 Task: Find connections with filter location Lauf an der Pegnitz with filter topic #lifewith filter profile language German with filter current company ISRO - Indian Space Research Organization with filter school PEC University of Technology, Chandigarh with filter industry Sports and Recreation Instruction with filter service category Budgeting with filter keywords title Concierge
Action: Mouse moved to (613, 83)
Screenshot: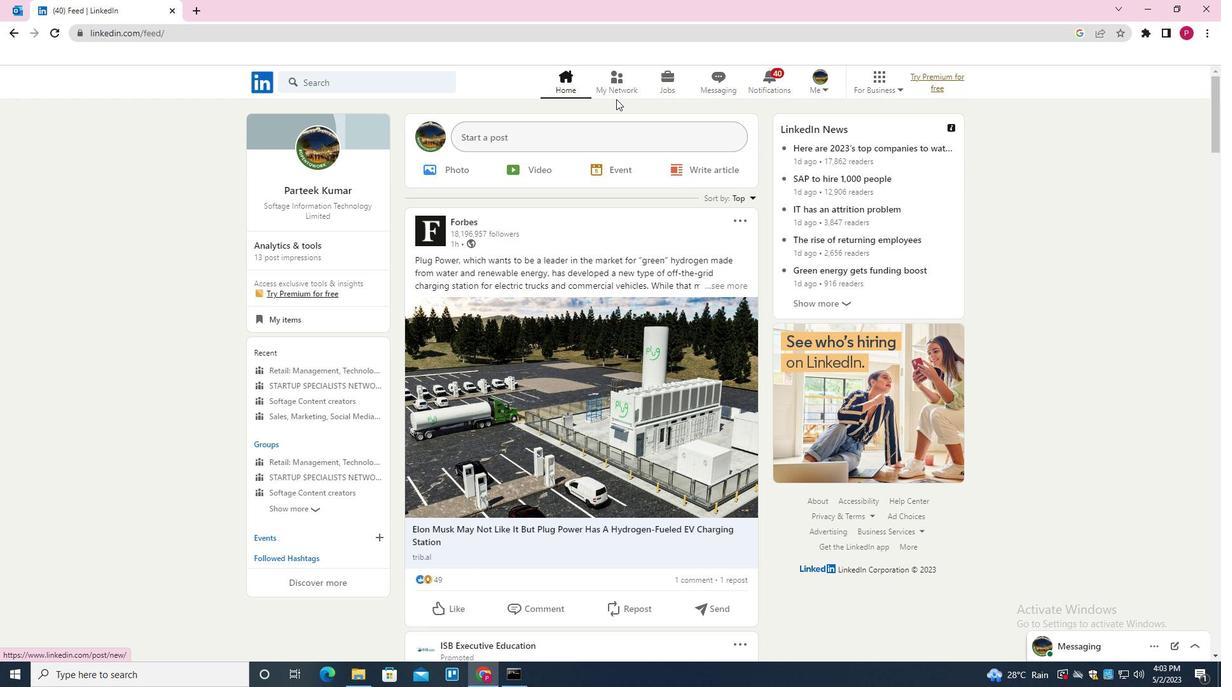 
Action: Mouse pressed left at (613, 83)
Screenshot: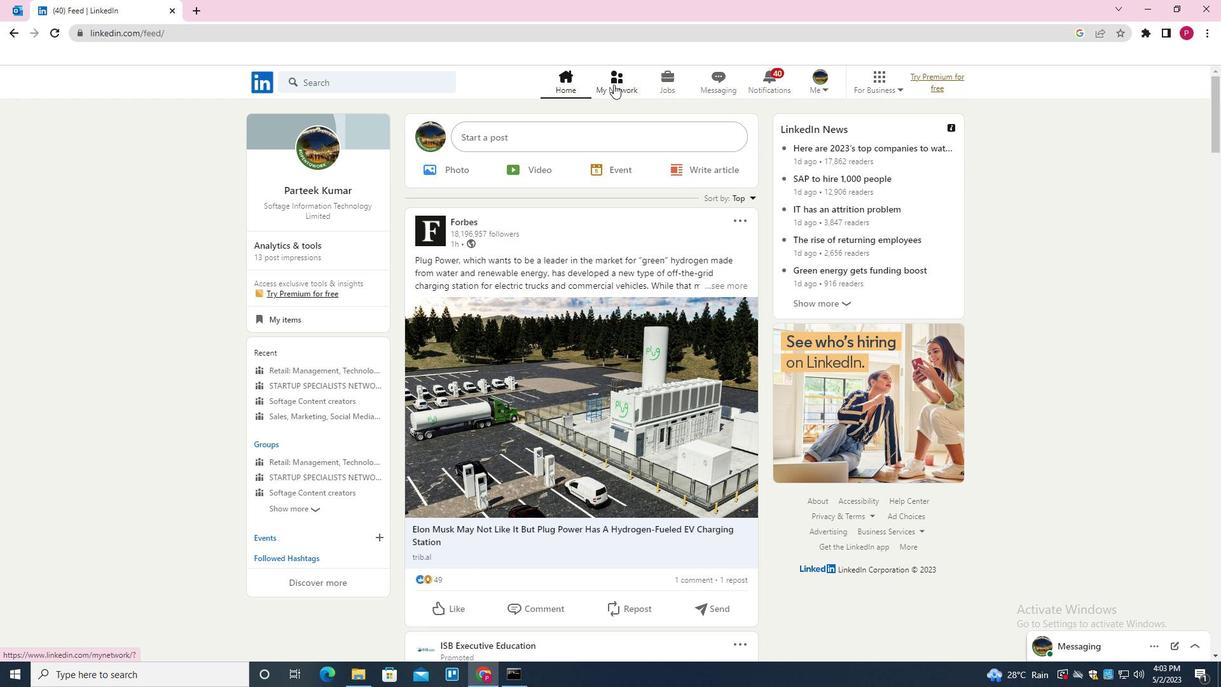 
Action: Mouse moved to (382, 157)
Screenshot: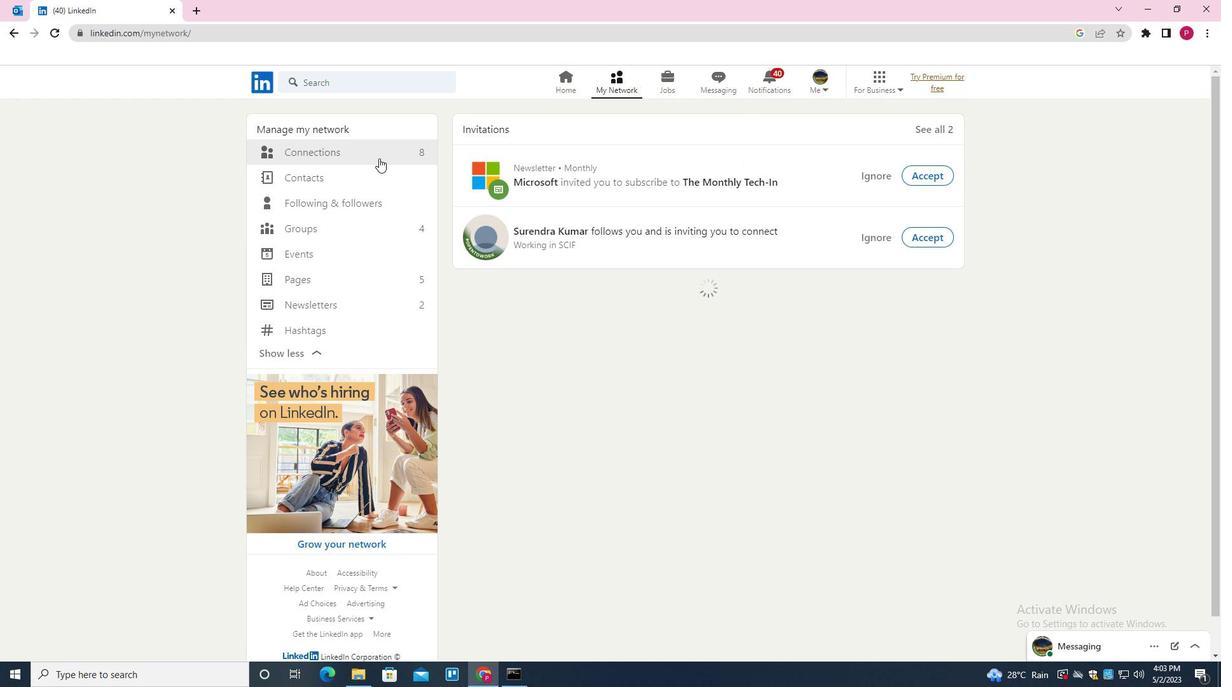 
Action: Mouse pressed left at (382, 157)
Screenshot: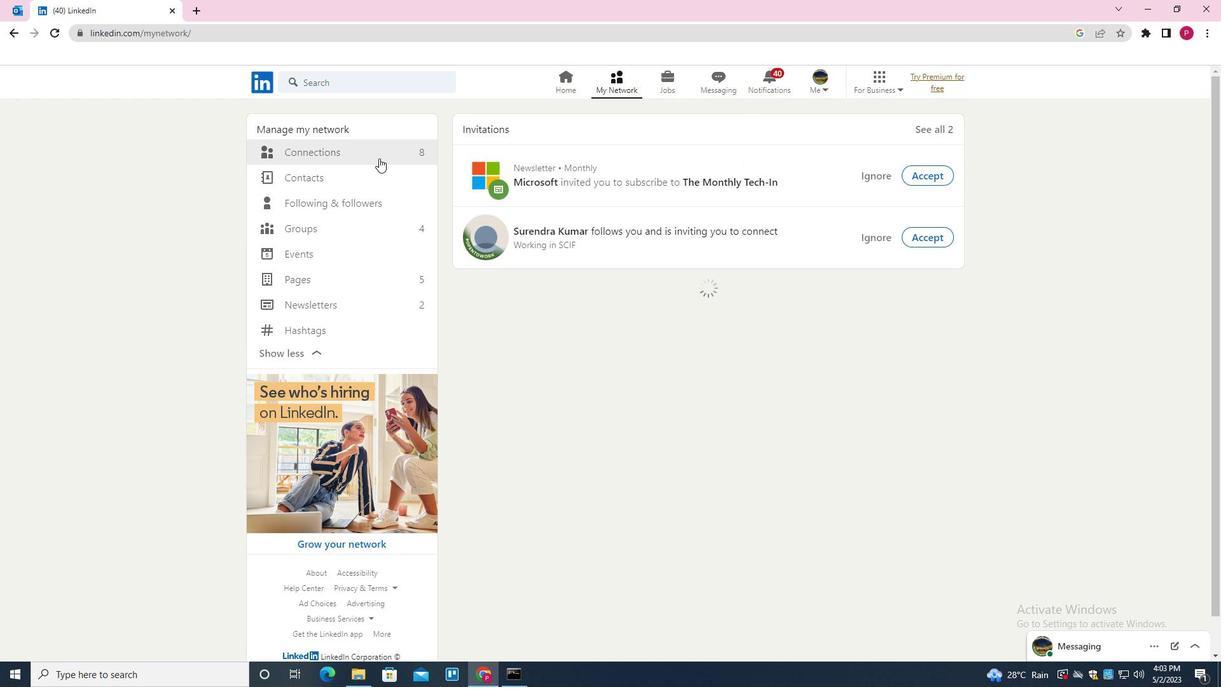 
Action: Mouse moved to (700, 153)
Screenshot: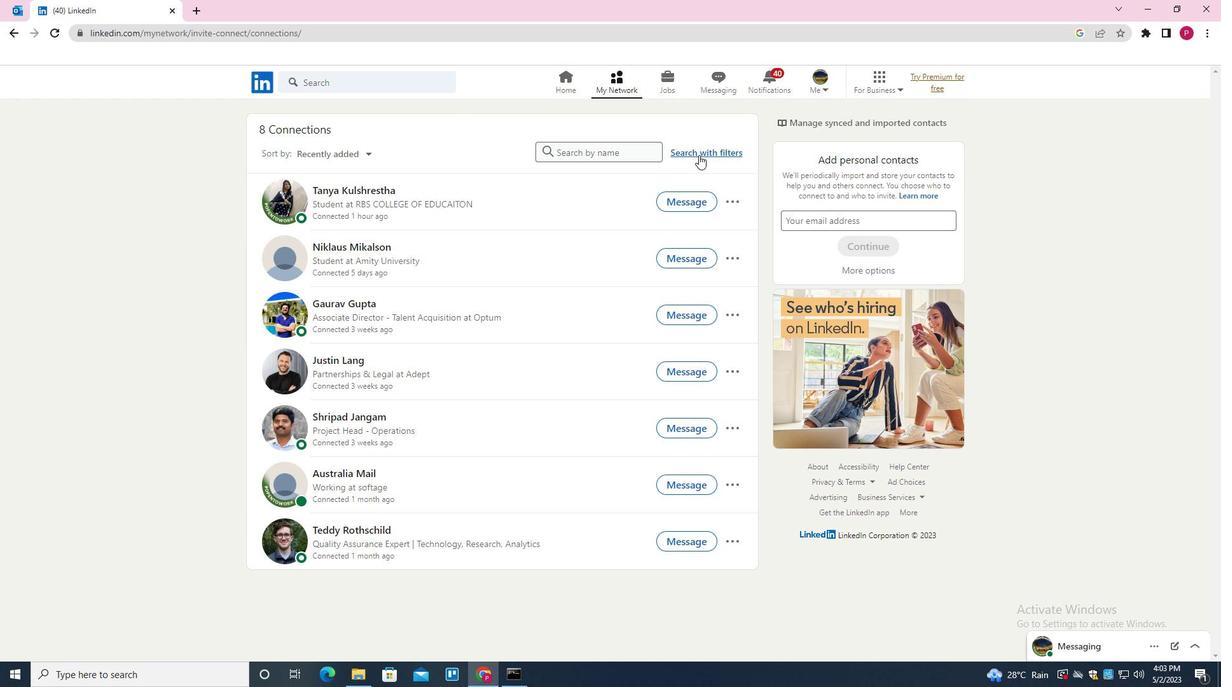 
Action: Mouse pressed left at (700, 153)
Screenshot: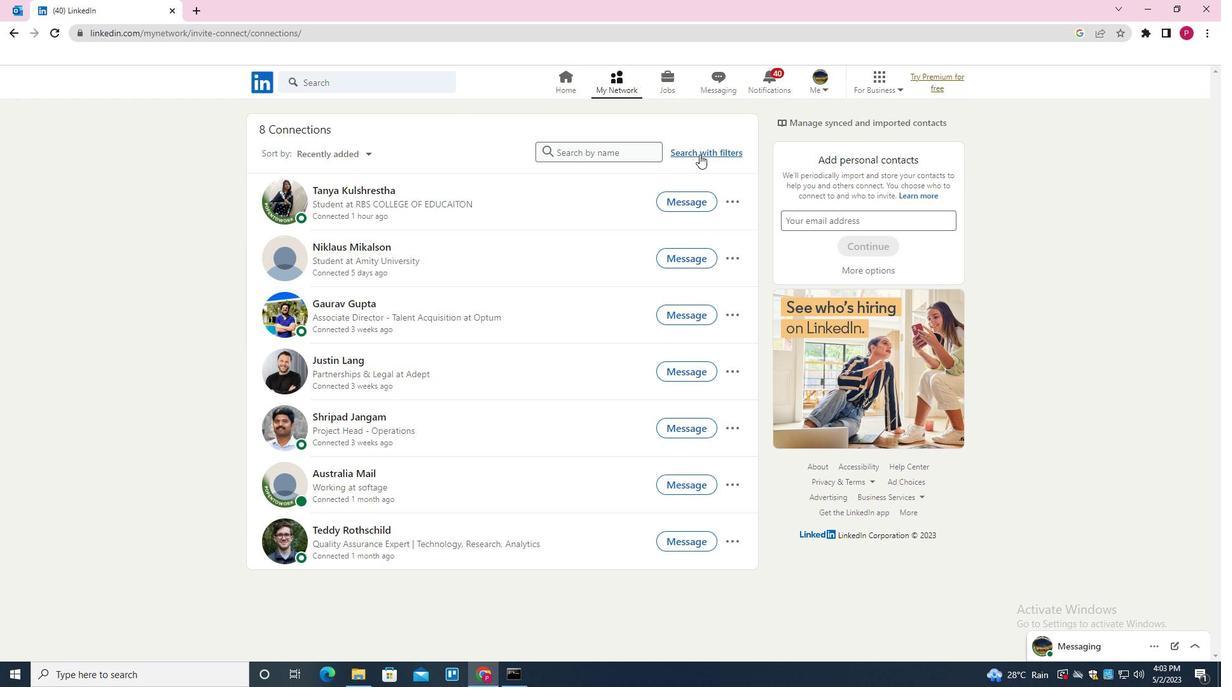 
Action: Mouse moved to (655, 116)
Screenshot: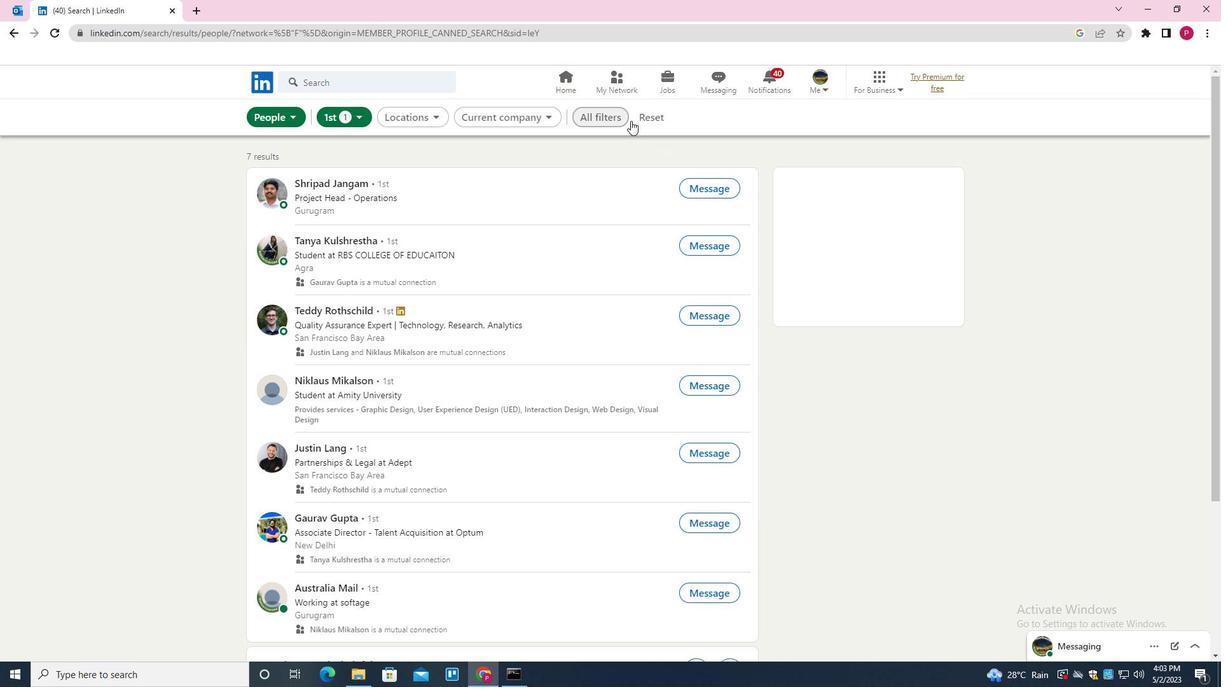
Action: Mouse pressed left at (655, 116)
Screenshot: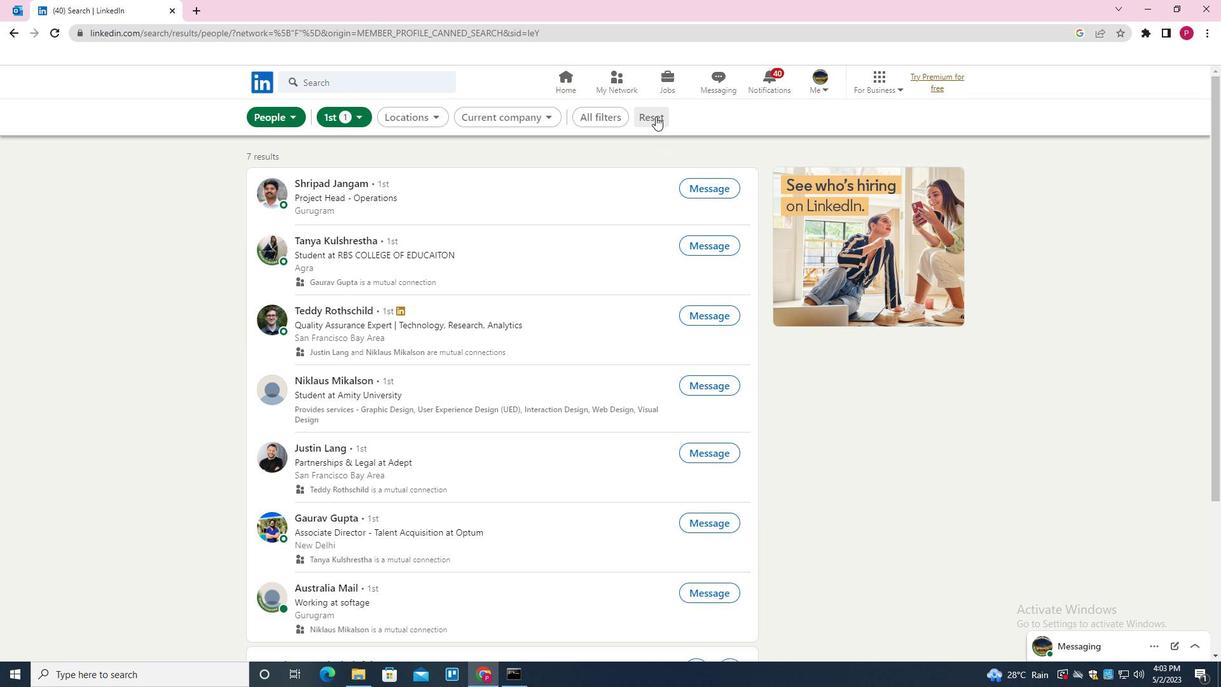 
Action: Mouse moved to (633, 117)
Screenshot: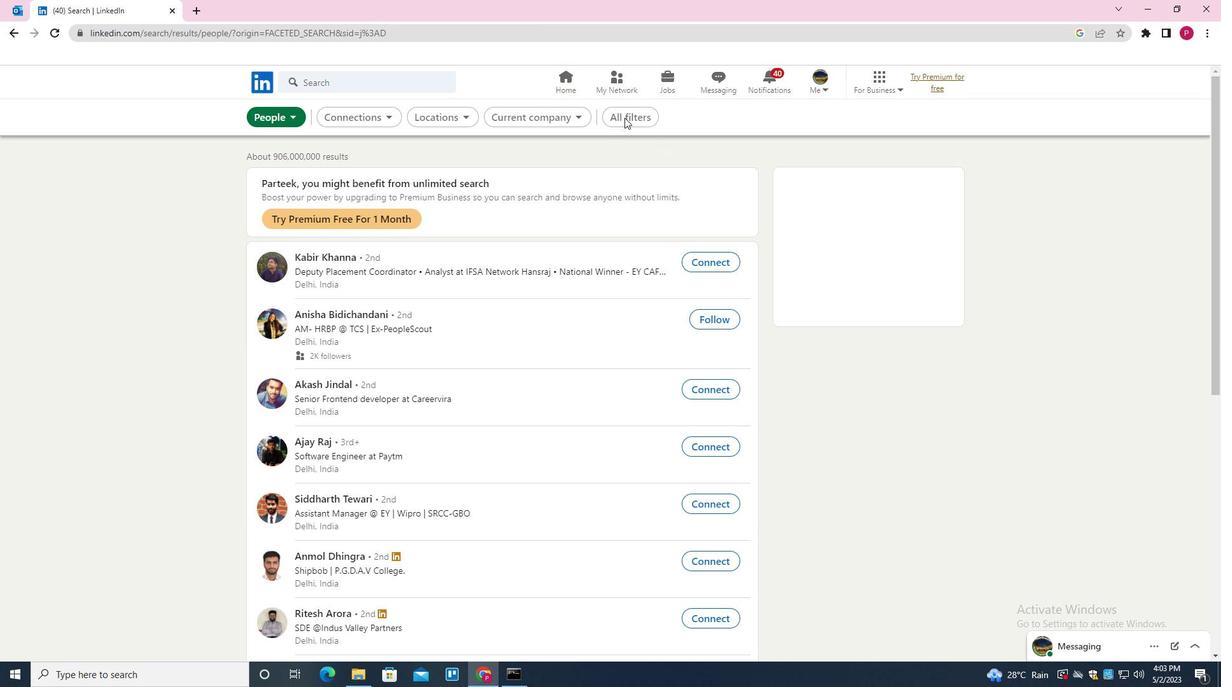 
Action: Mouse pressed left at (633, 117)
Screenshot: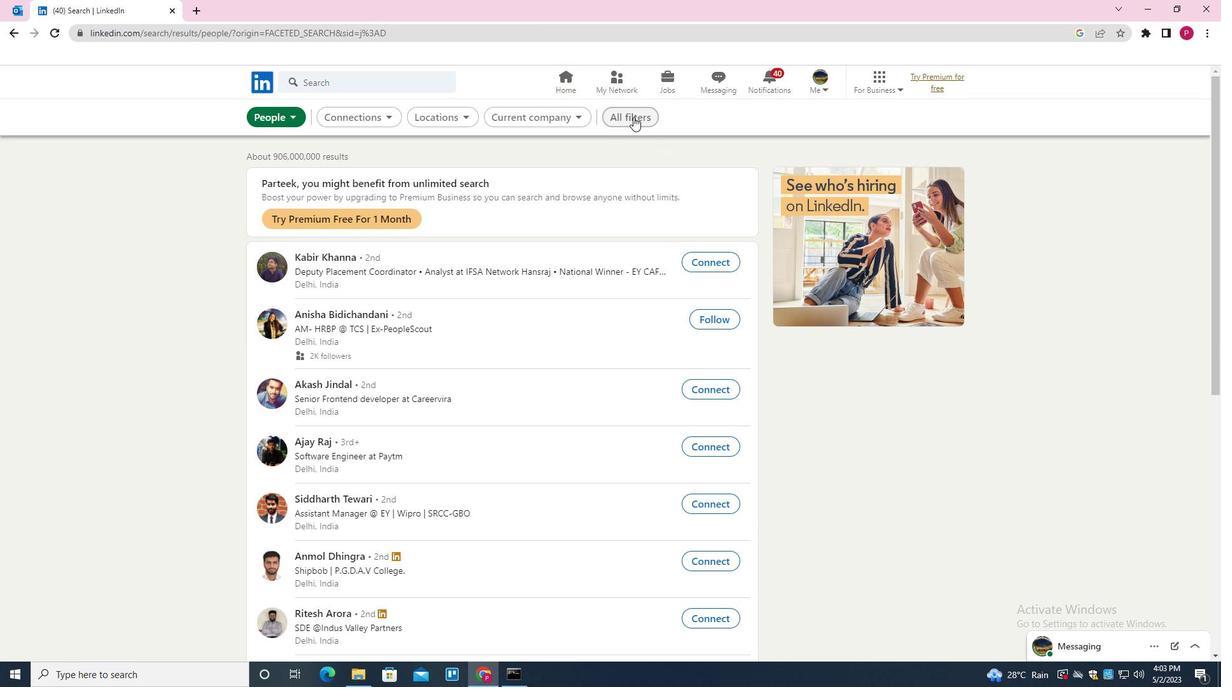 
Action: Mouse moved to (1021, 346)
Screenshot: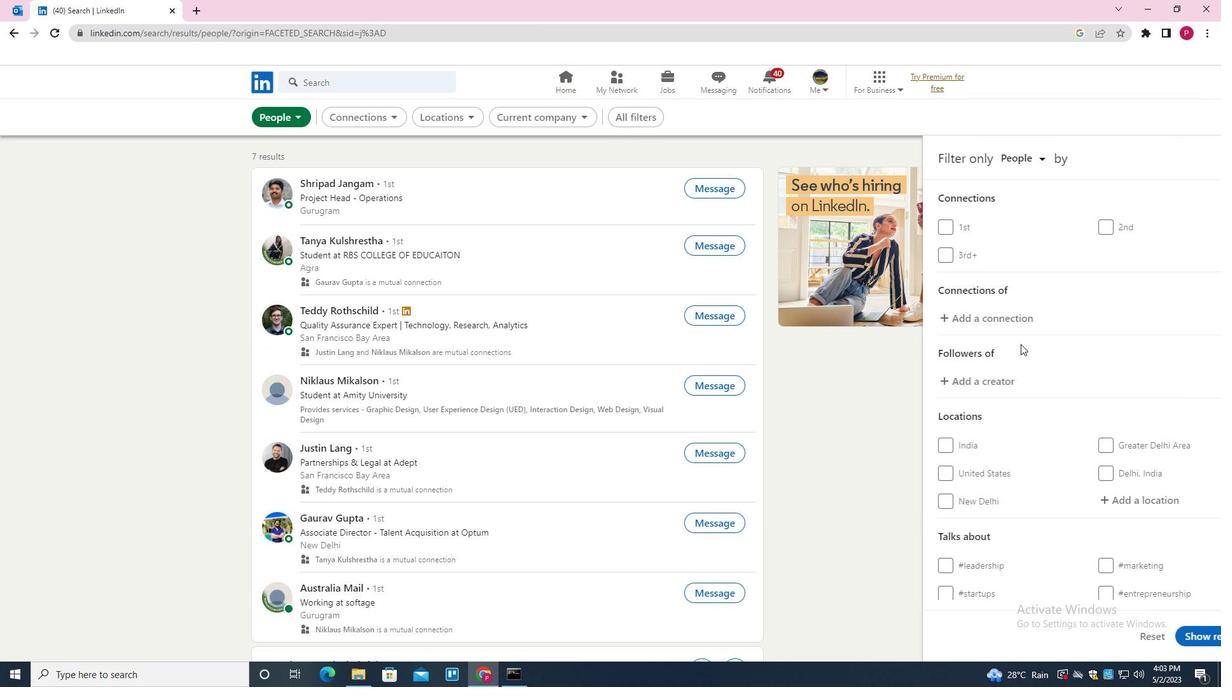 
Action: Mouse scrolled (1021, 346) with delta (0, 0)
Screenshot: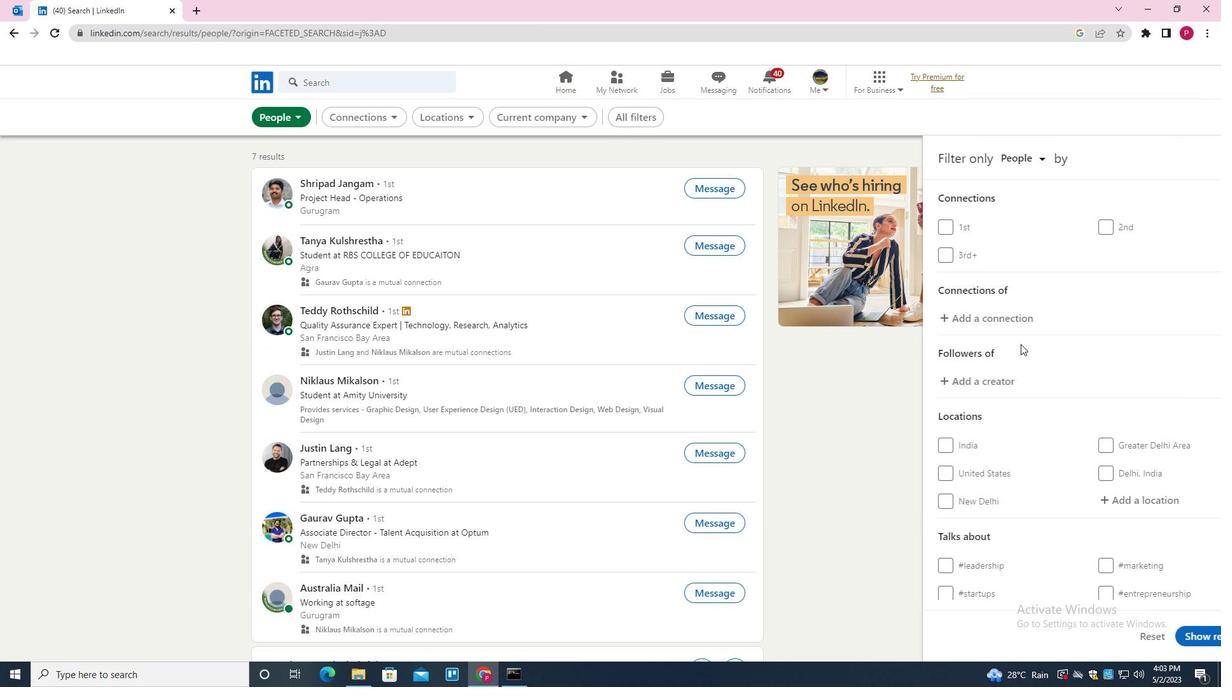 
Action: Mouse moved to (1069, 438)
Screenshot: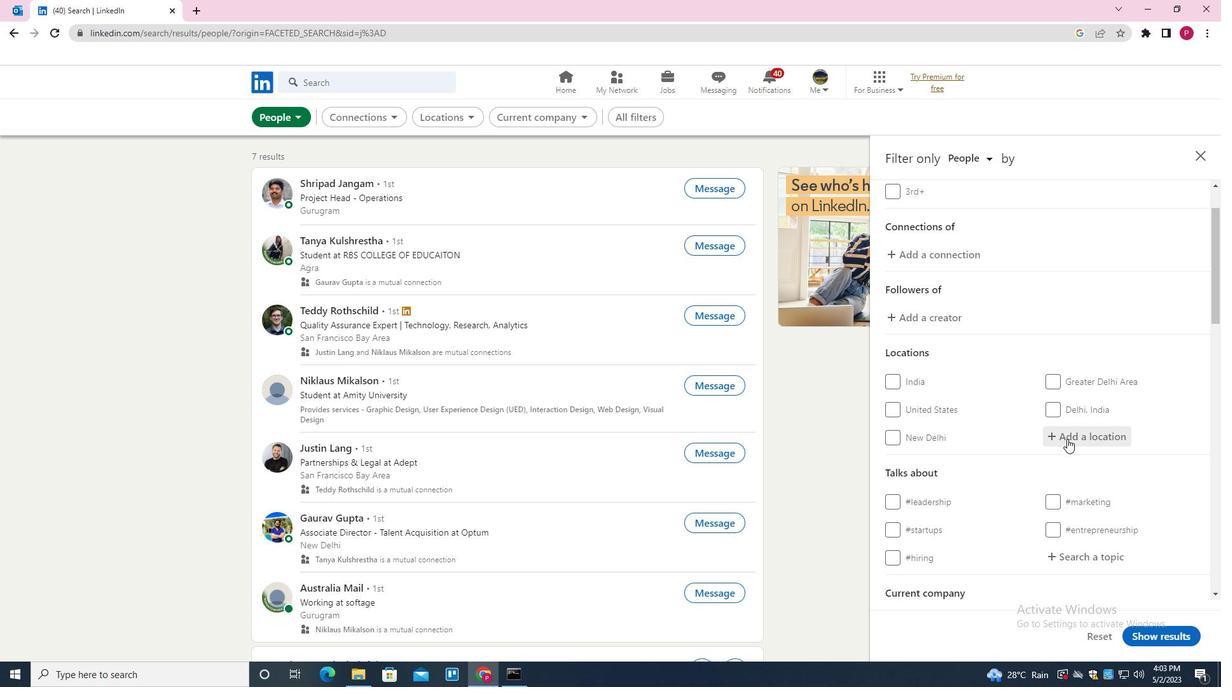 
Action: Mouse pressed left at (1069, 438)
Screenshot: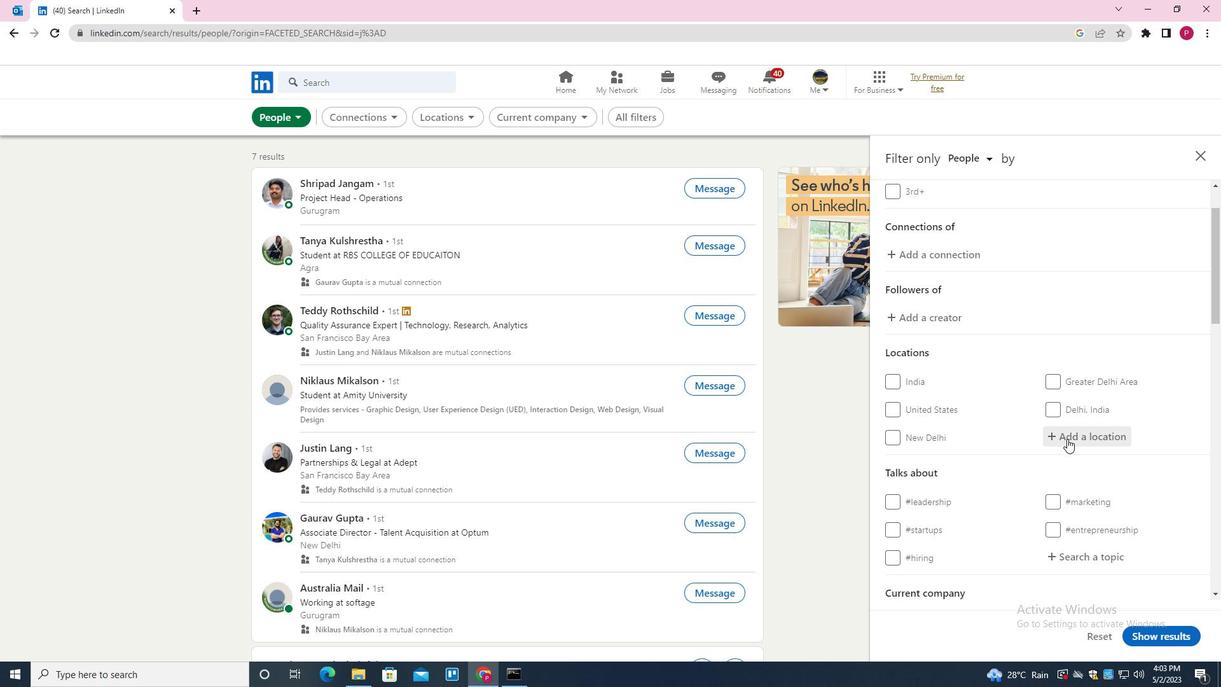 
Action: Mouse moved to (1069, 438)
Screenshot: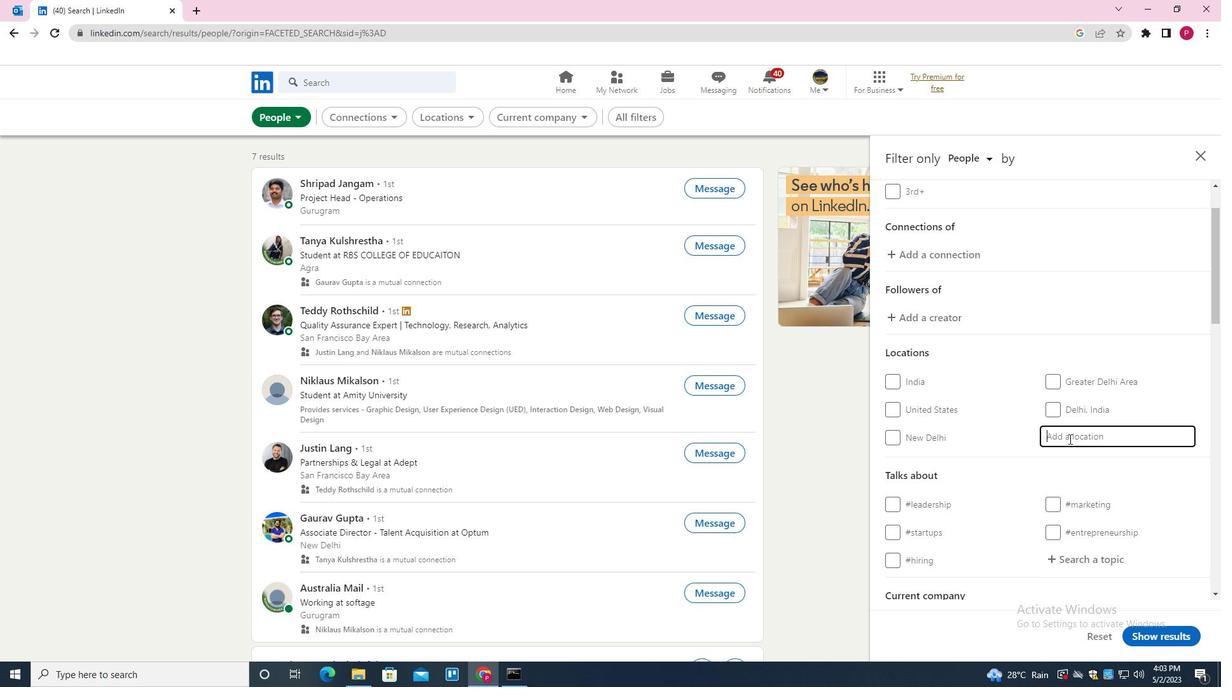 
Action: Key pressed <Key.shift>LAUF<Key.space>AN<Key.space>DER<Key.space><Key.down><Key.enter>
Screenshot: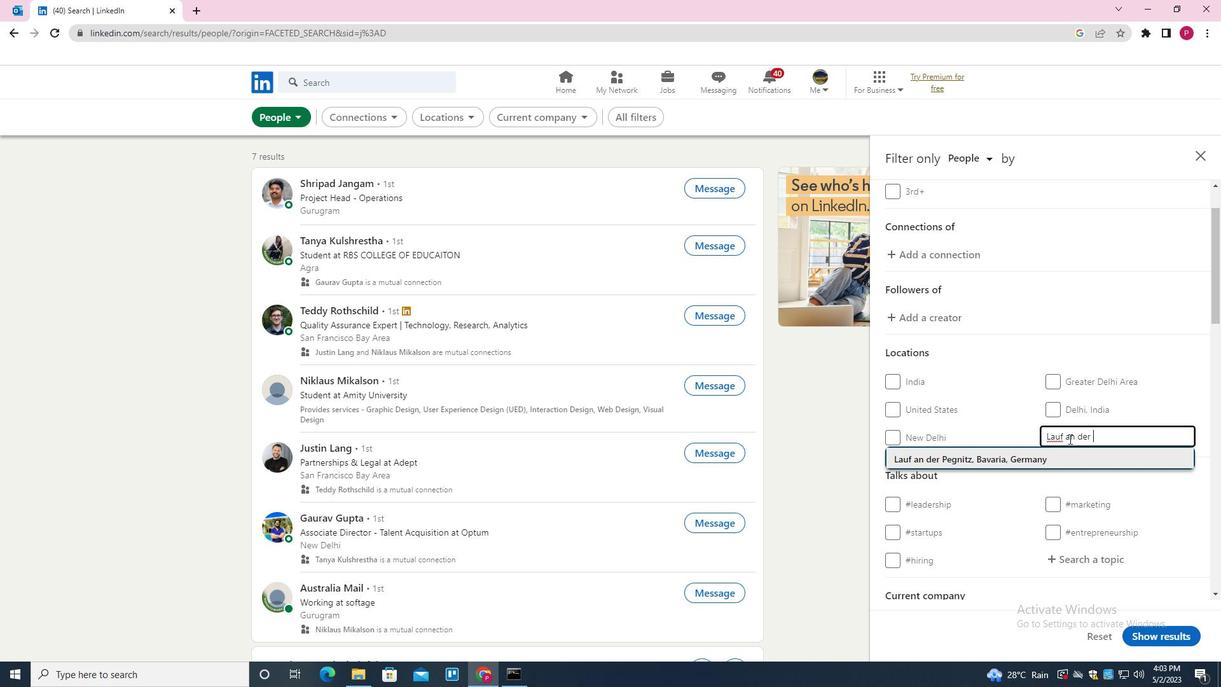 
Action: Mouse moved to (1031, 363)
Screenshot: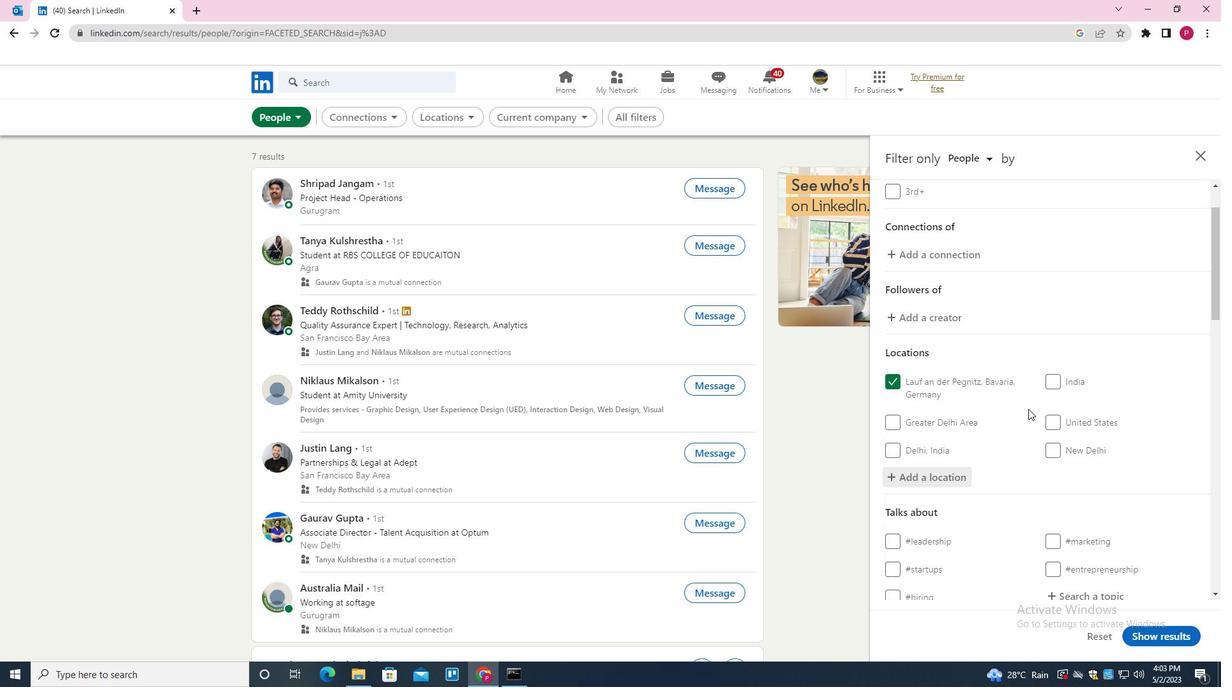 
Action: Mouse scrolled (1031, 363) with delta (0, 0)
Screenshot: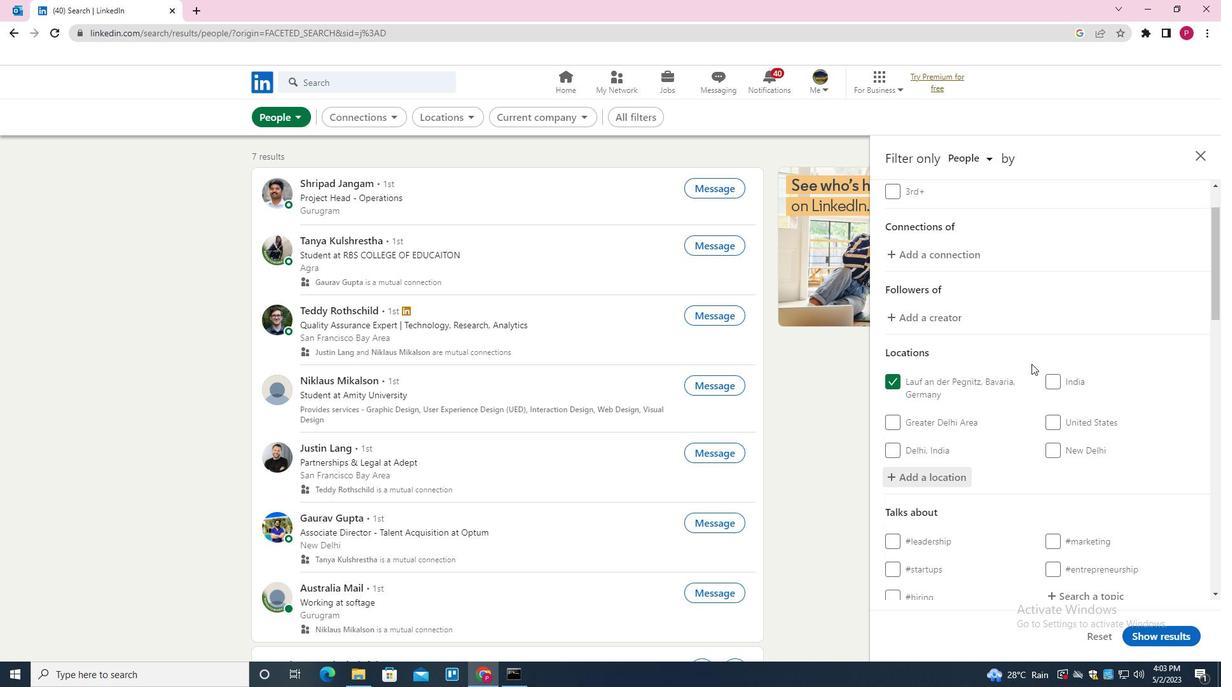 
Action: Mouse moved to (1031, 363)
Screenshot: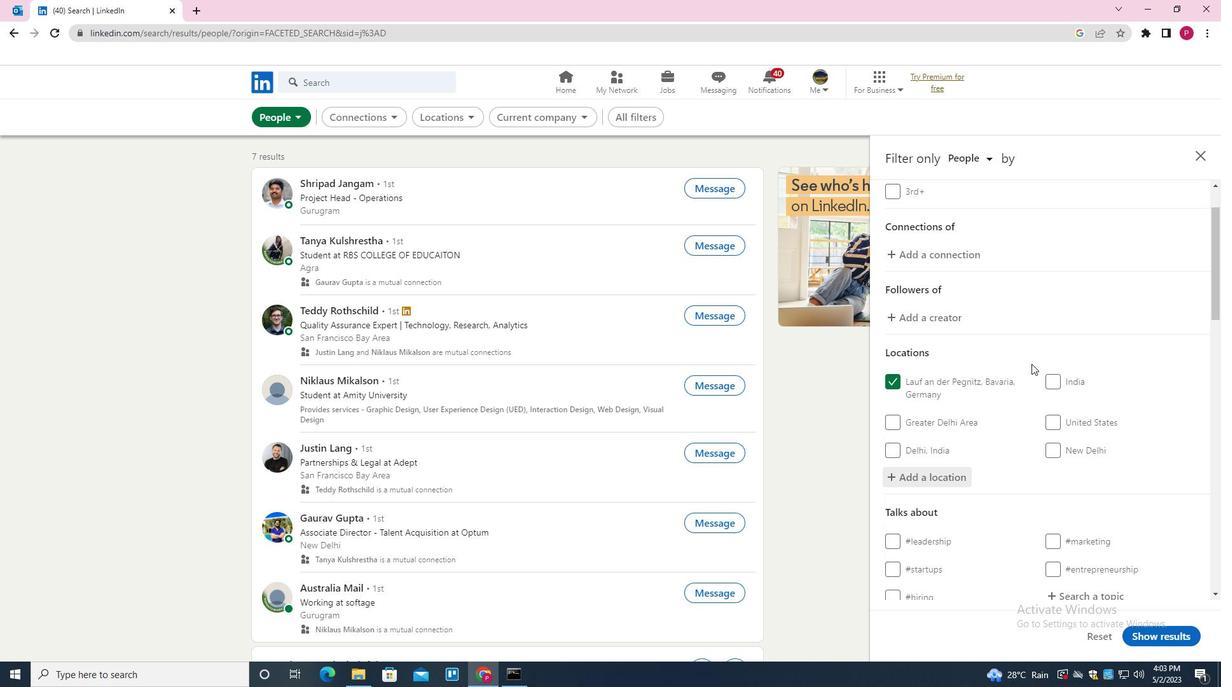 
Action: Mouse scrolled (1031, 363) with delta (0, 0)
Screenshot: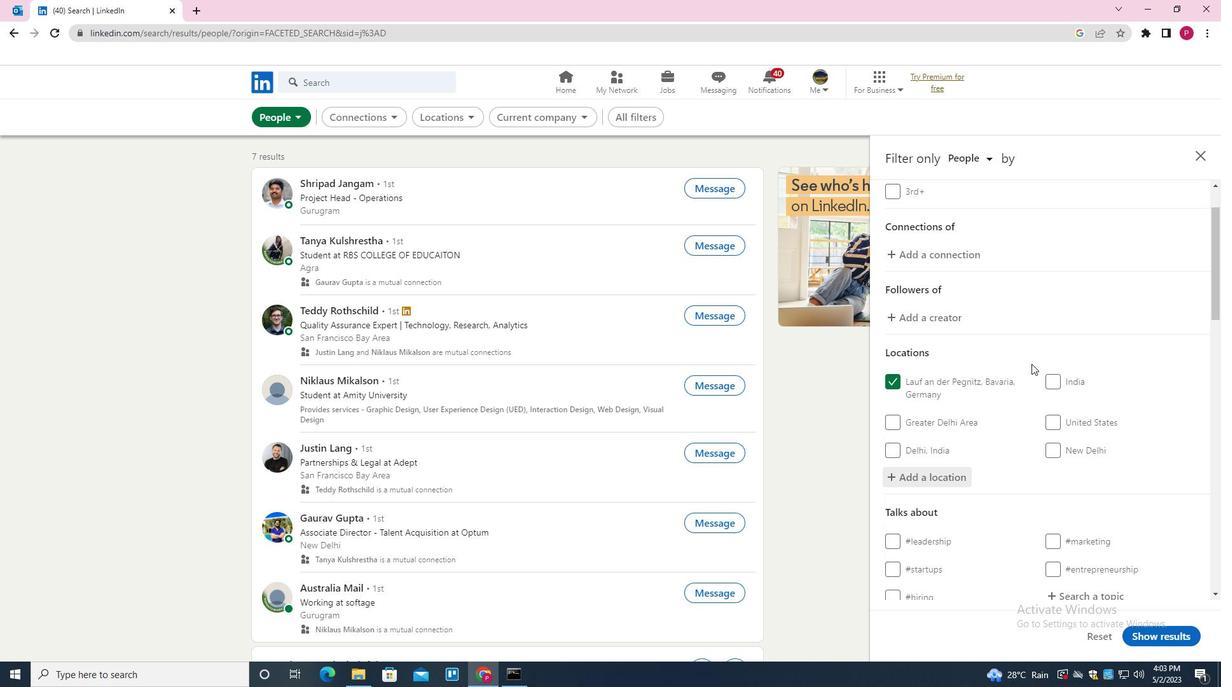 
Action: Mouse moved to (1025, 367)
Screenshot: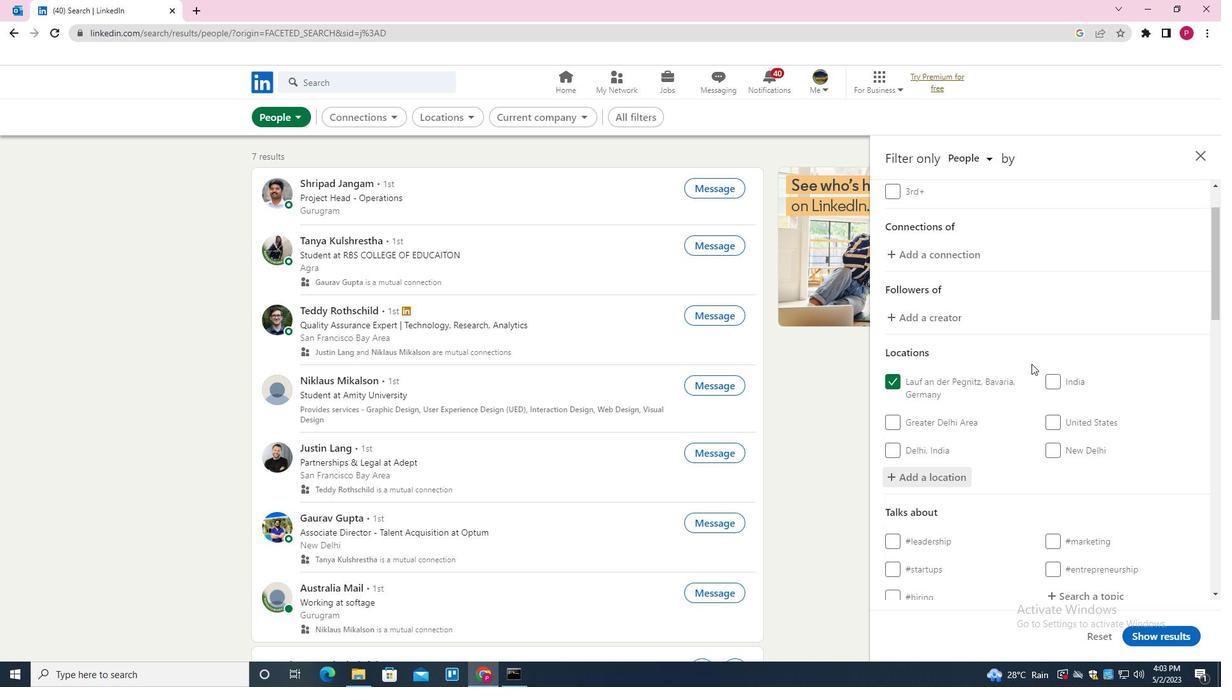 
Action: Mouse scrolled (1025, 367) with delta (0, 0)
Screenshot: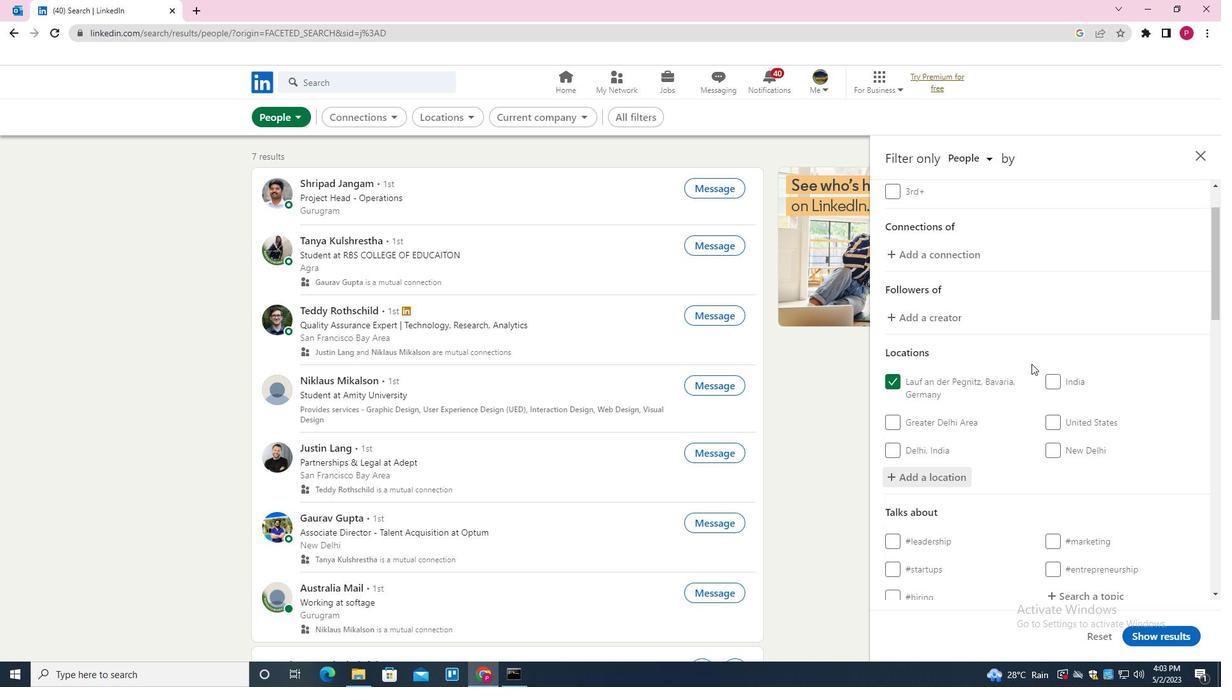 
Action: Mouse moved to (1022, 369)
Screenshot: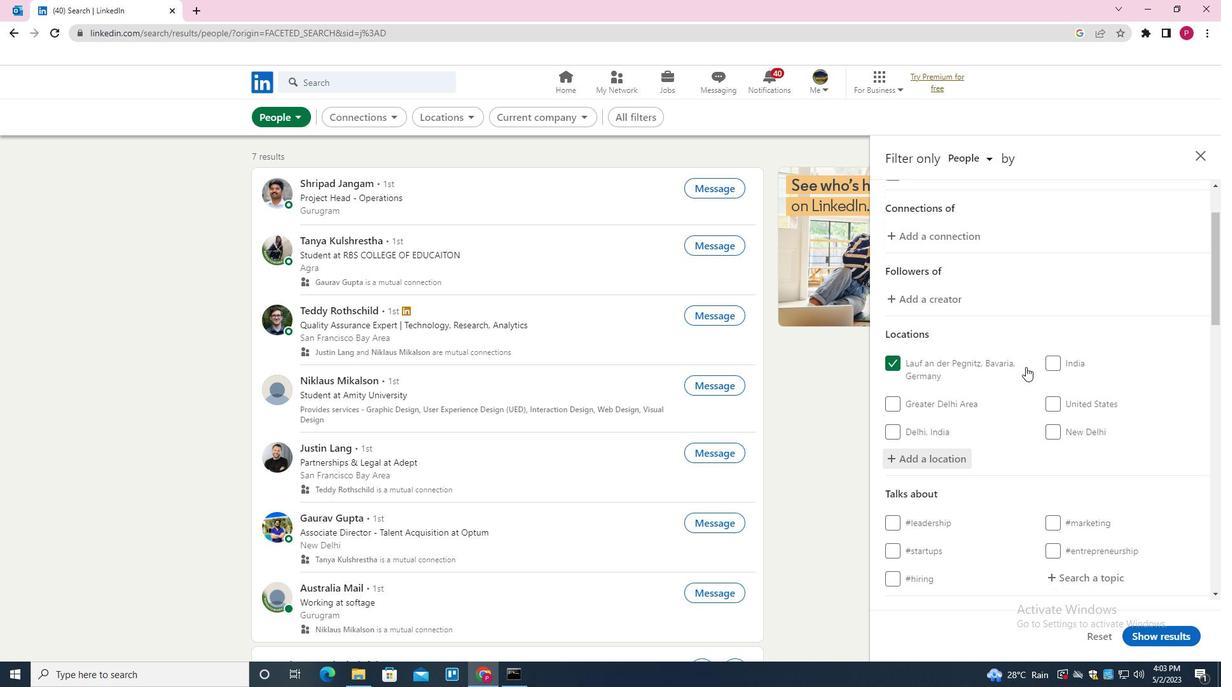 
Action: Mouse scrolled (1022, 368) with delta (0, 0)
Screenshot: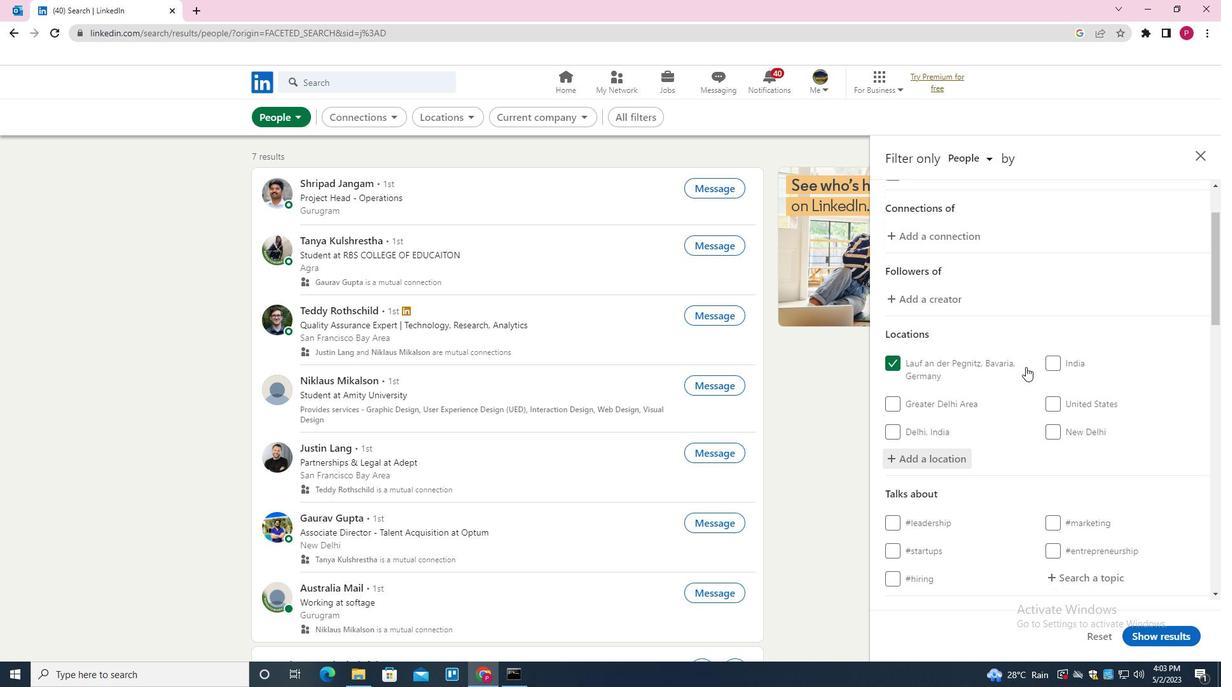 
Action: Mouse moved to (1075, 340)
Screenshot: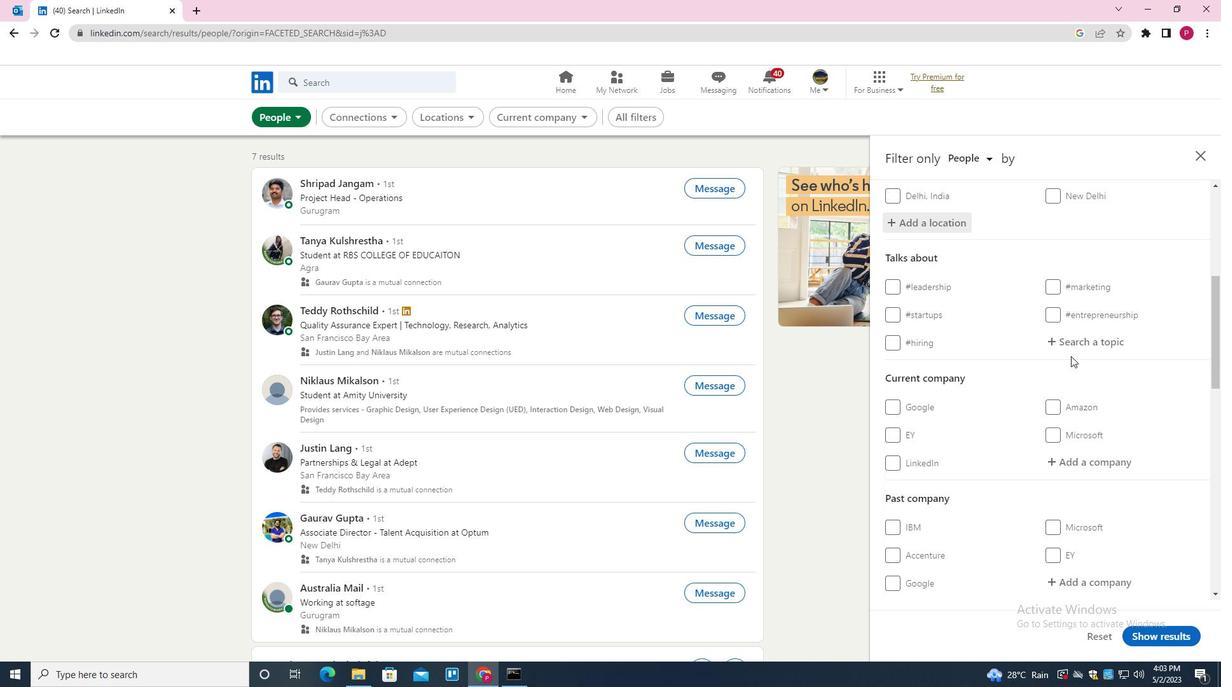 
Action: Mouse pressed left at (1075, 340)
Screenshot: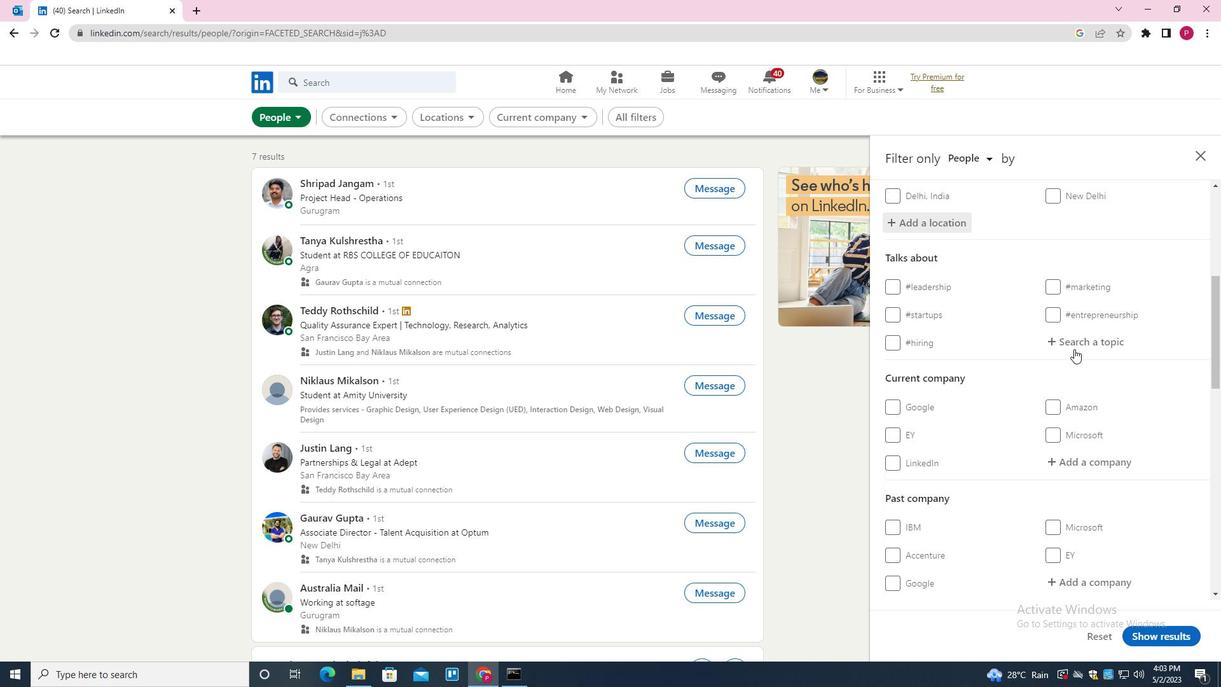 
Action: Mouse moved to (1075, 340)
Screenshot: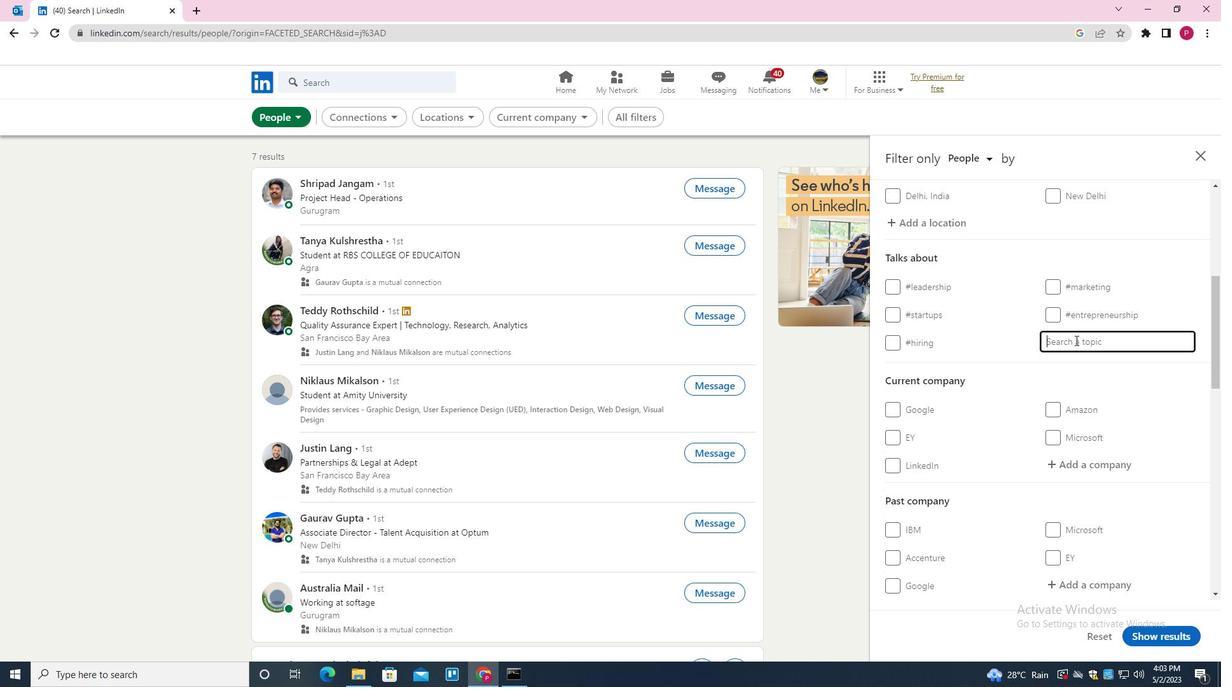 
Action: Key pressed LIFE<Key.down><Key.enter>
Screenshot: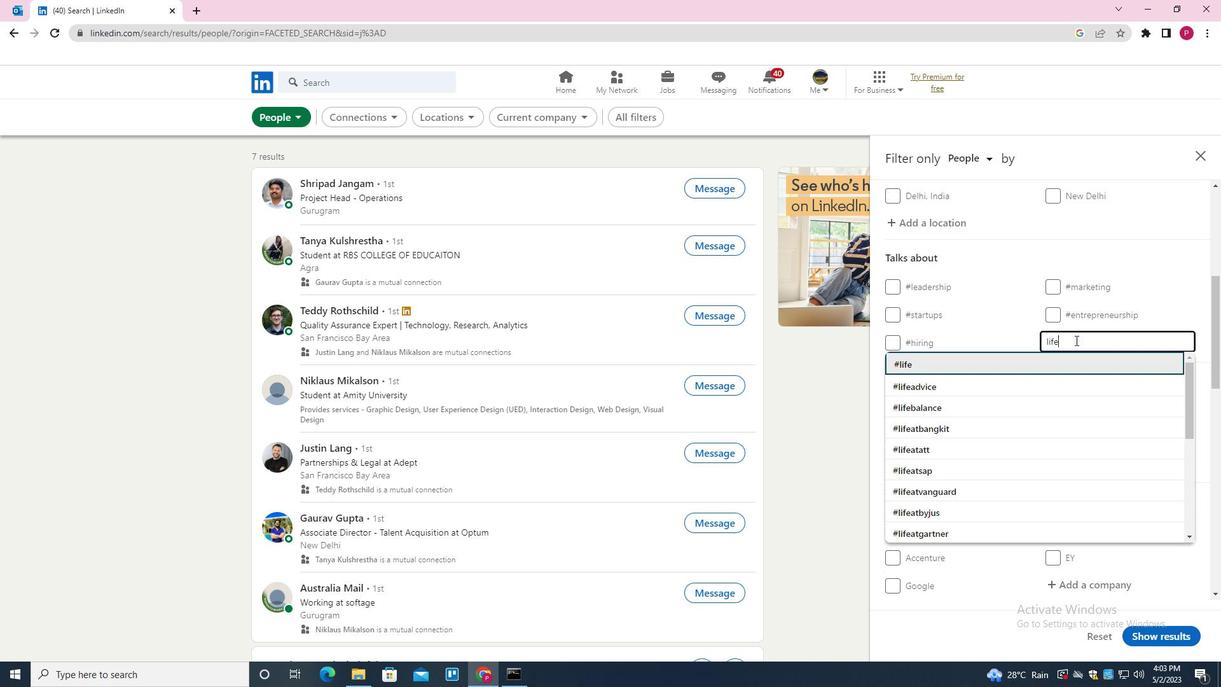 
Action: Mouse moved to (1051, 343)
Screenshot: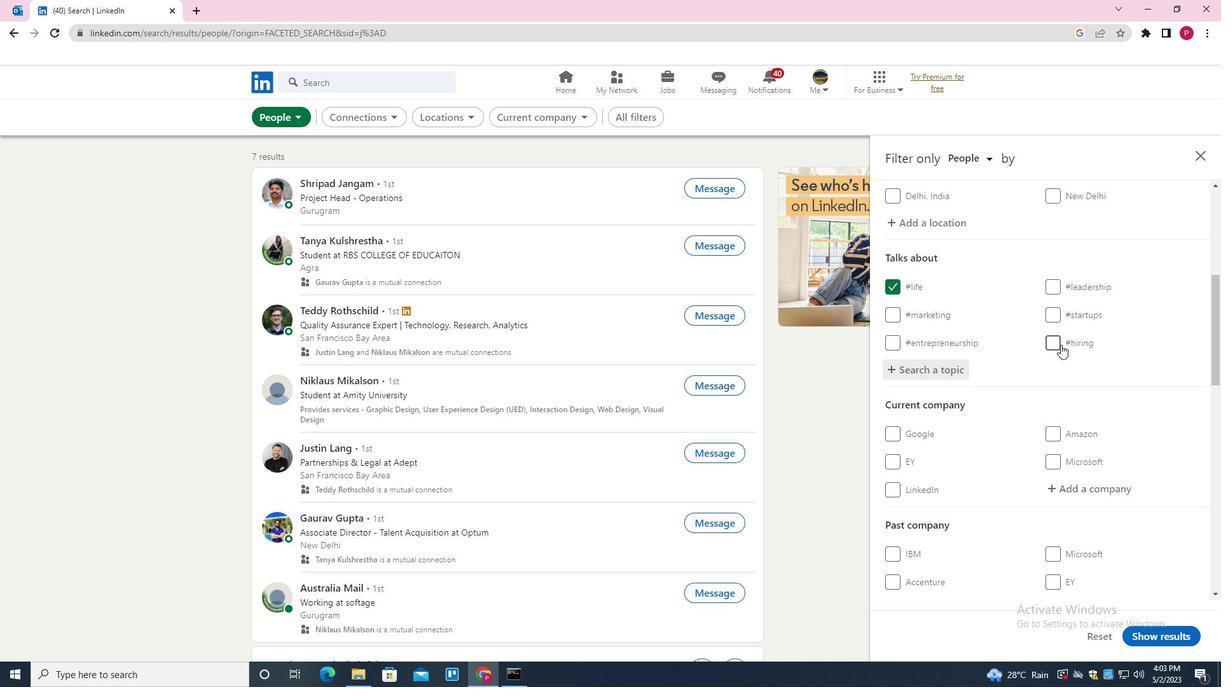 
Action: Mouse scrolled (1051, 342) with delta (0, 0)
Screenshot: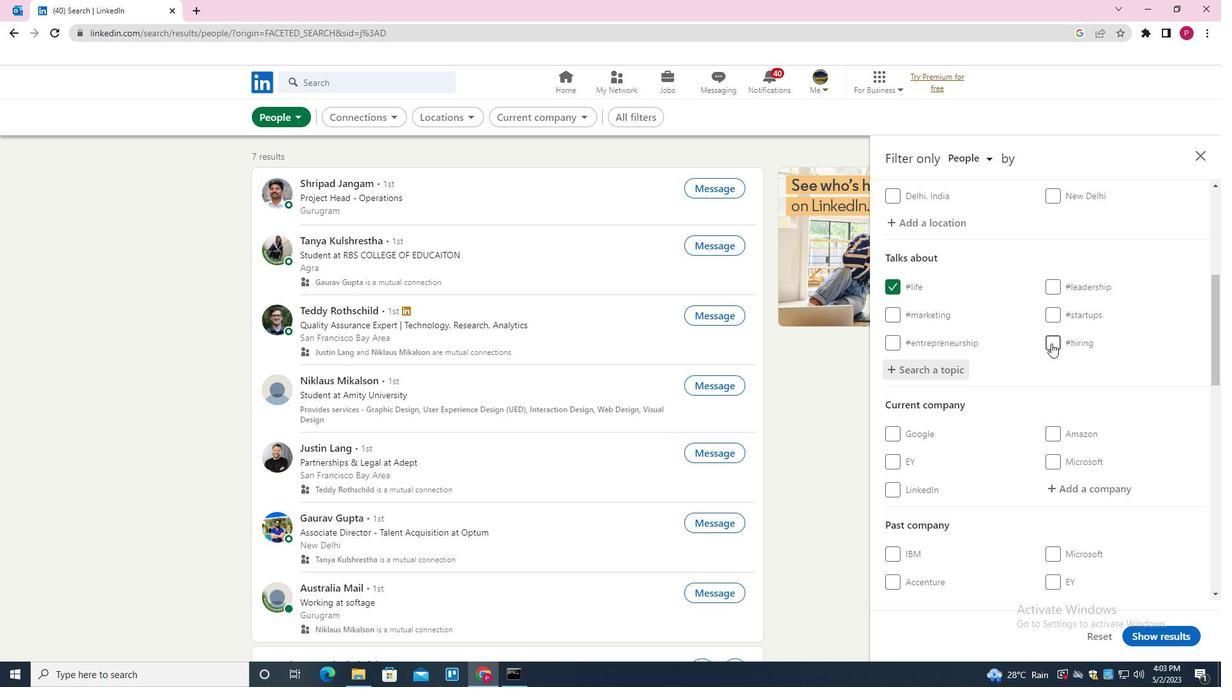 
Action: Mouse scrolled (1051, 342) with delta (0, 0)
Screenshot: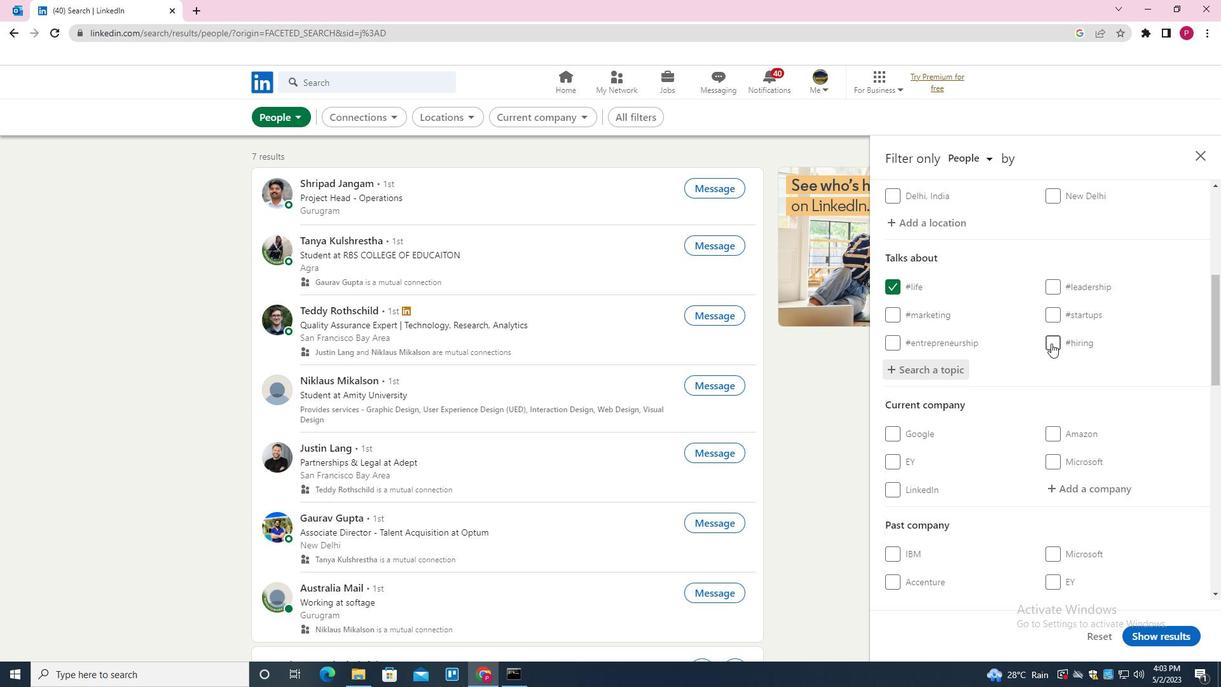
Action: Mouse scrolled (1051, 342) with delta (0, 0)
Screenshot: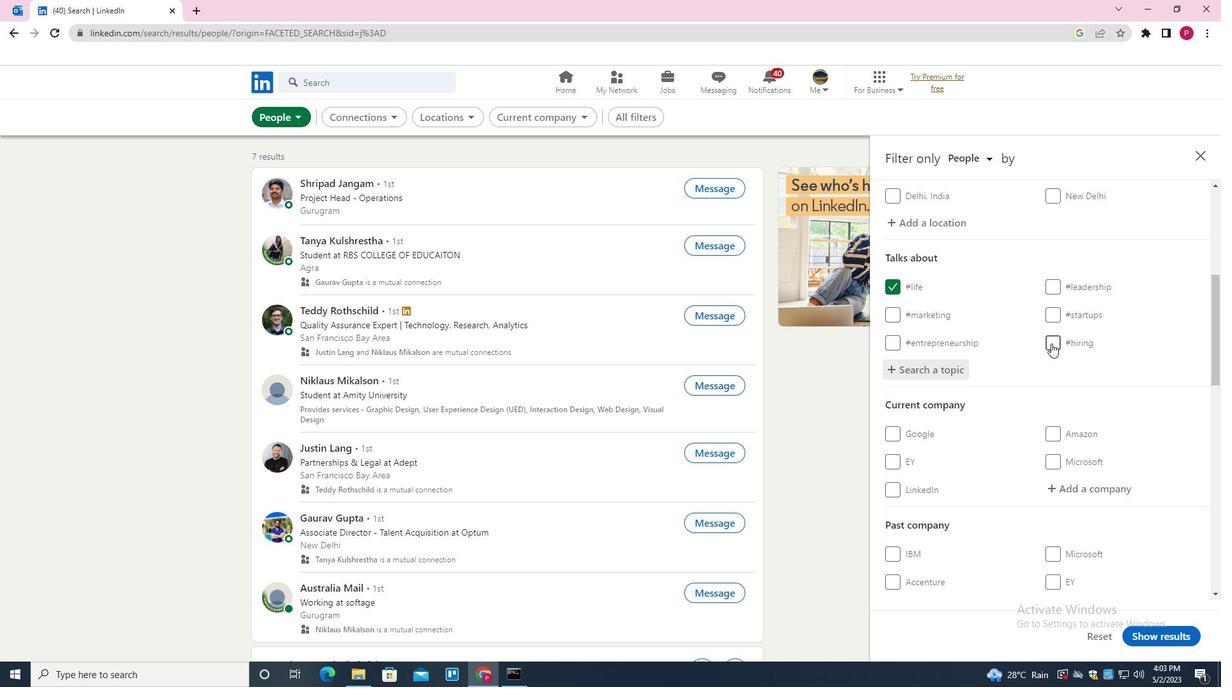 
Action: Mouse scrolled (1051, 342) with delta (0, 0)
Screenshot: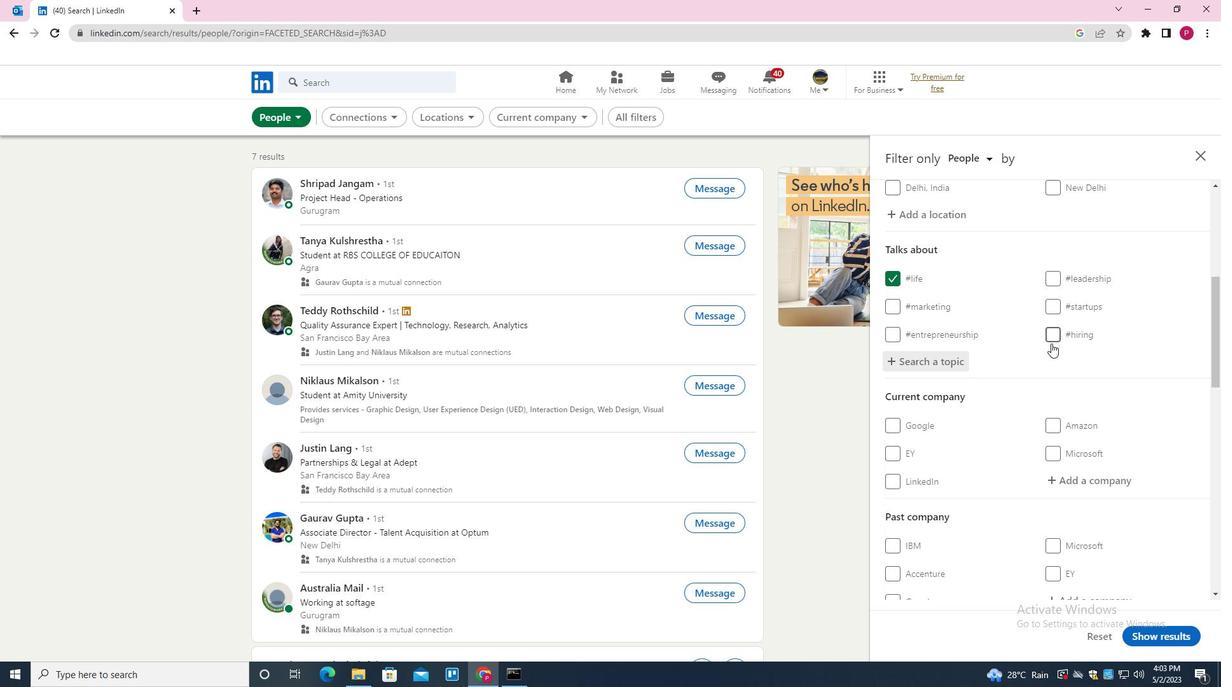 
Action: Mouse moved to (984, 339)
Screenshot: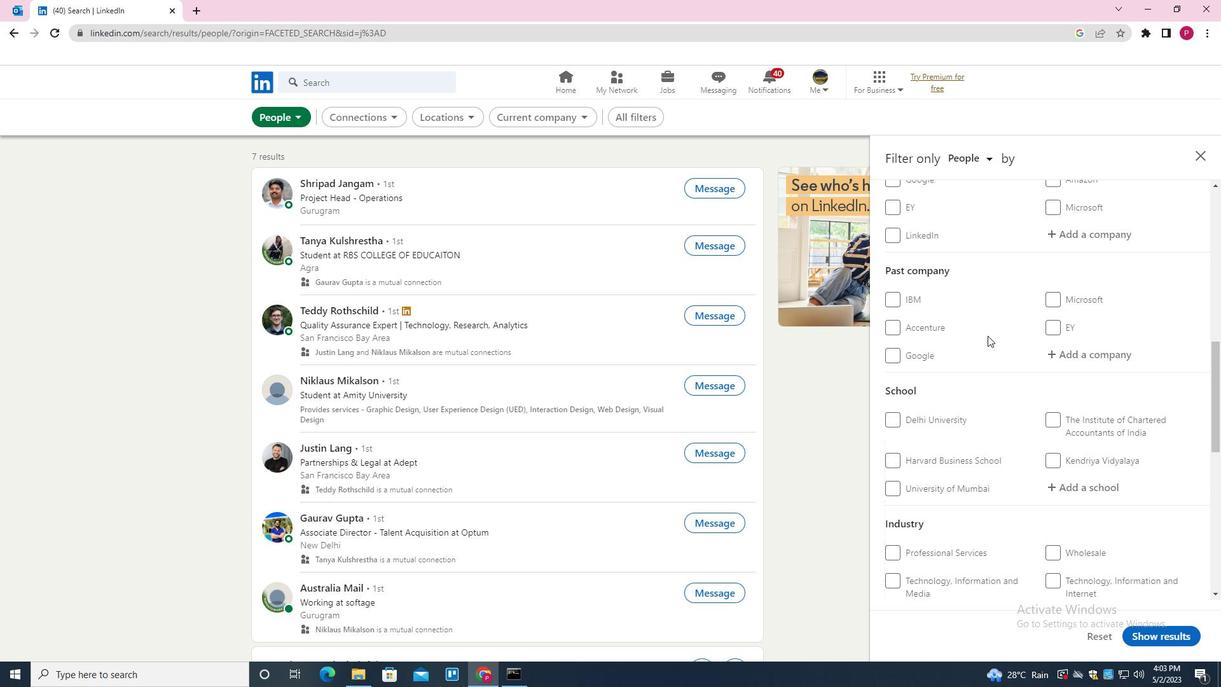 
Action: Mouse scrolled (984, 338) with delta (0, 0)
Screenshot: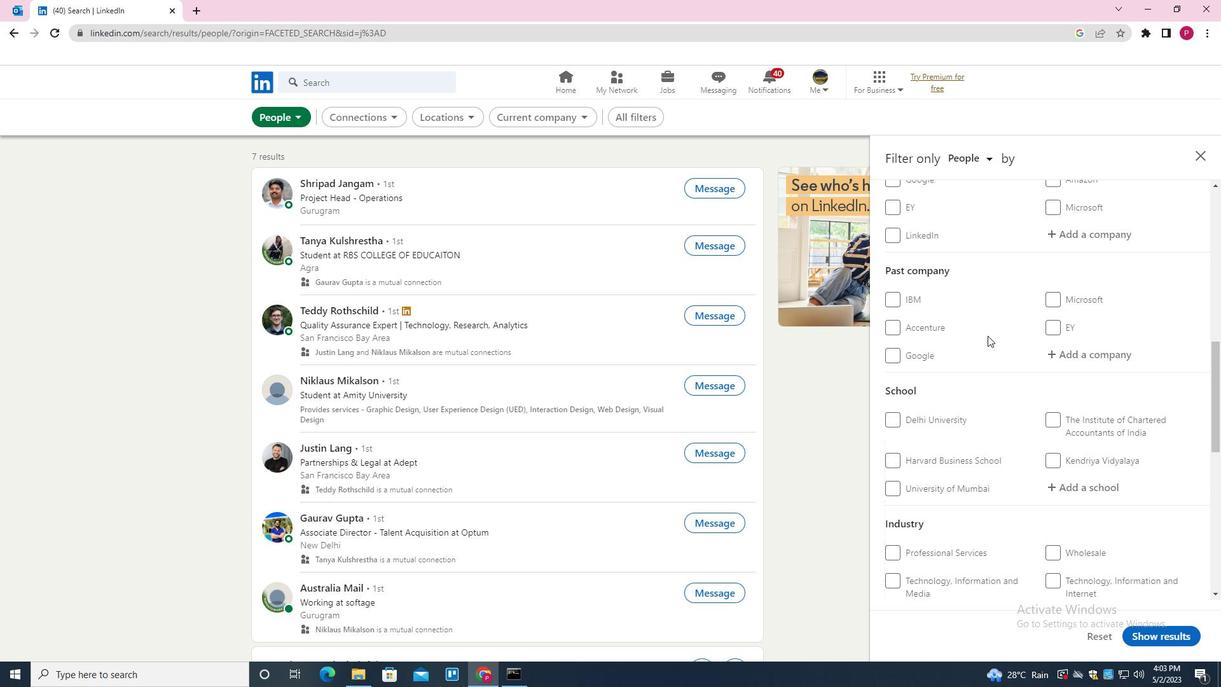 
Action: Mouse scrolled (984, 338) with delta (0, 0)
Screenshot: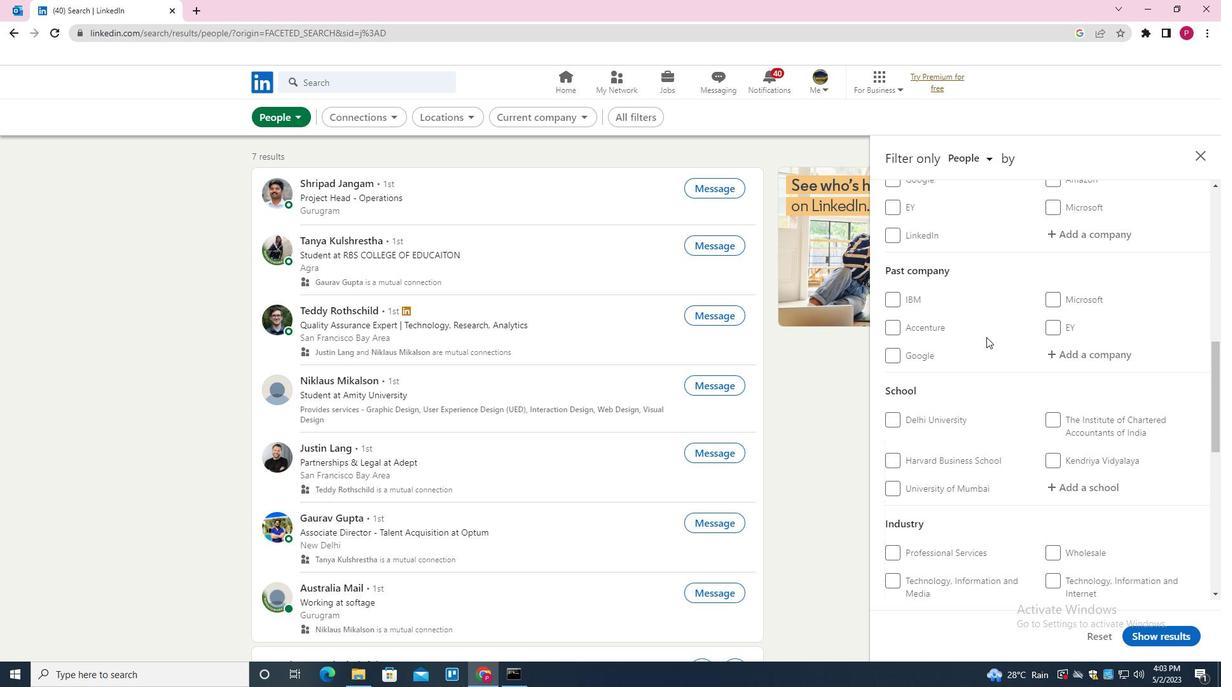 
Action: Mouse scrolled (984, 338) with delta (0, 0)
Screenshot: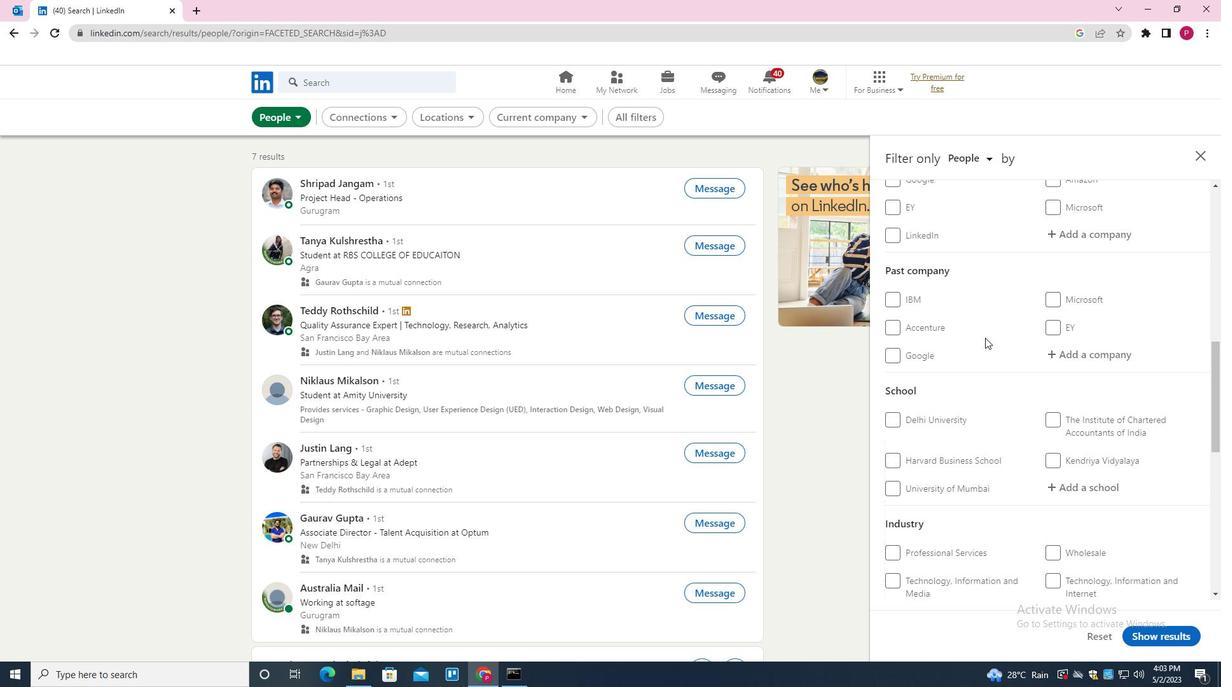 
Action: Mouse scrolled (984, 338) with delta (0, 0)
Screenshot: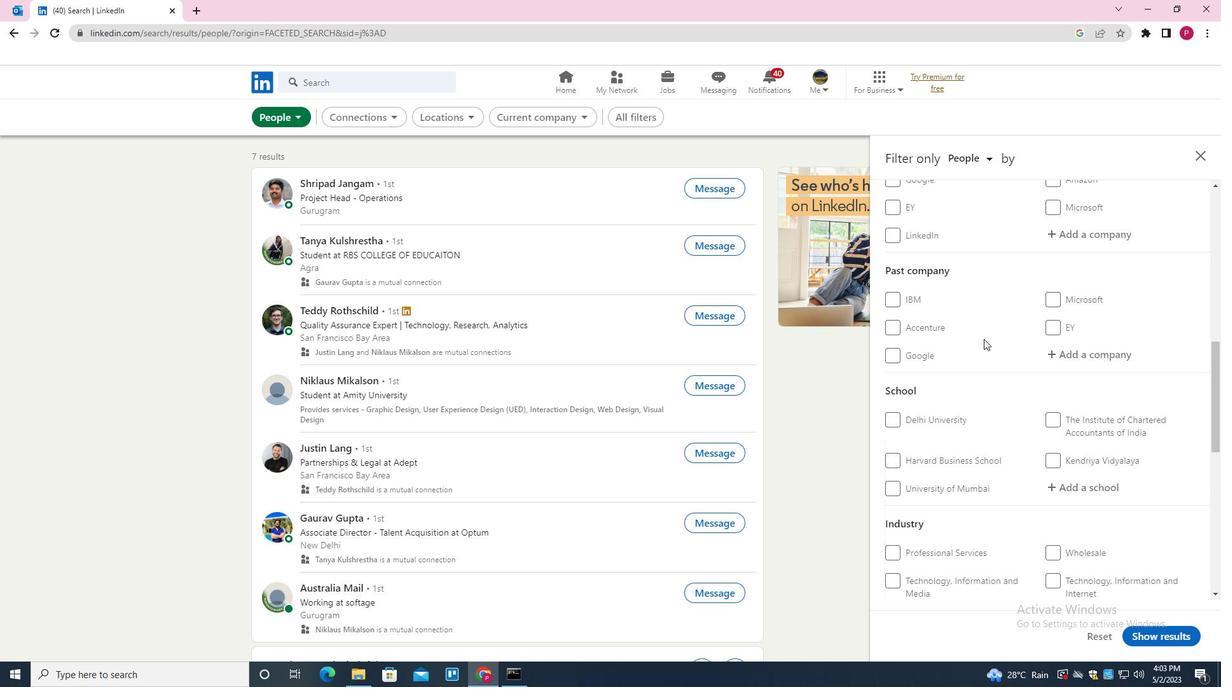 
Action: Mouse moved to (975, 409)
Screenshot: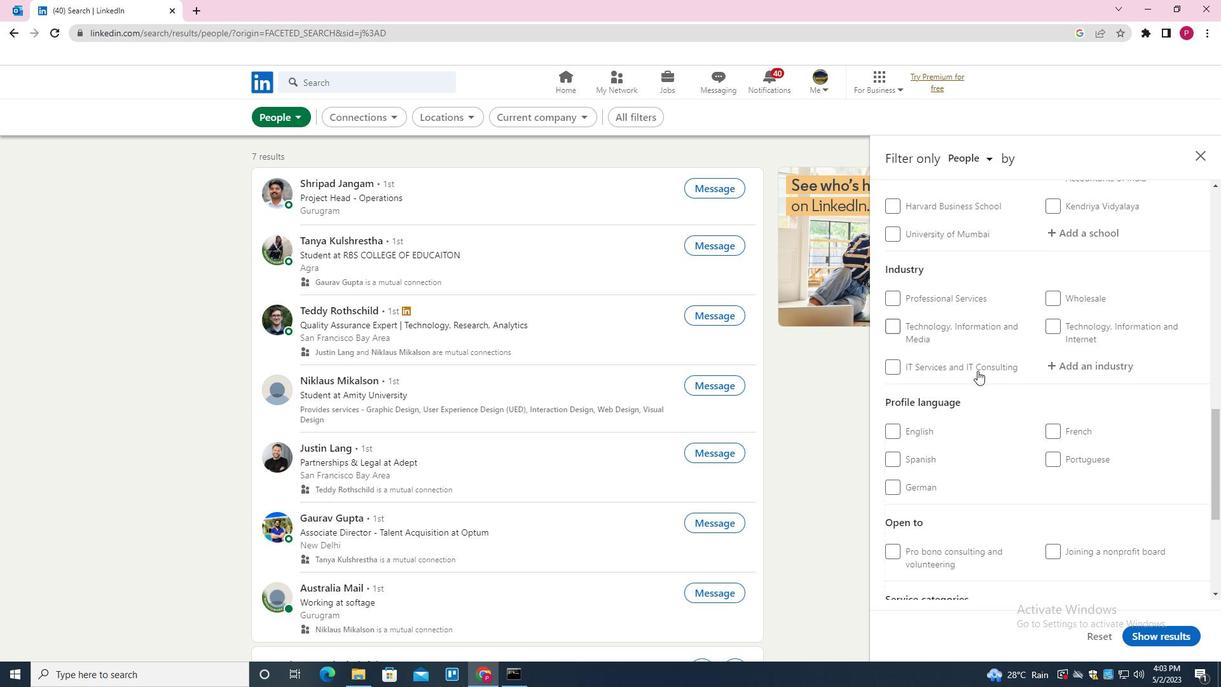 
Action: Mouse scrolled (975, 409) with delta (0, 0)
Screenshot: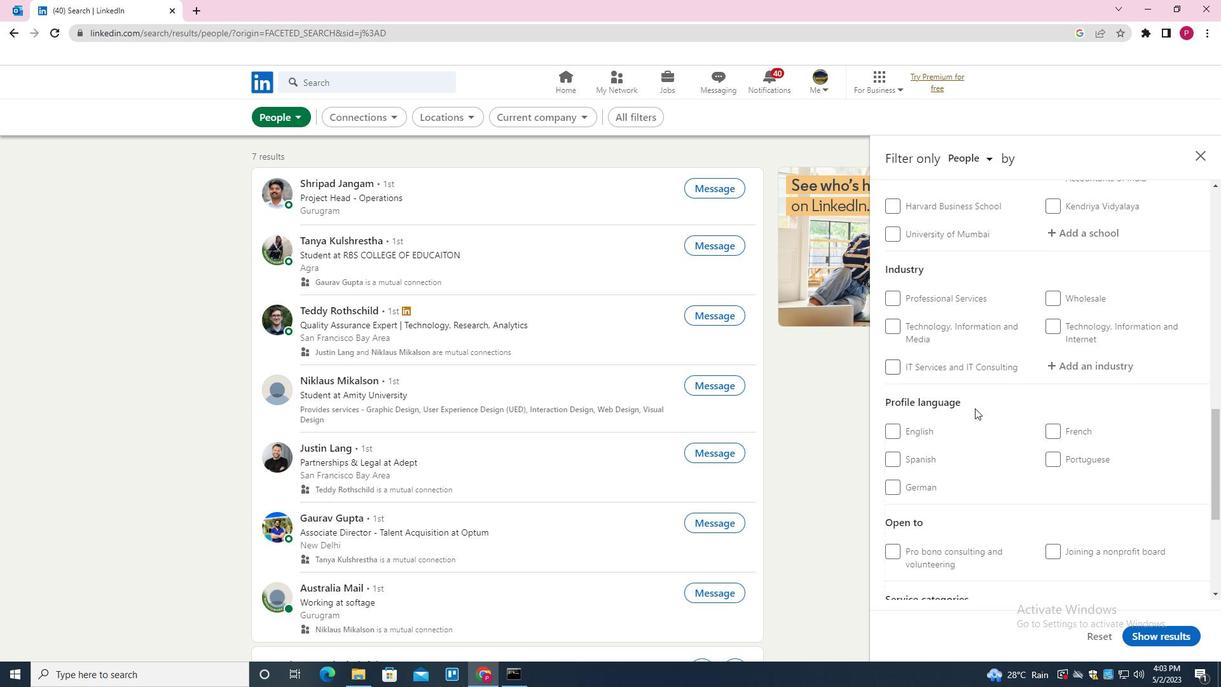 
Action: Mouse scrolled (975, 409) with delta (0, 0)
Screenshot: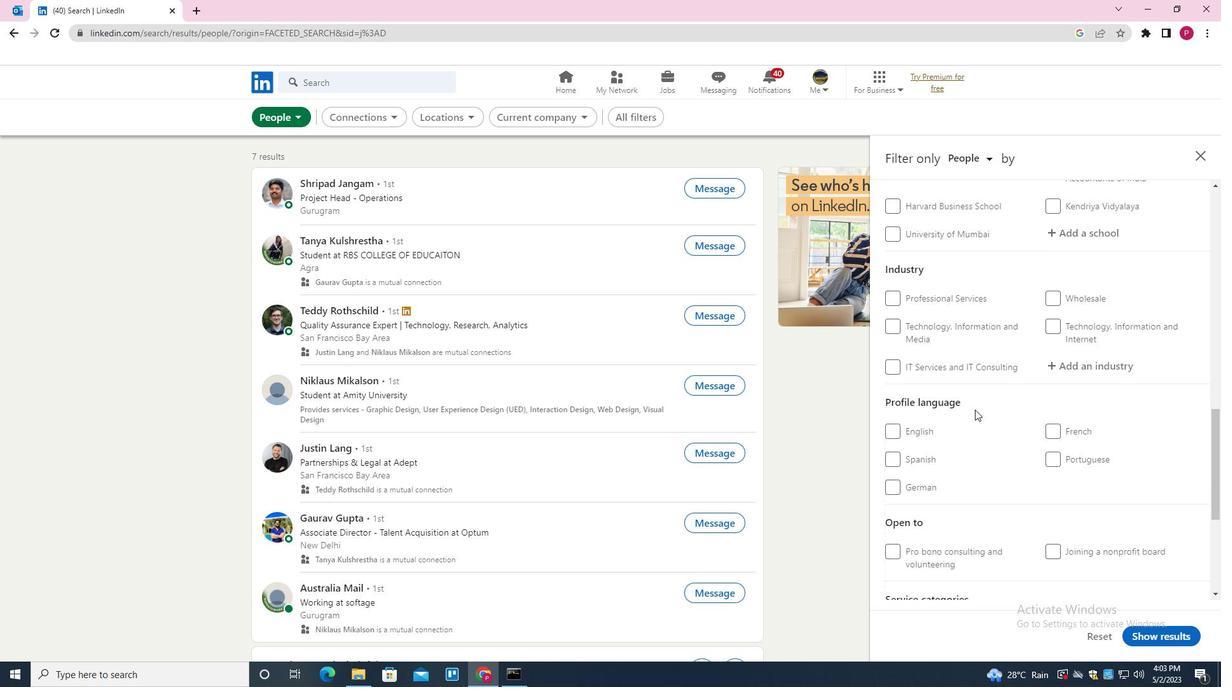 
Action: Mouse moved to (912, 360)
Screenshot: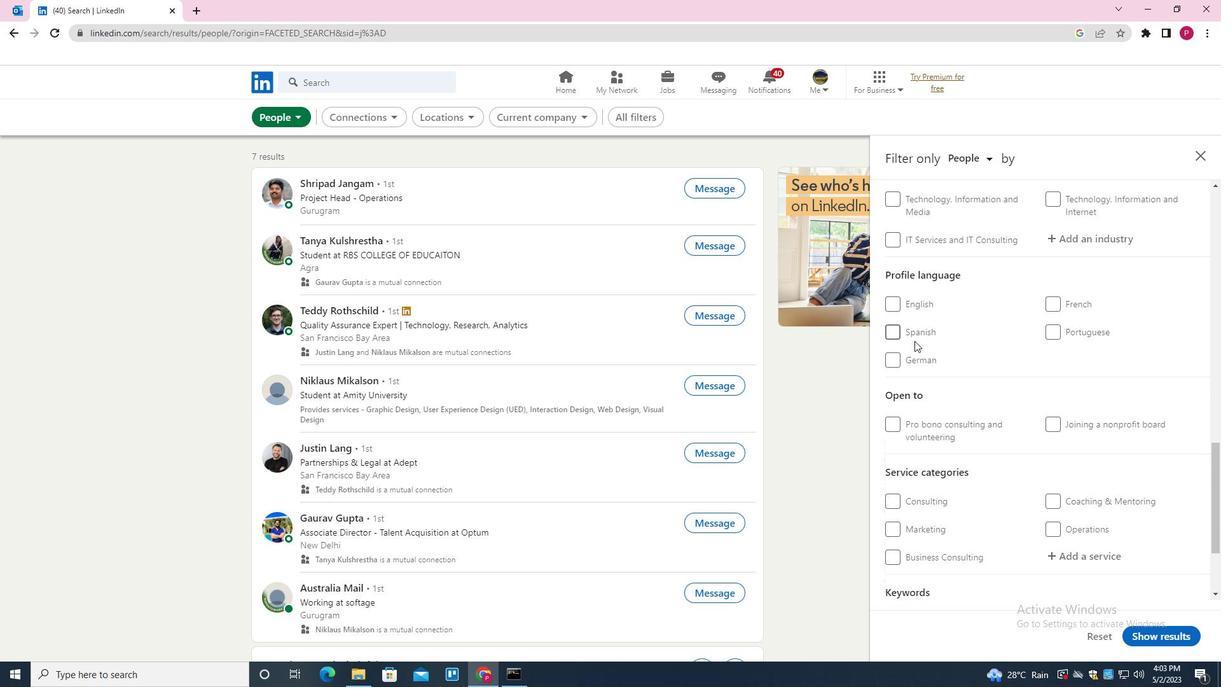 
Action: Mouse pressed left at (912, 360)
Screenshot: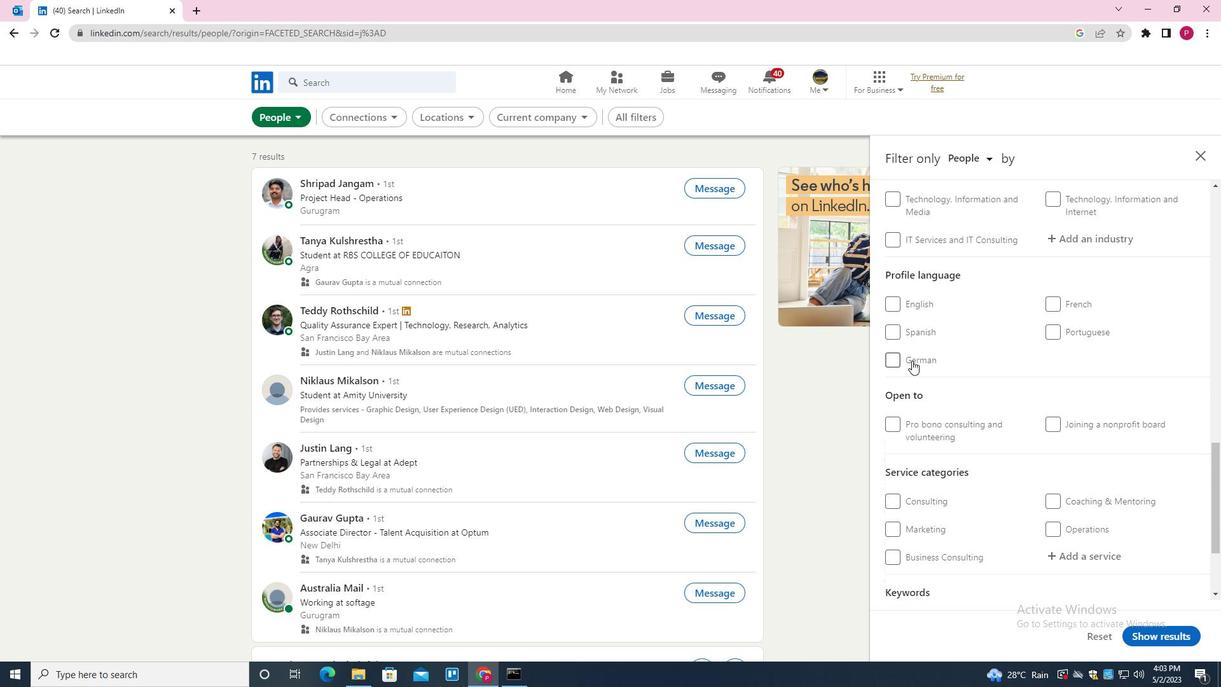 
Action: Mouse moved to (998, 387)
Screenshot: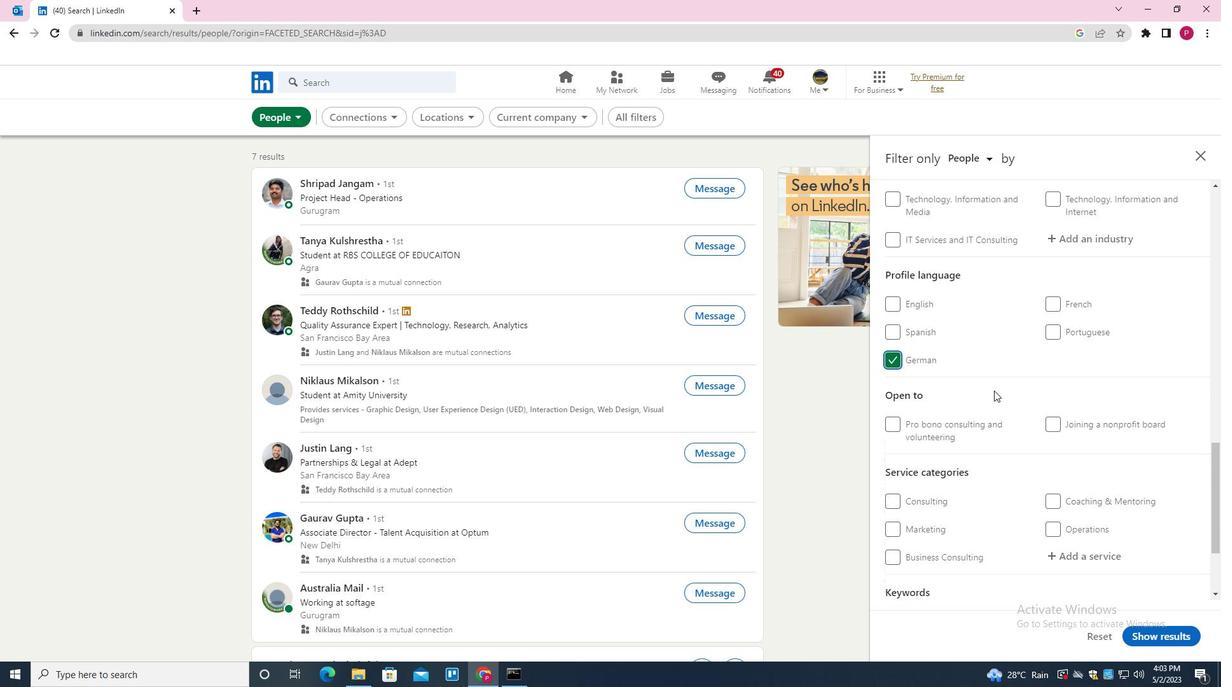 
Action: Mouse scrolled (998, 388) with delta (0, 0)
Screenshot: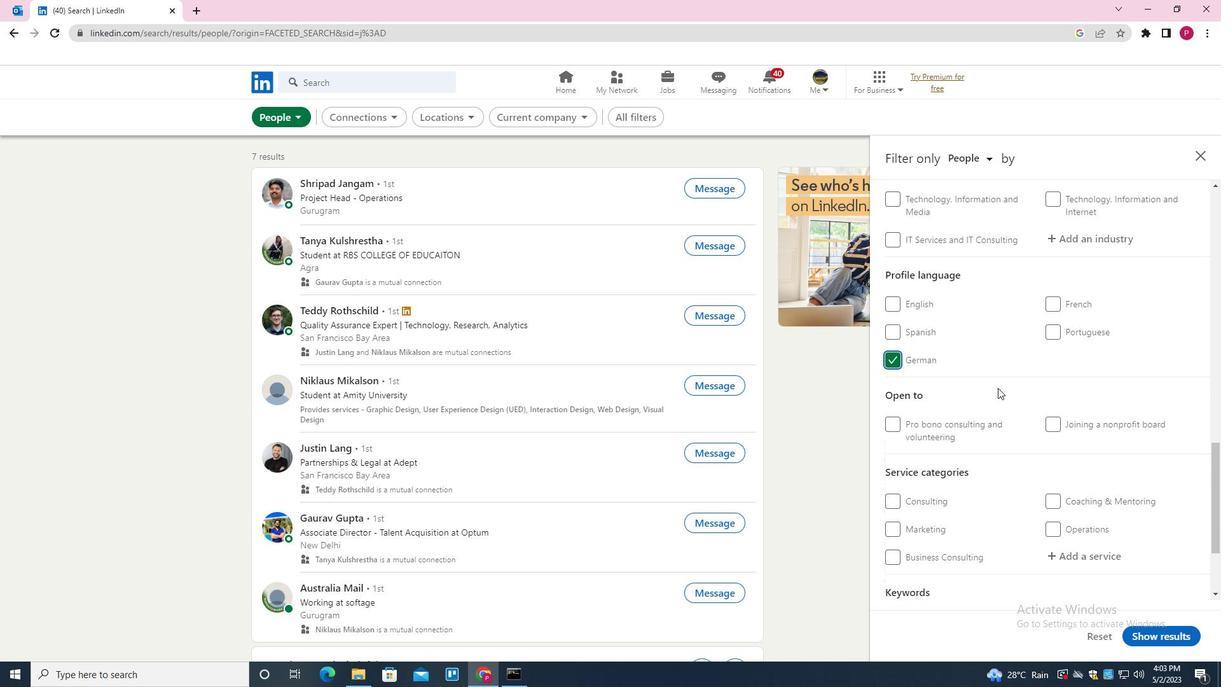 
Action: Mouse scrolled (998, 388) with delta (0, 0)
Screenshot: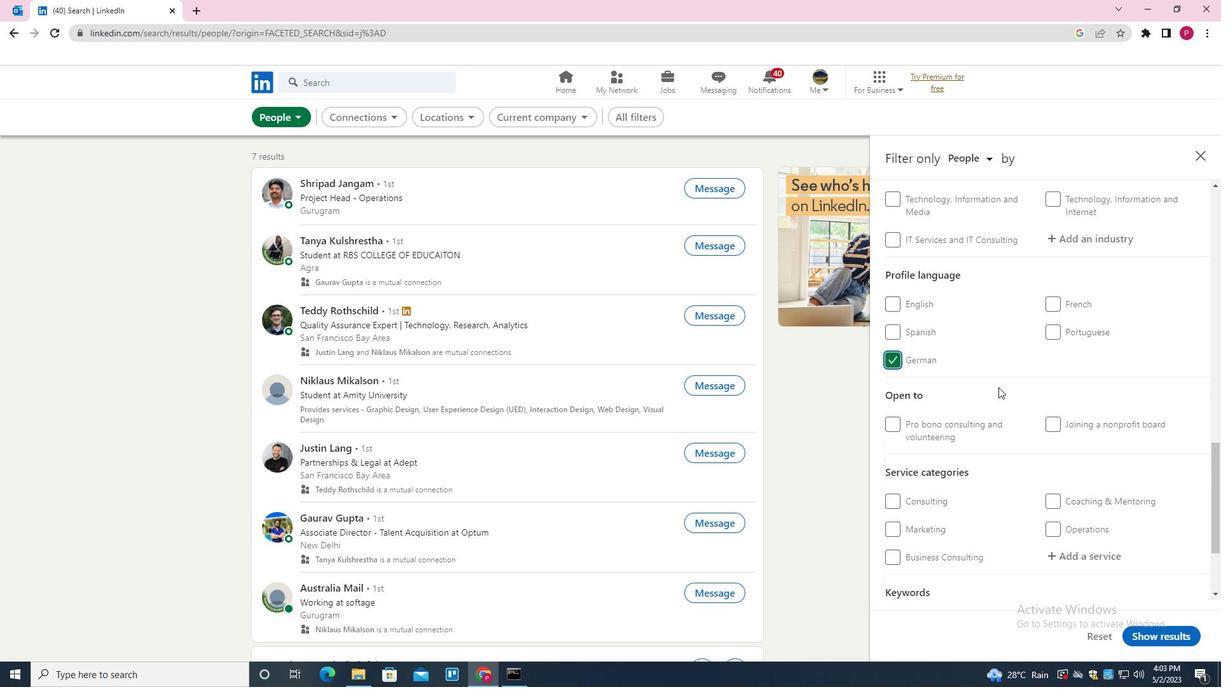 
Action: Mouse scrolled (998, 388) with delta (0, 0)
Screenshot: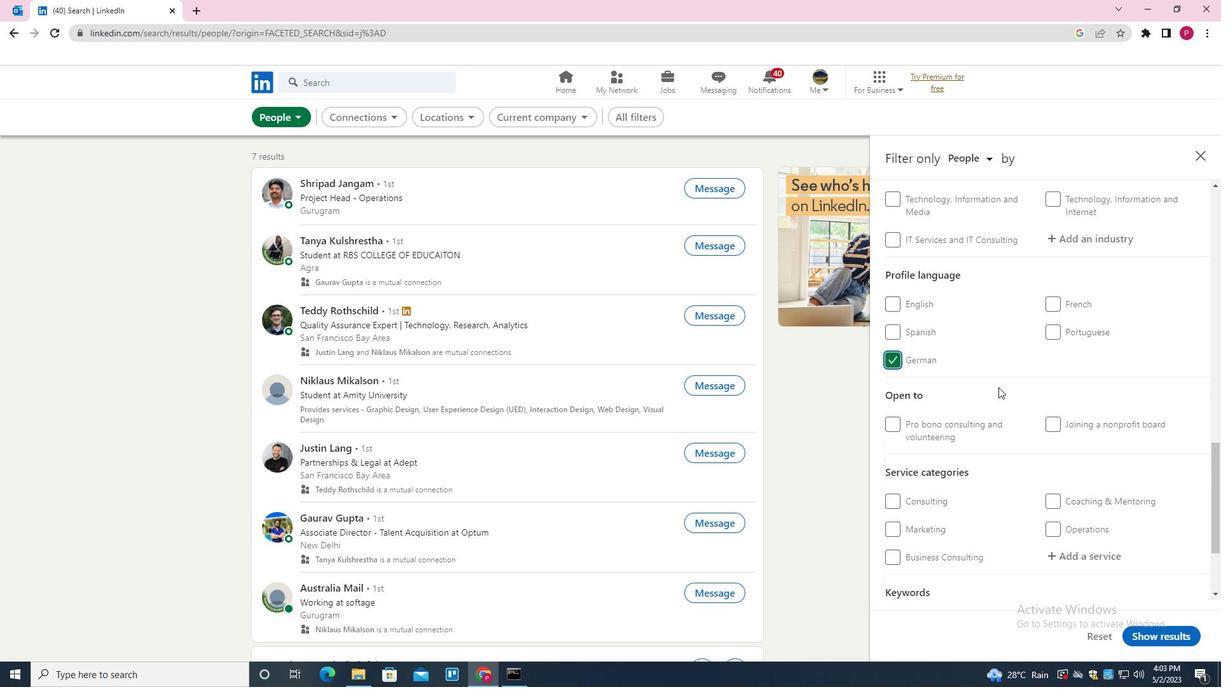 
Action: Mouse scrolled (998, 388) with delta (0, 0)
Screenshot: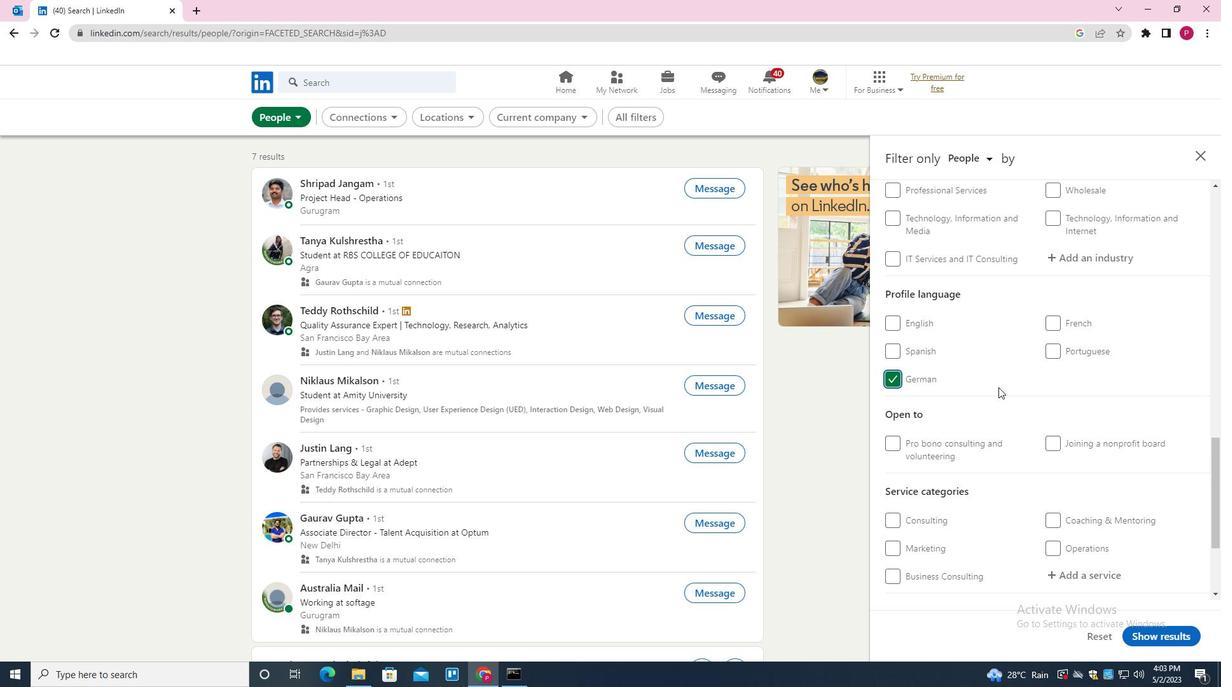 
Action: Mouse scrolled (998, 388) with delta (0, 0)
Screenshot: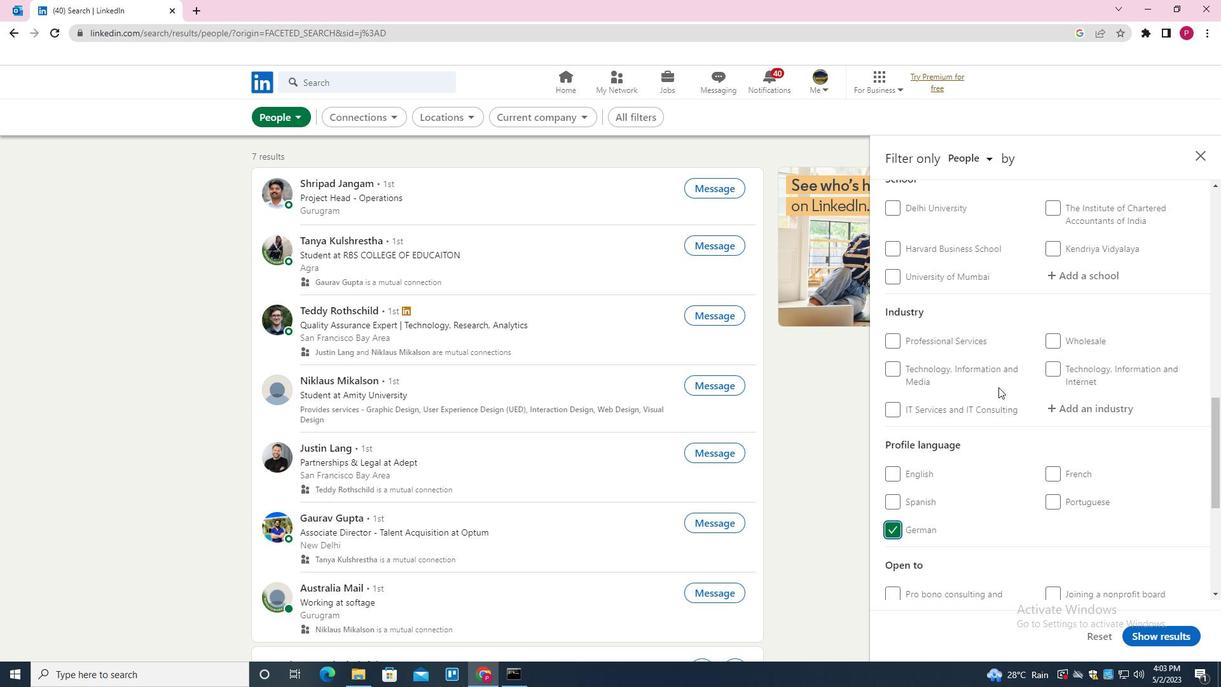 
Action: Mouse moved to (1008, 389)
Screenshot: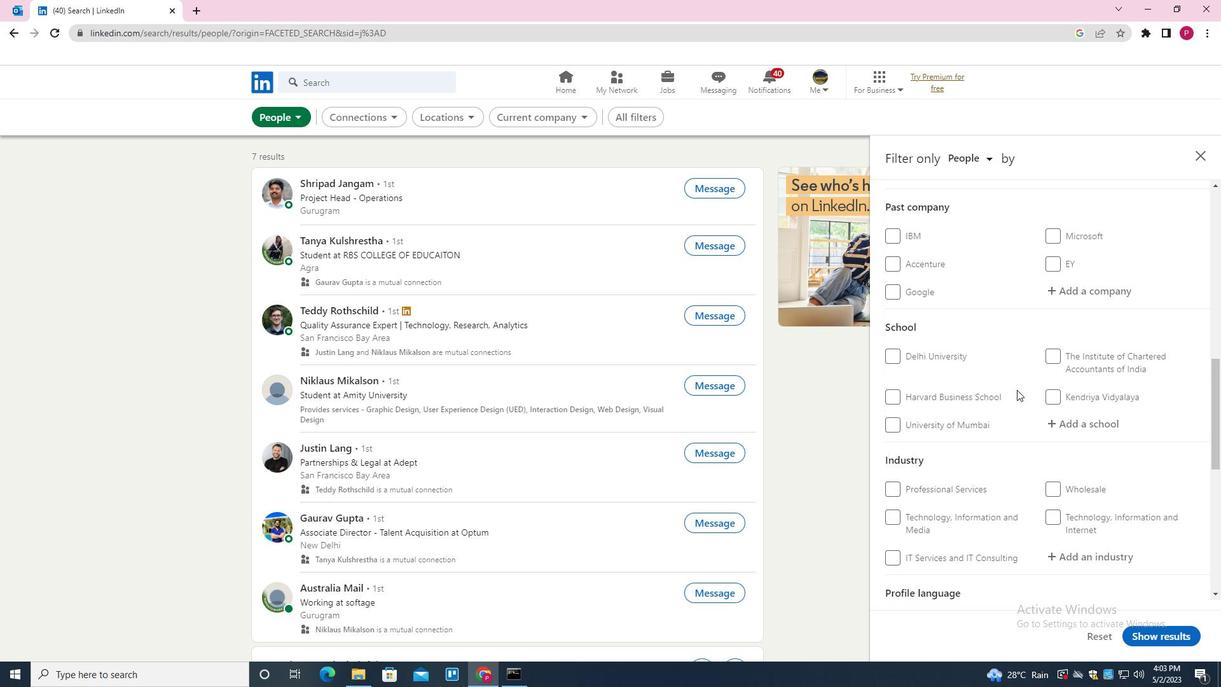 
Action: Mouse scrolled (1008, 390) with delta (0, 0)
Screenshot: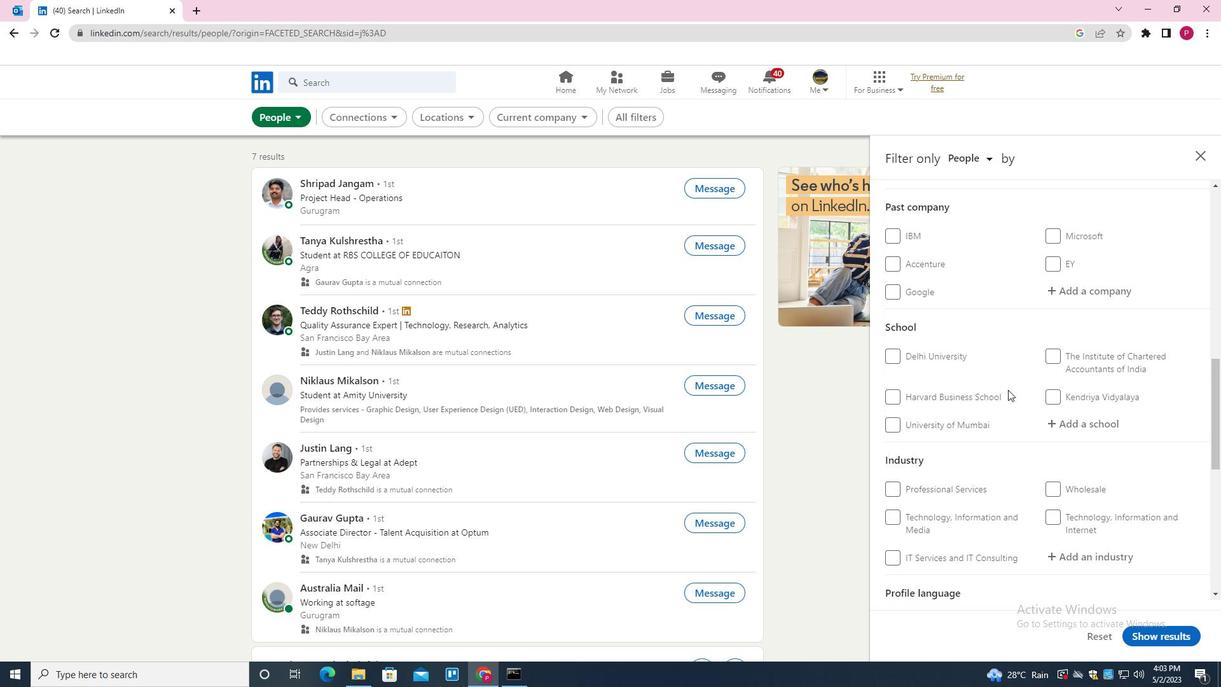 
Action: Mouse scrolled (1008, 390) with delta (0, 0)
Screenshot: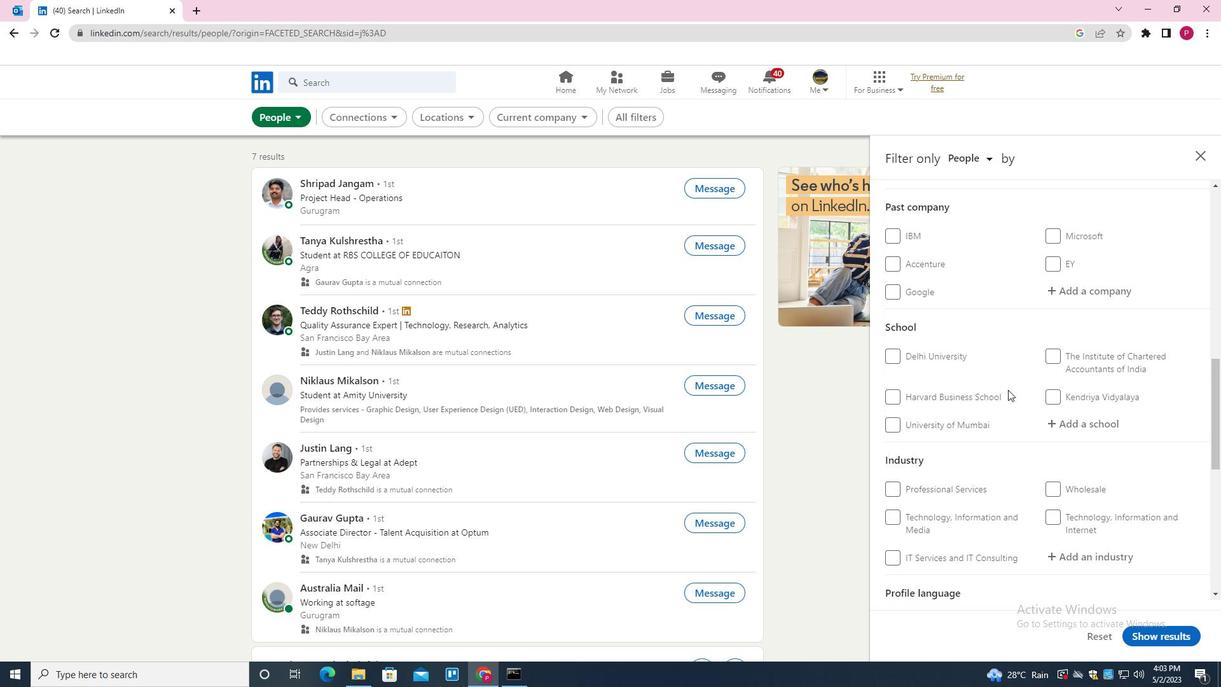 
Action: Mouse moved to (1106, 304)
Screenshot: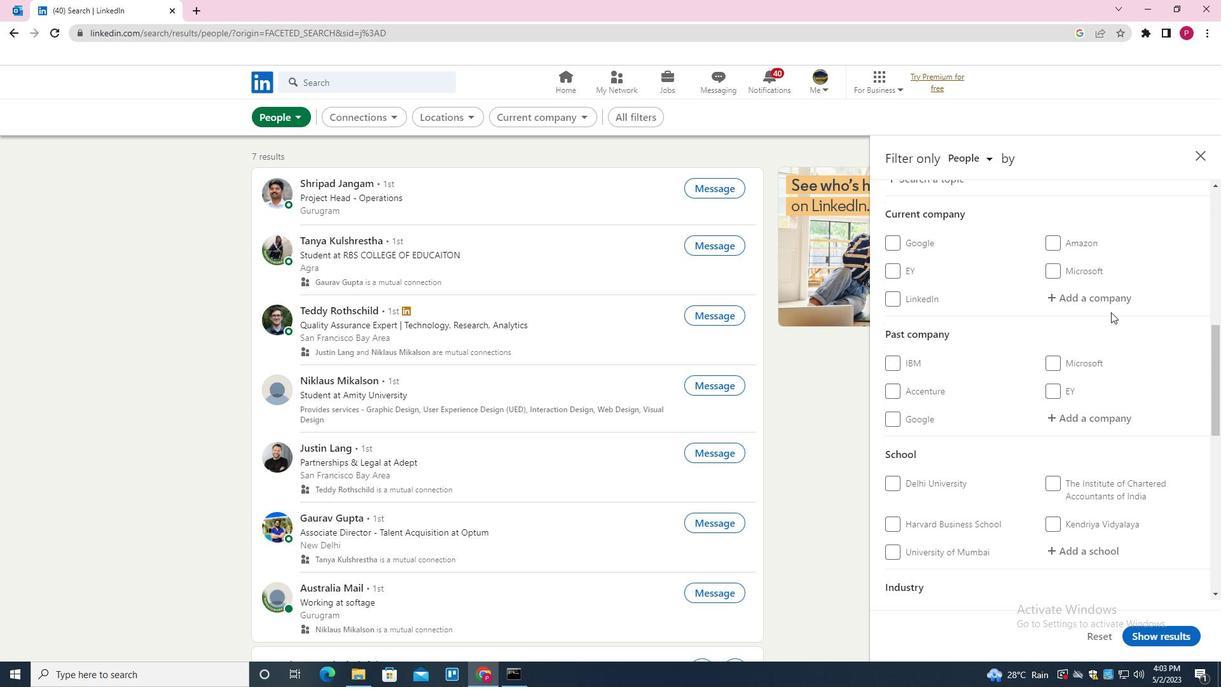 
Action: Mouse pressed left at (1106, 304)
Screenshot: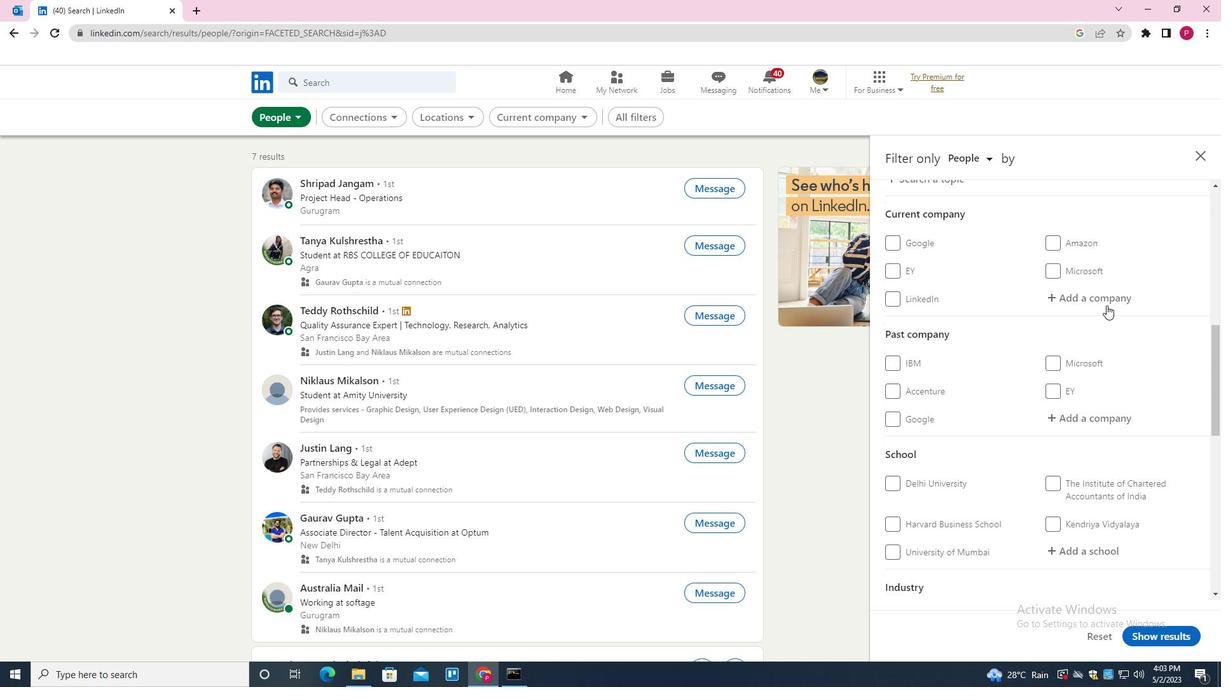 
Action: Mouse moved to (1104, 304)
Screenshot: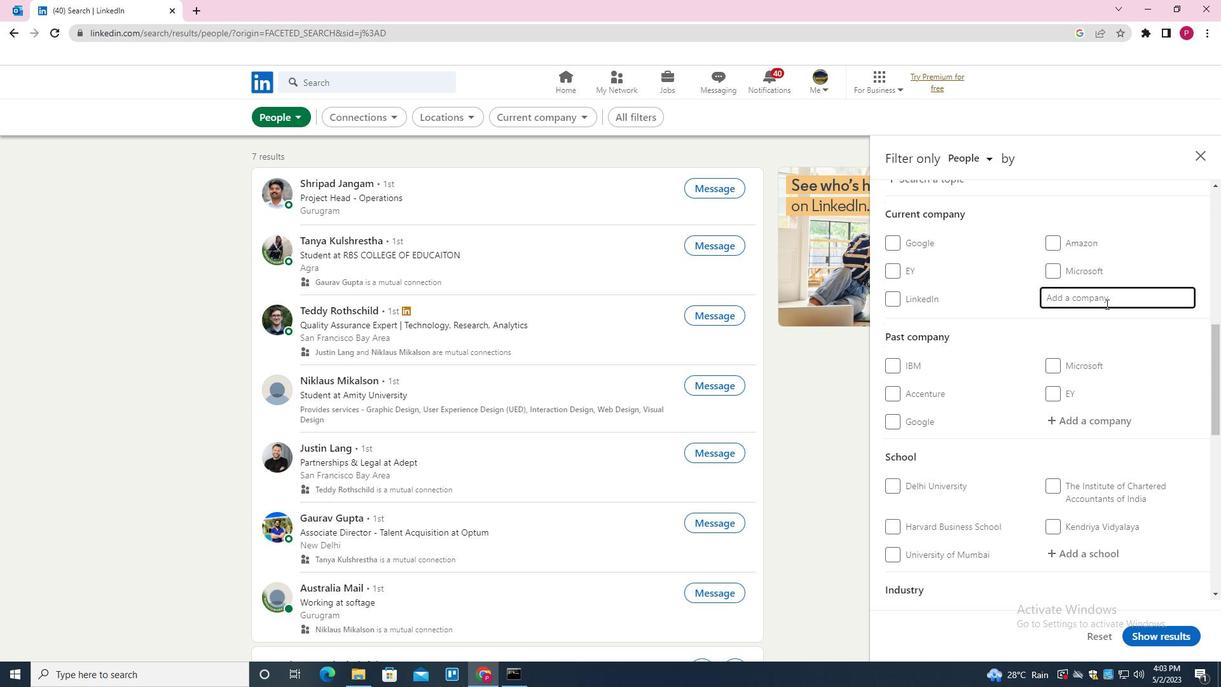 
Action: Key pressed <Key.shift><Key.shift><Key.shift><Key.shift><Key.shift><Key.shift><Key.shift><Key.shift><Key.shift>ISRO-<Key.space><Key.shift>INDIAN<Key.space><Key.shift><Key.shift><Key.shift><Key.shift><Key.shift><Key.shift><Key.shift><Key.shift>SPACE<Key.space><Key.shift><Key.shift><Key.shift><Key.shift>RESEARCH<Key.space><Key.shift><Key.shift><Key.shift><Key.shift><Key.shift>ORGANIZAT<Key.backspace>ION<Key.space><Key.backspace><Key.backspace><Key.backspace><Key.backspace><Key.backspace><Key.backspace>ZATION
Screenshot: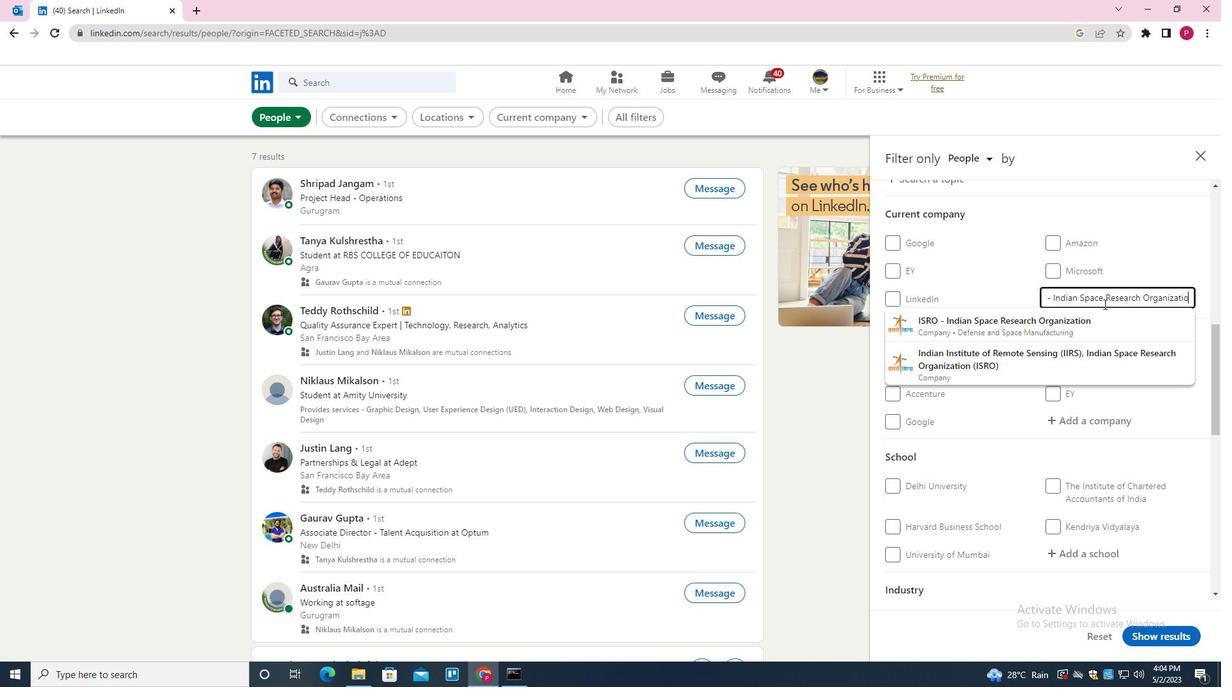 
Action: Mouse moved to (1104, 304)
Screenshot: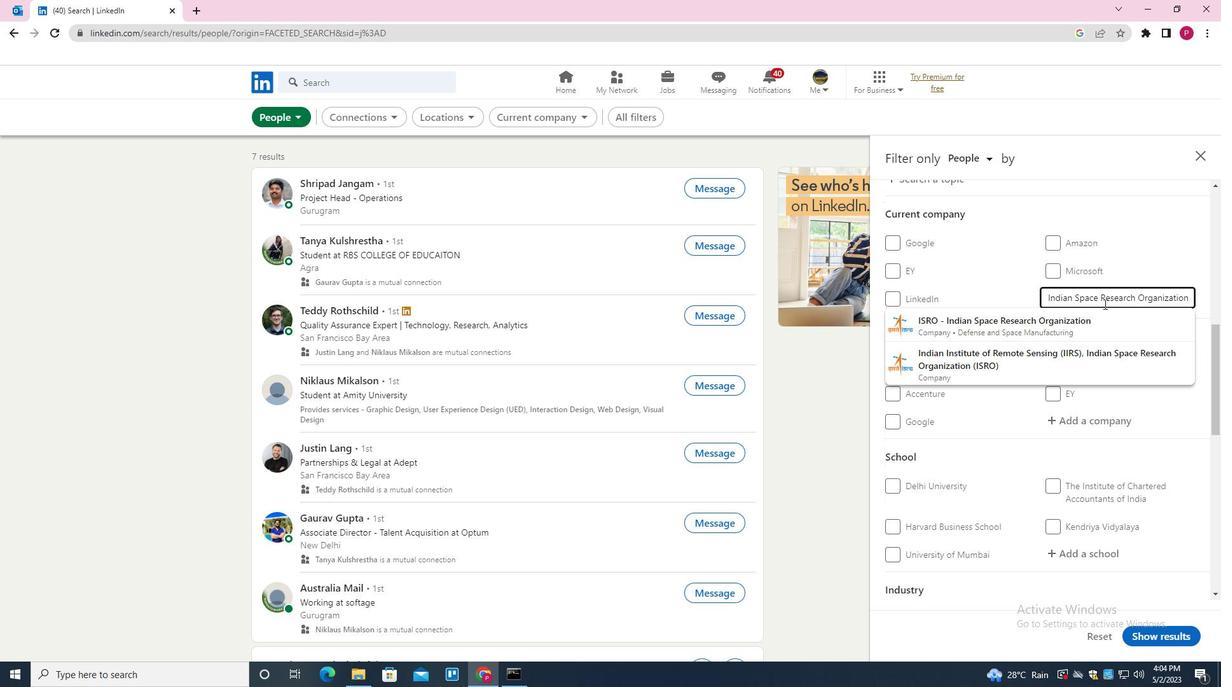 
Action: Key pressed <Key.down><Key.enter>
Screenshot: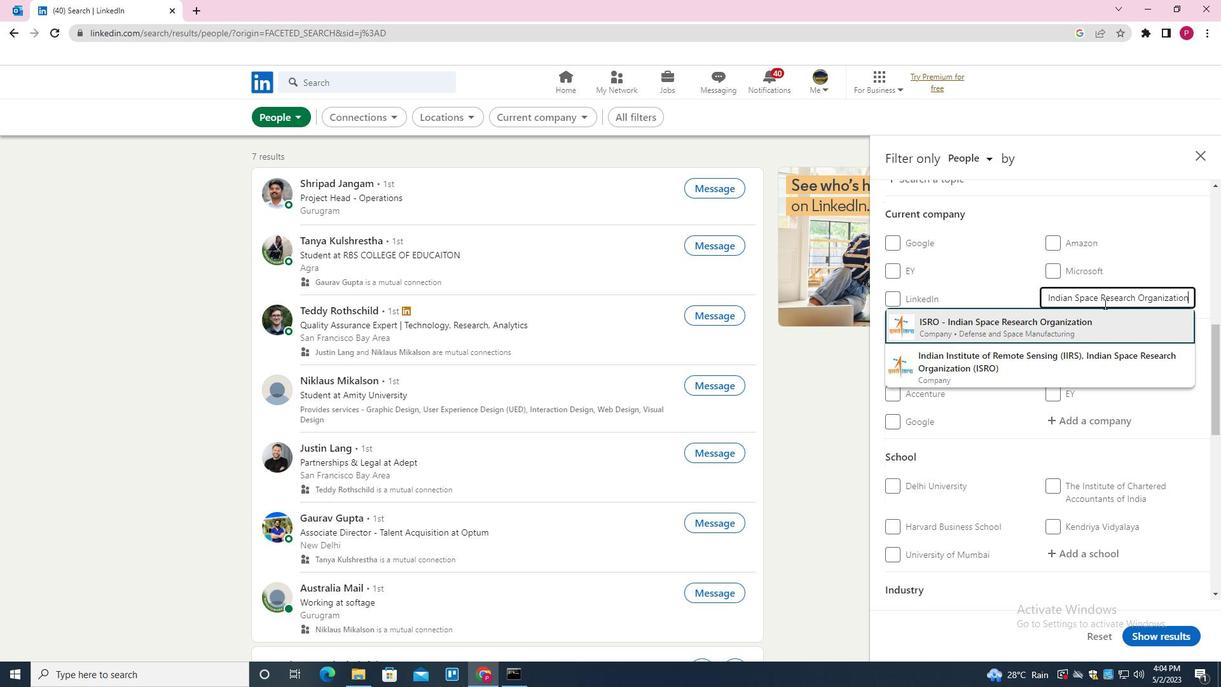 
Action: Mouse moved to (1058, 327)
Screenshot: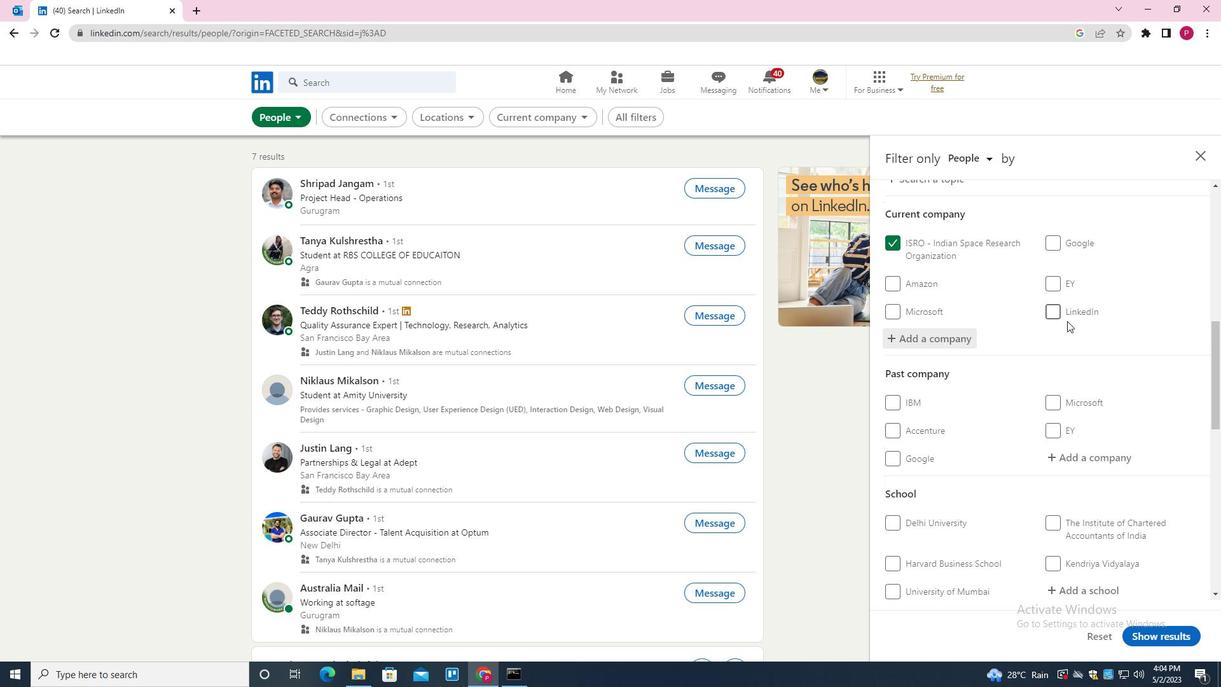 
Action: Mouse scrolled (1058, 326) with delta (0, 0)
Screenshot: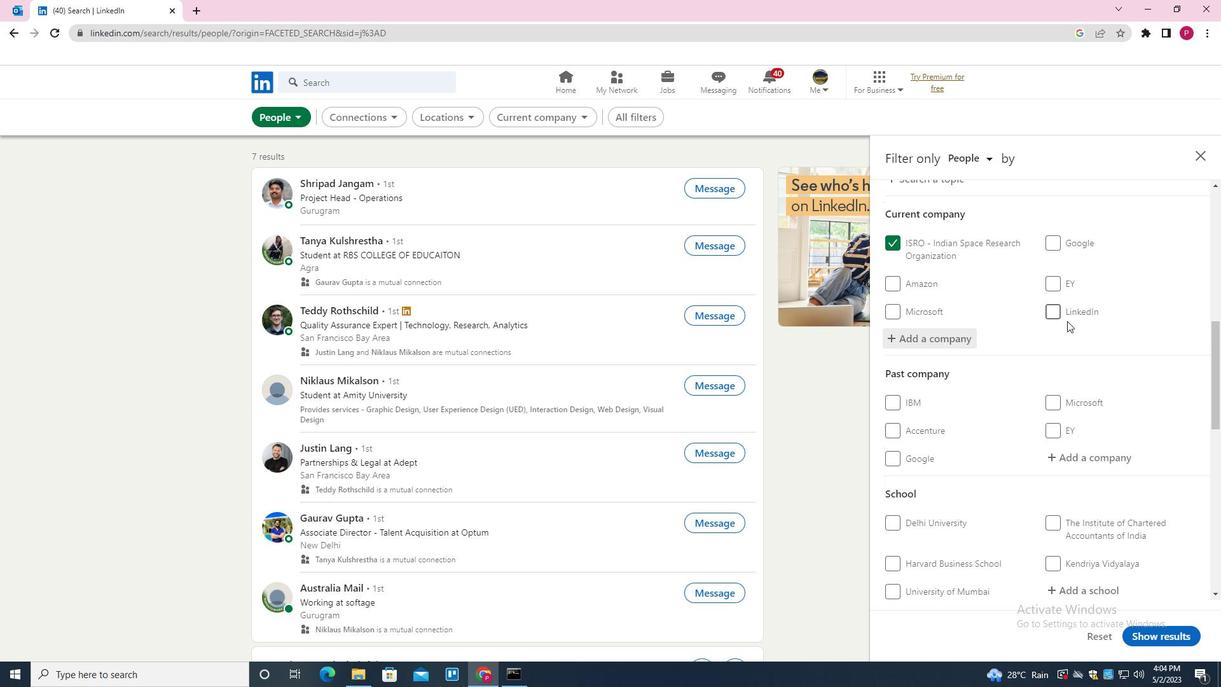 
Action: Mouse moved to (1056, 328)
Screenshot: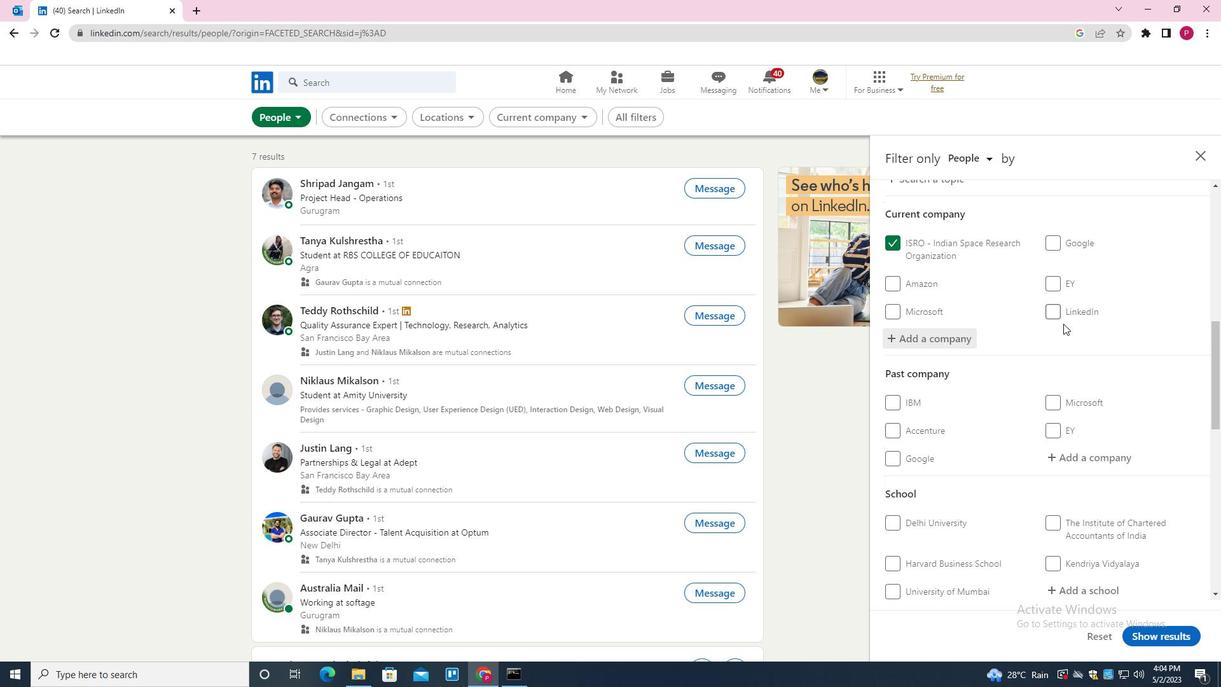 
Action: Mouse scrolled (1056, 328) with delta (0, 0)
Screenshot: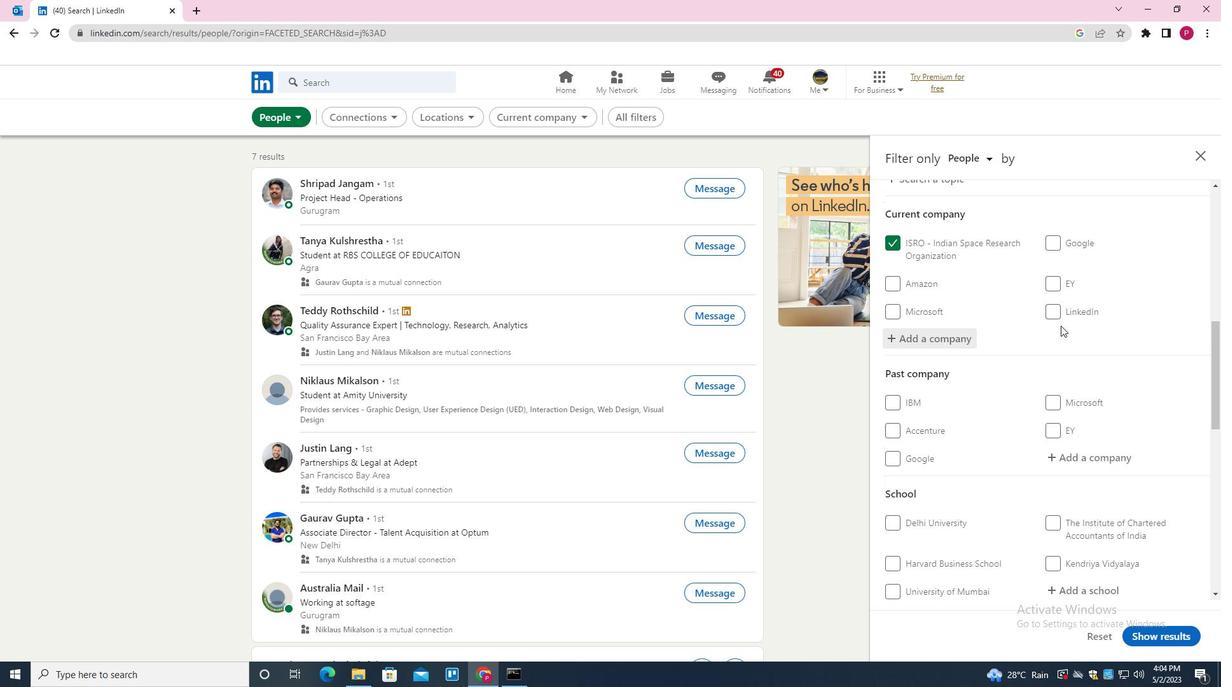 
Action: Mouse moved to (1028, 356)
Screenshot: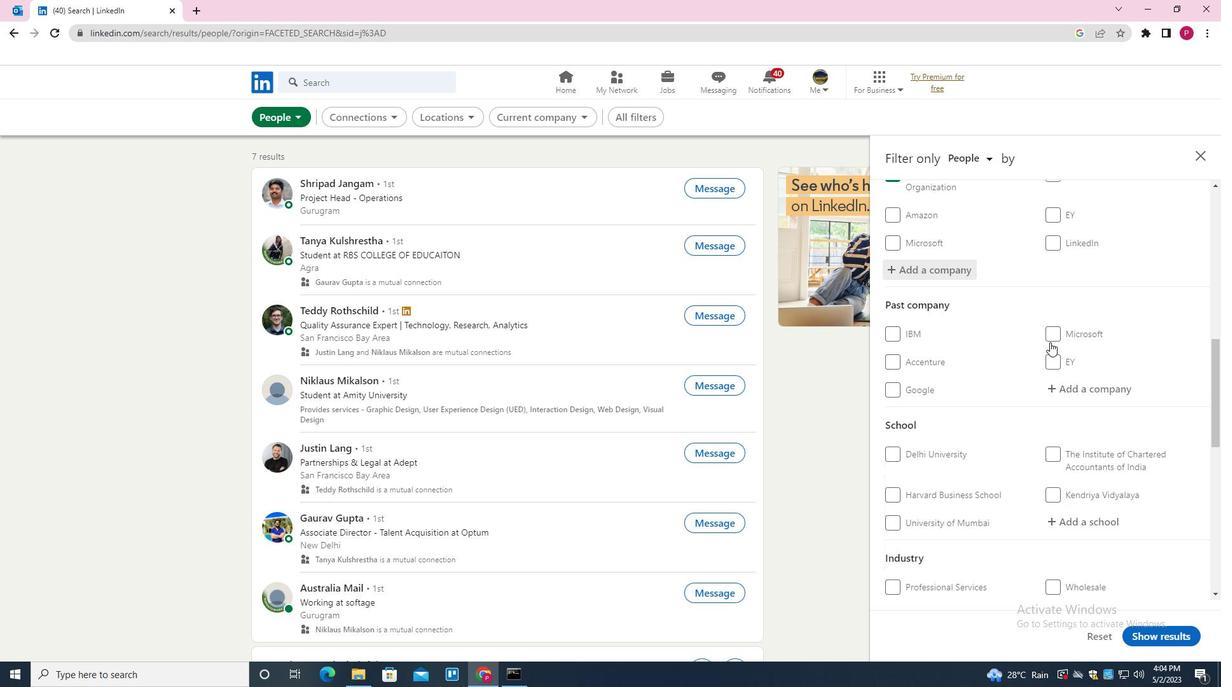 
Action: Mouse scrolled (1028, 355) with delta (0, 0)
Screenshot: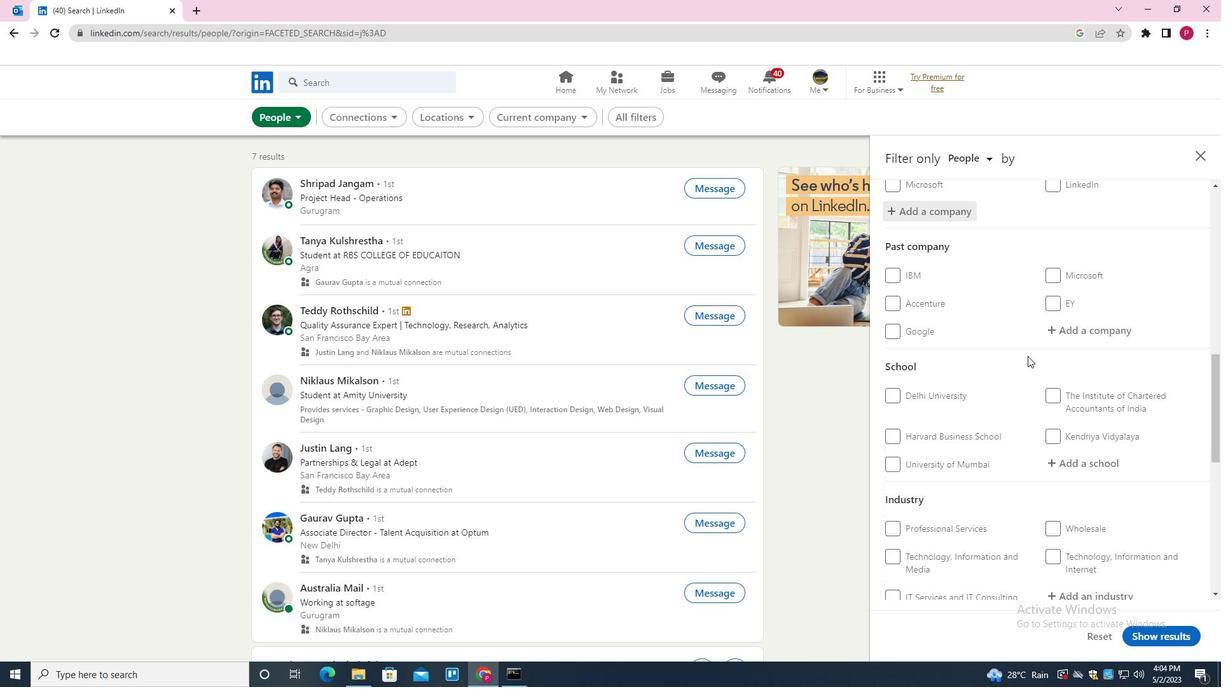 
Action: Mouse scrolled (1028, 355) with delta (0, 0)
Screenshot: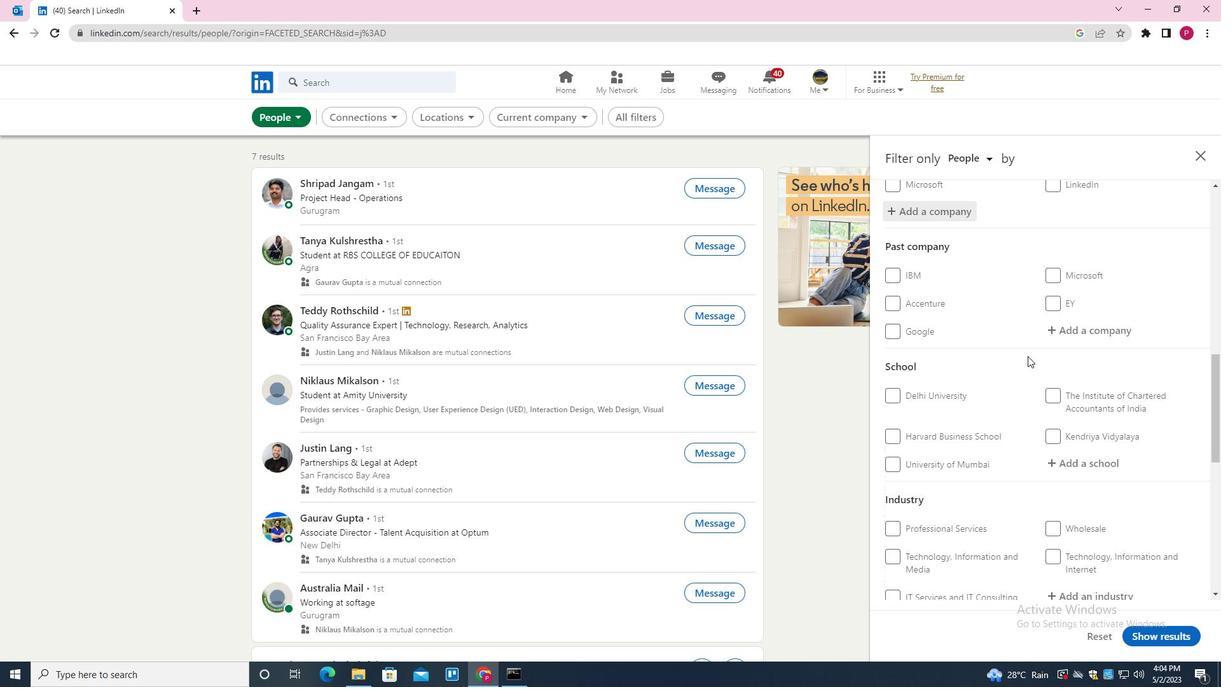 
Action: Mouse moved to (1029, 356)
Screenshot: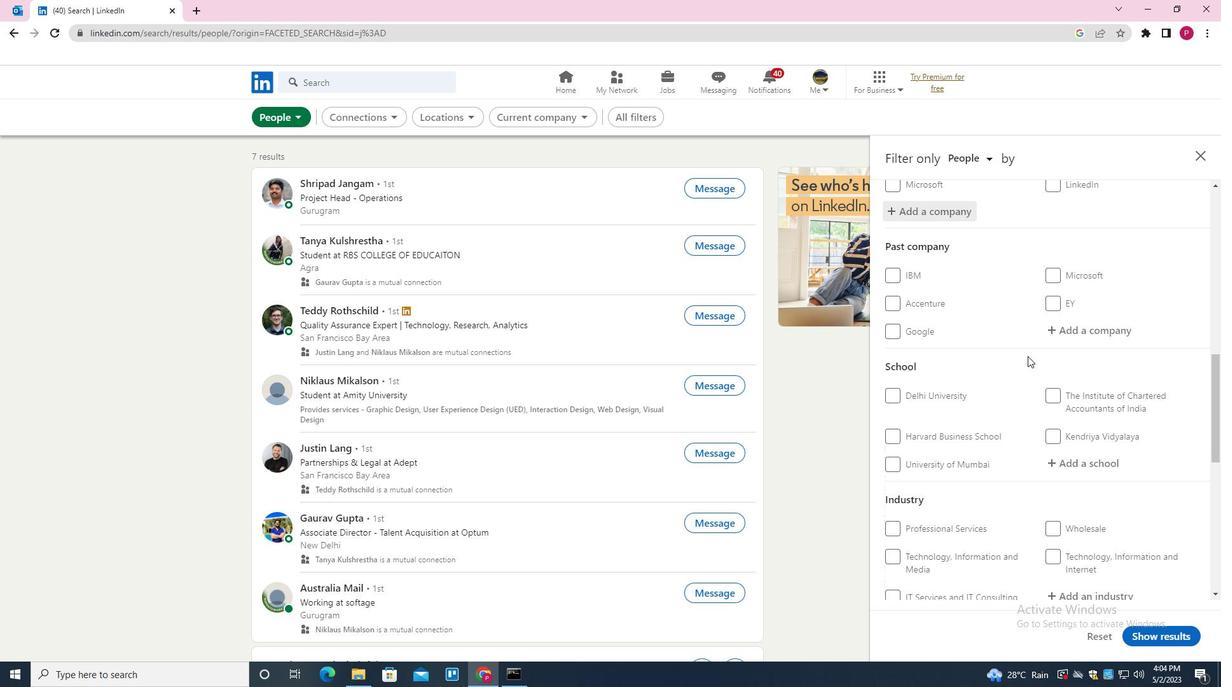 
Action: Mouse scrolled (1029, 356) with delta (0, 0)
Screenshot: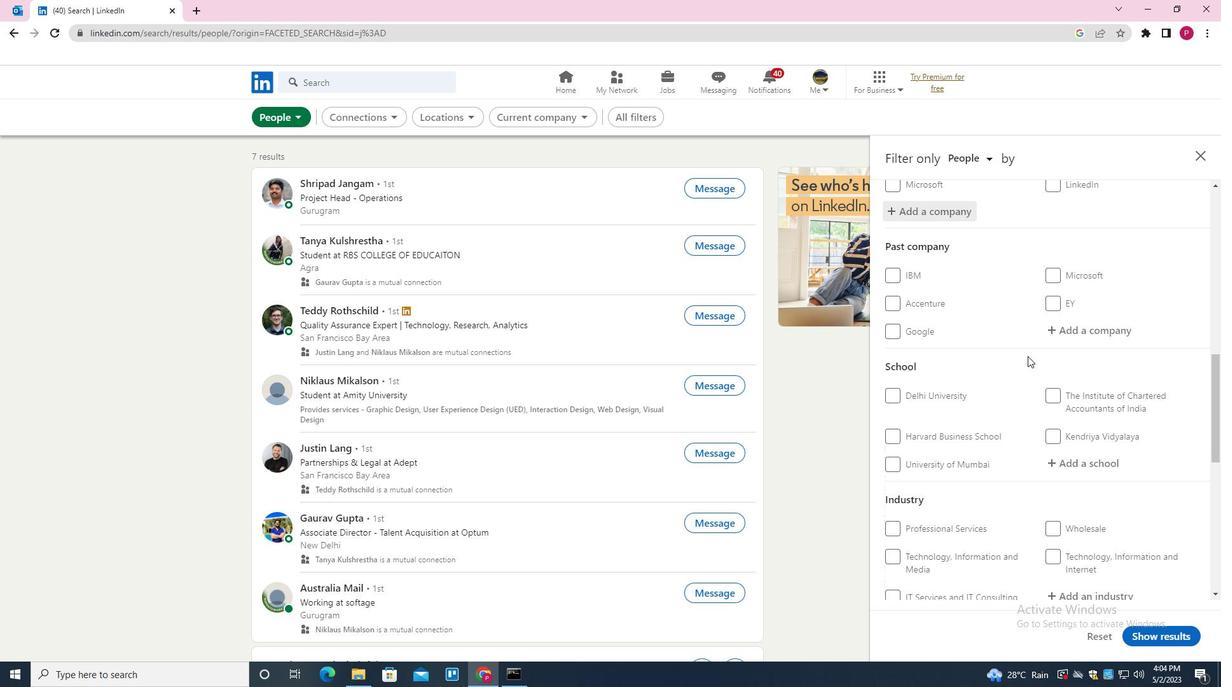 
Action: Mouse moved to (1093, 262)
Screenshot: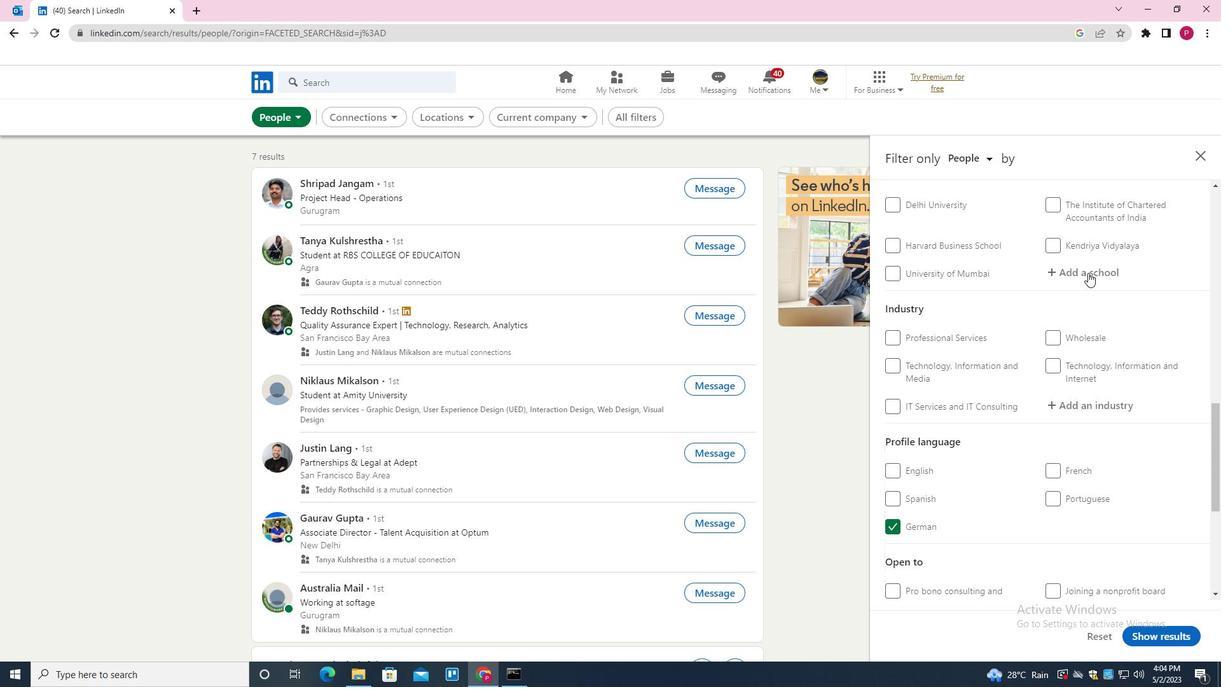 
Action: Mouse pressed left at (1093, 262)
Screenshot: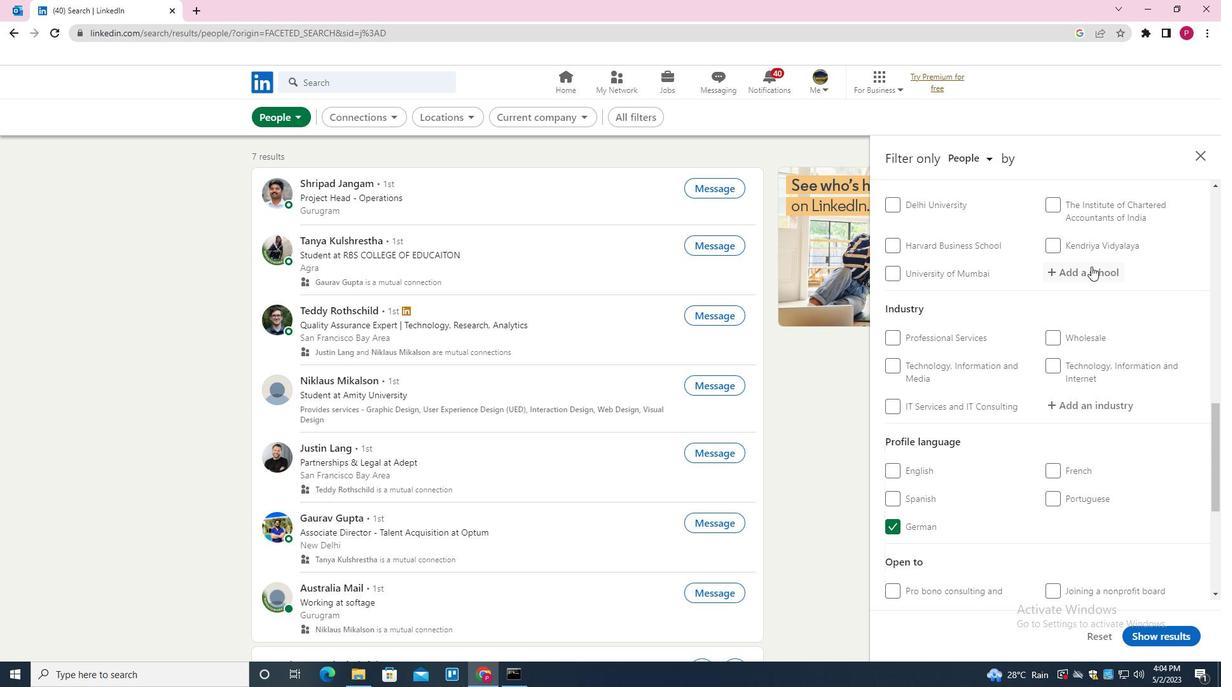 
Action: Mouse moved to (1092, 262)
Screenshot: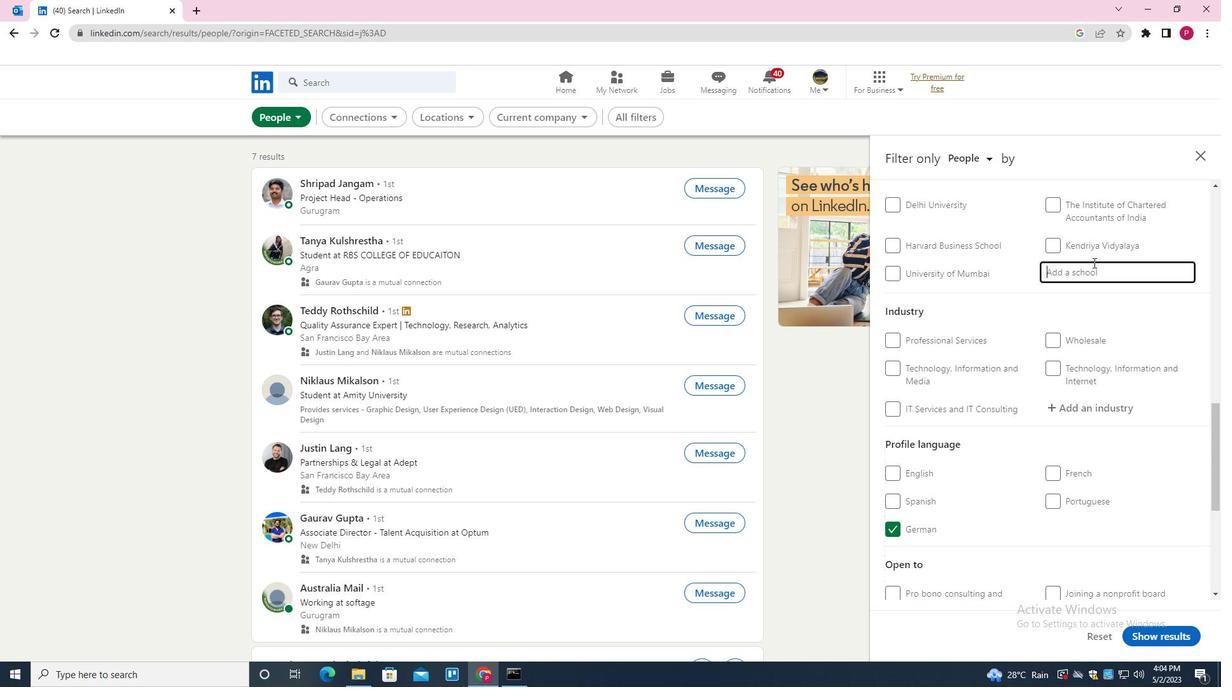 
Action: Key pressed <Key.shift><Key.shift><Key.shift><Key.shift><Key.shift><Key.shift><Key.shift><Key.shift><Key.shift><Key.shift><Key.shift><Key.shift><Key.shift><Key.shift>PEC<Key.shift><Key.space><Key.shift>UNIVERSITY<Key.space><Key.down><Key.enter>
Screenshot: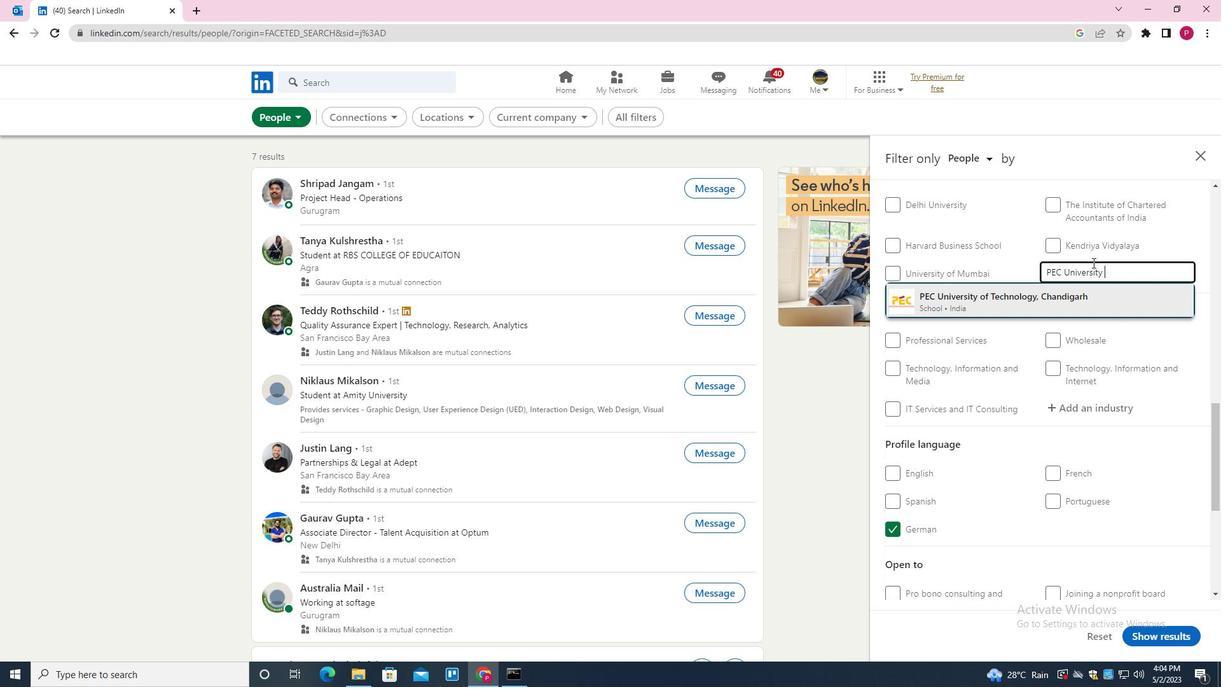 
Action: Mouse moved to (1065, 313)
Screenshot: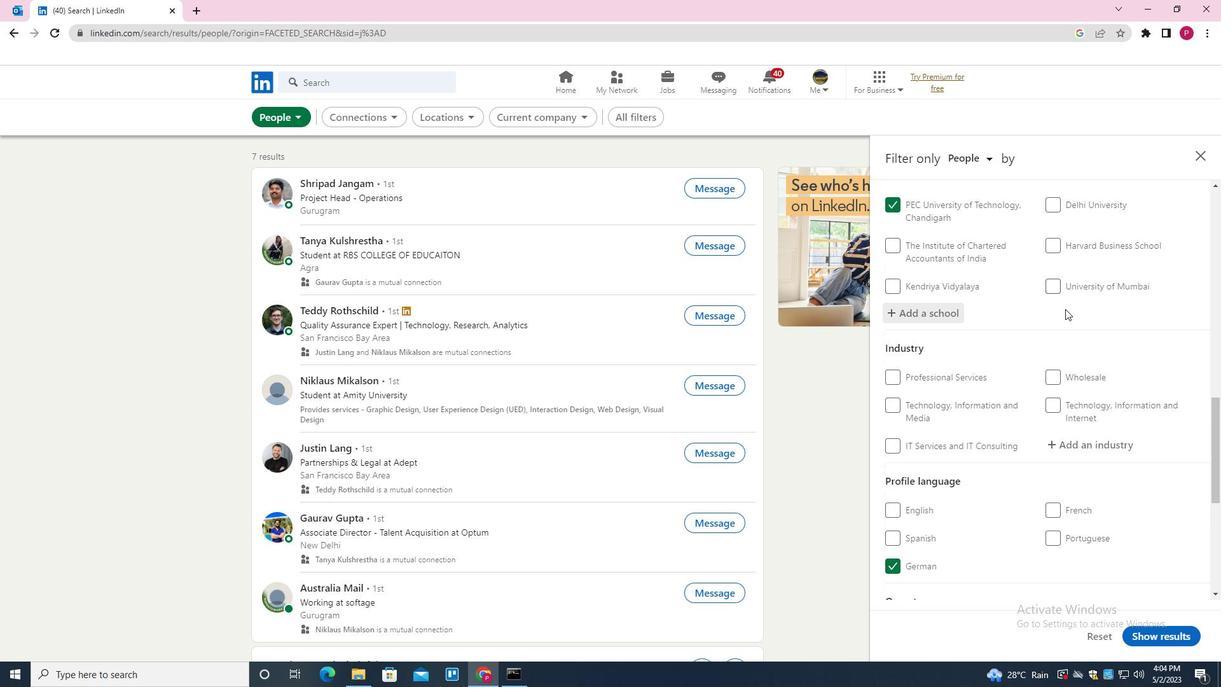 
Action: Mouse scrolled (1065, 312) with delta (0, 0)
Screenshot: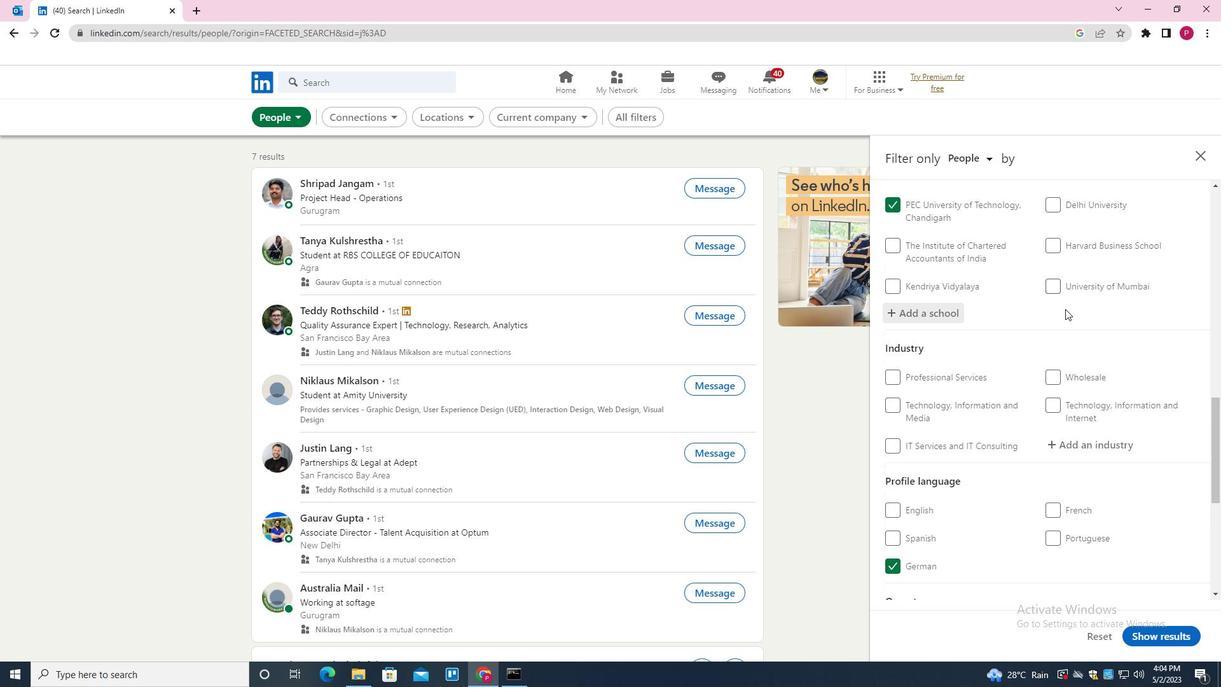 
Action: Mouse moved to (1064, 318)
Screenshot: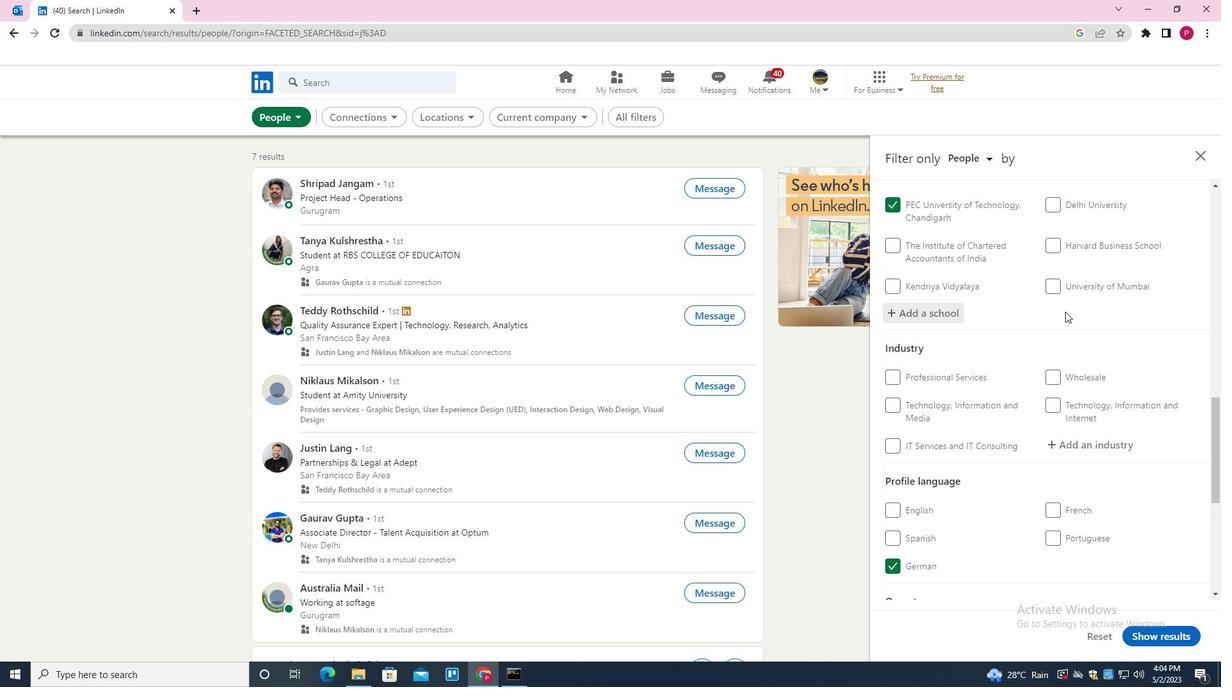 
Action: Mouse scrolled (1064, 317) with delta (0, 0)
Screenshot: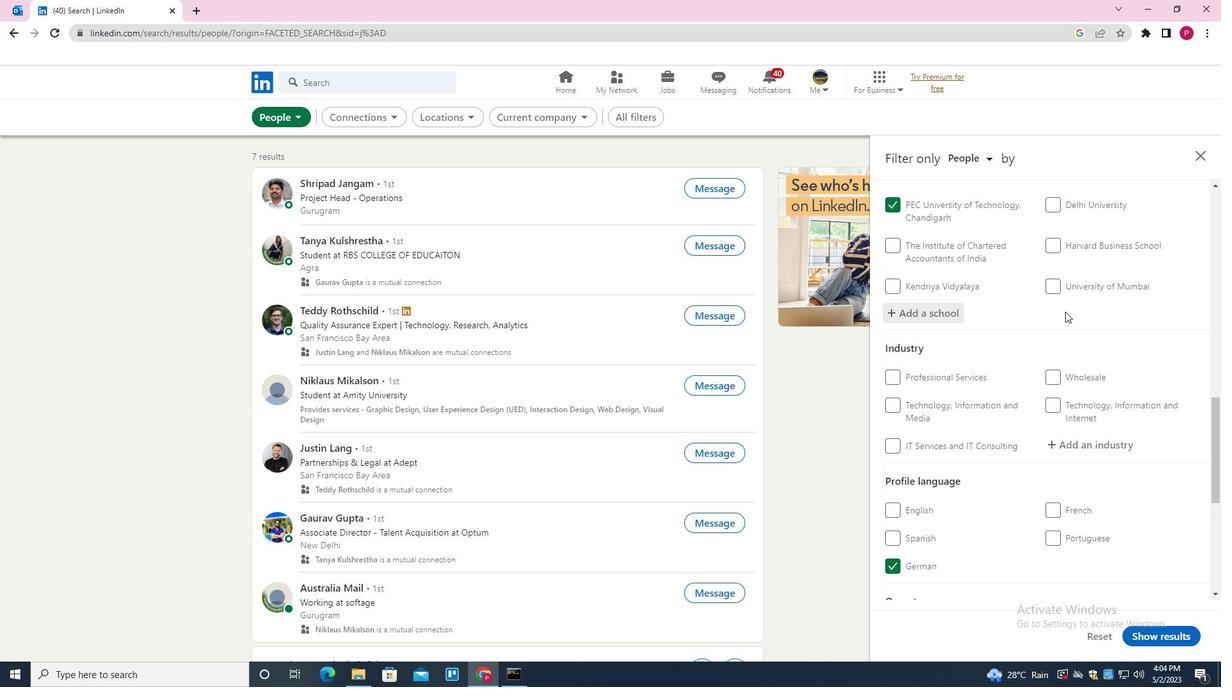 
Action: Mouse moved to (1064, 319)
Screenshot: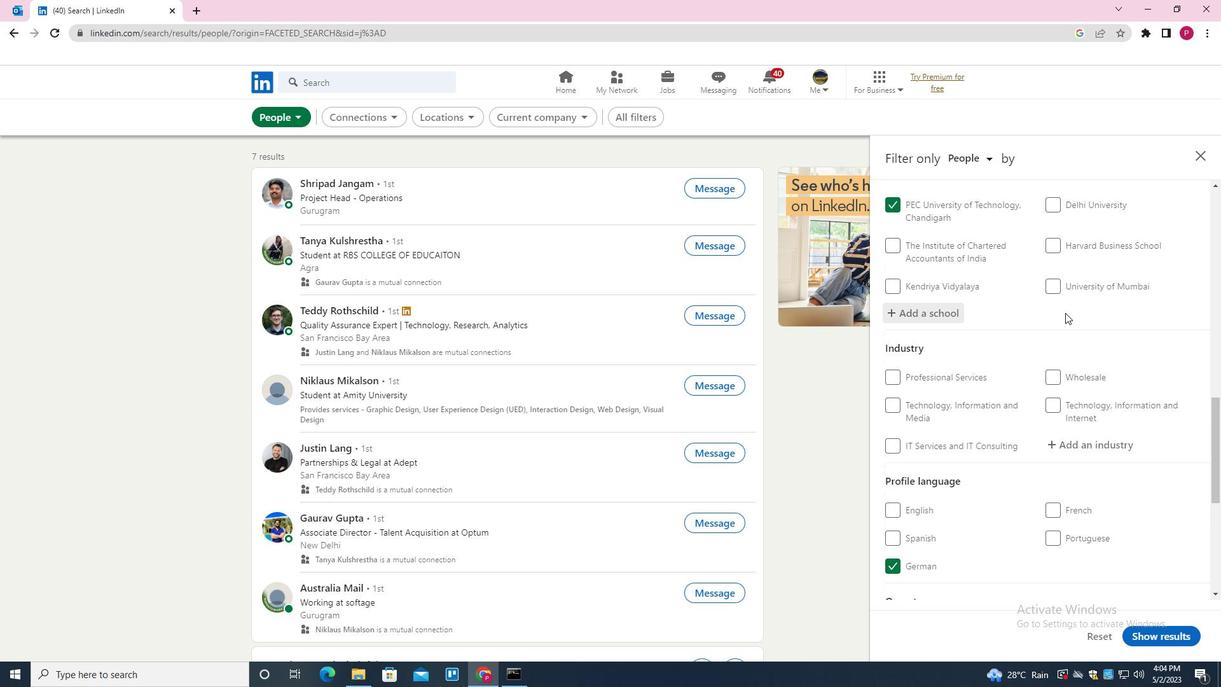 
Action: Mouse scrolled (1064, 319) with delta (0, 0)
Screenshot: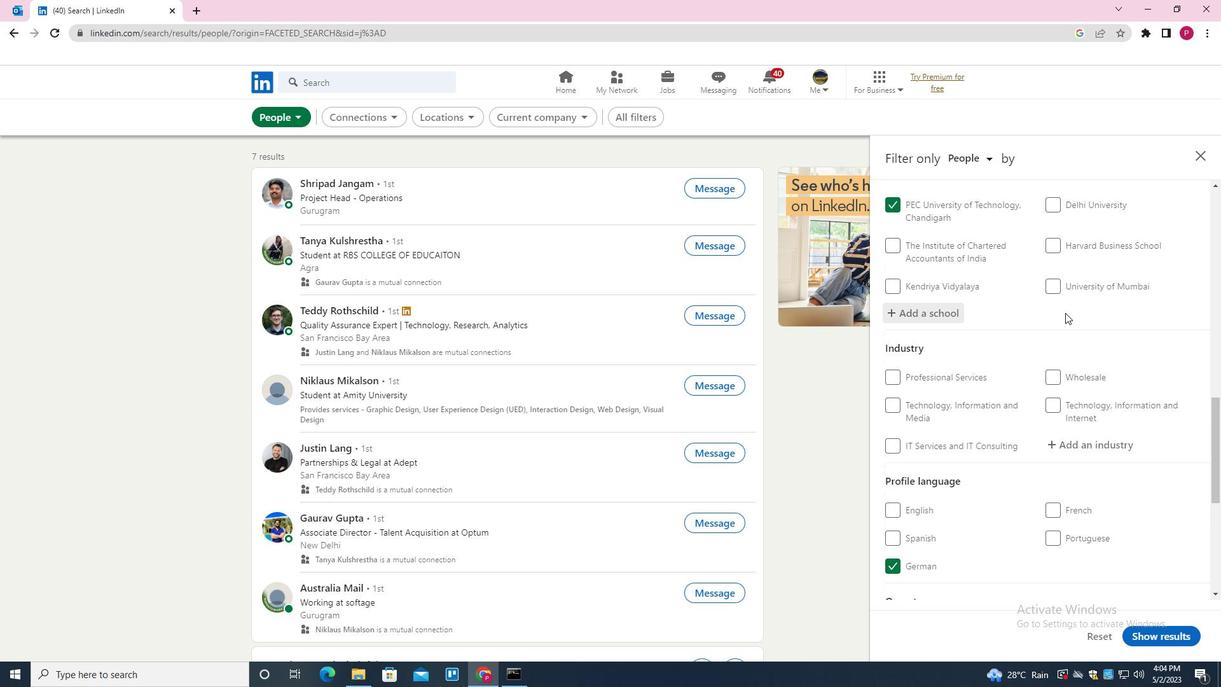 
Action: Mouse moved to (1064, 320)
Screenshot: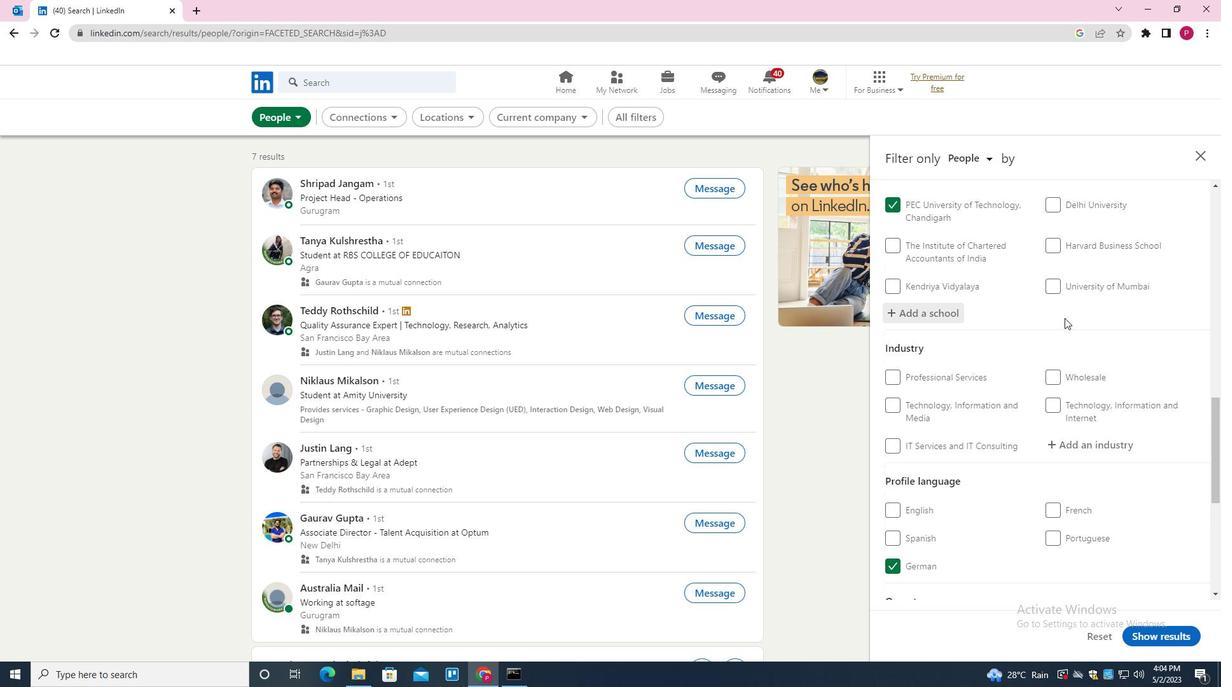 
Action: Mouse scrolled (1064, 319) with delta (0, 0)
Screenshot: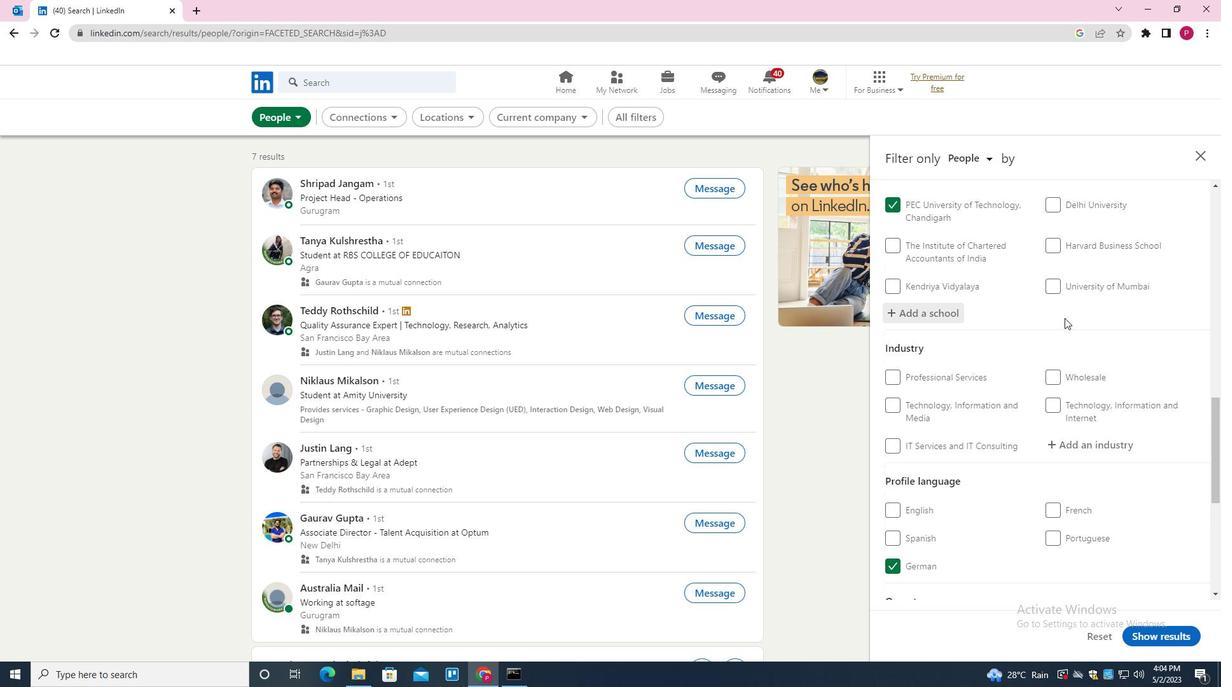 
Action: Mouse moved to (1095, 191)
Screenshot: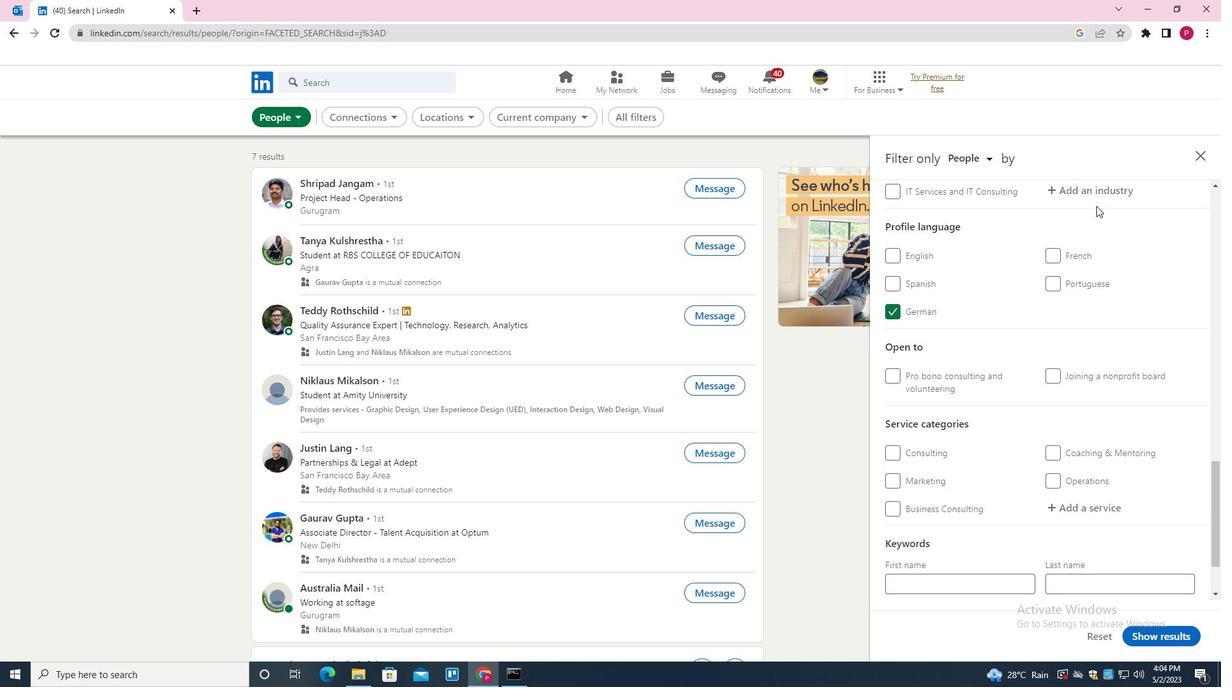 
Action: Mouse pressed left at (1095, 191)
Screenshot: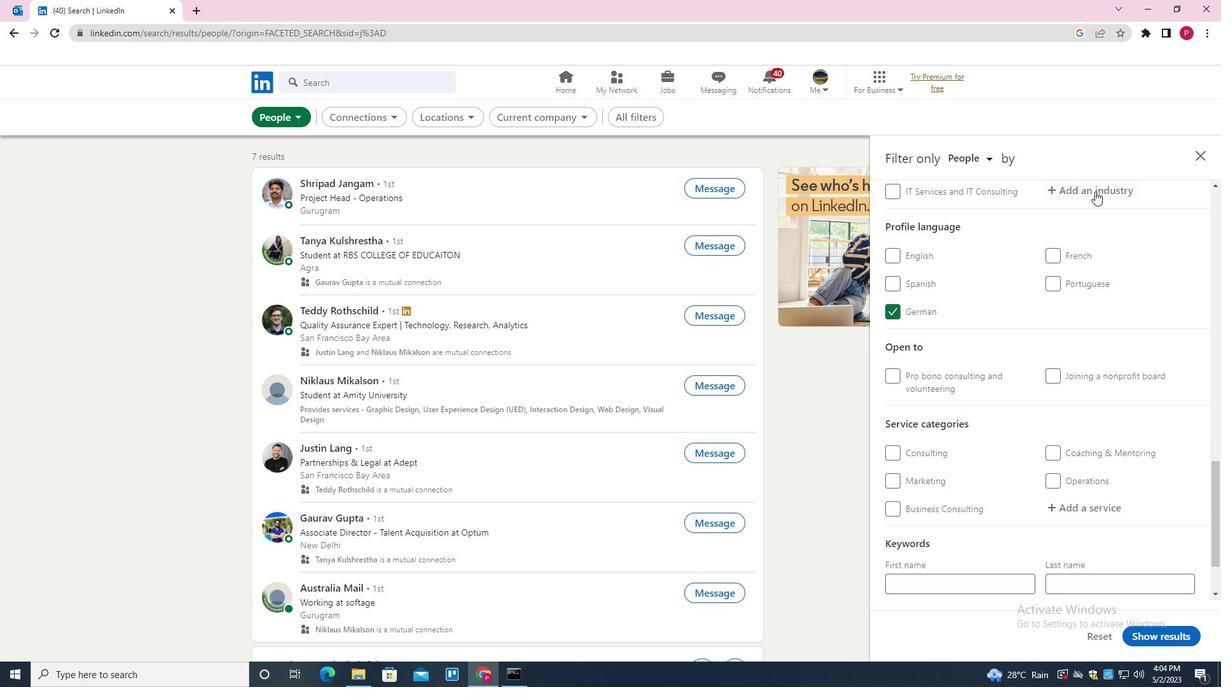 
Action: Mouse moved to (1093, 192)
Screenshot: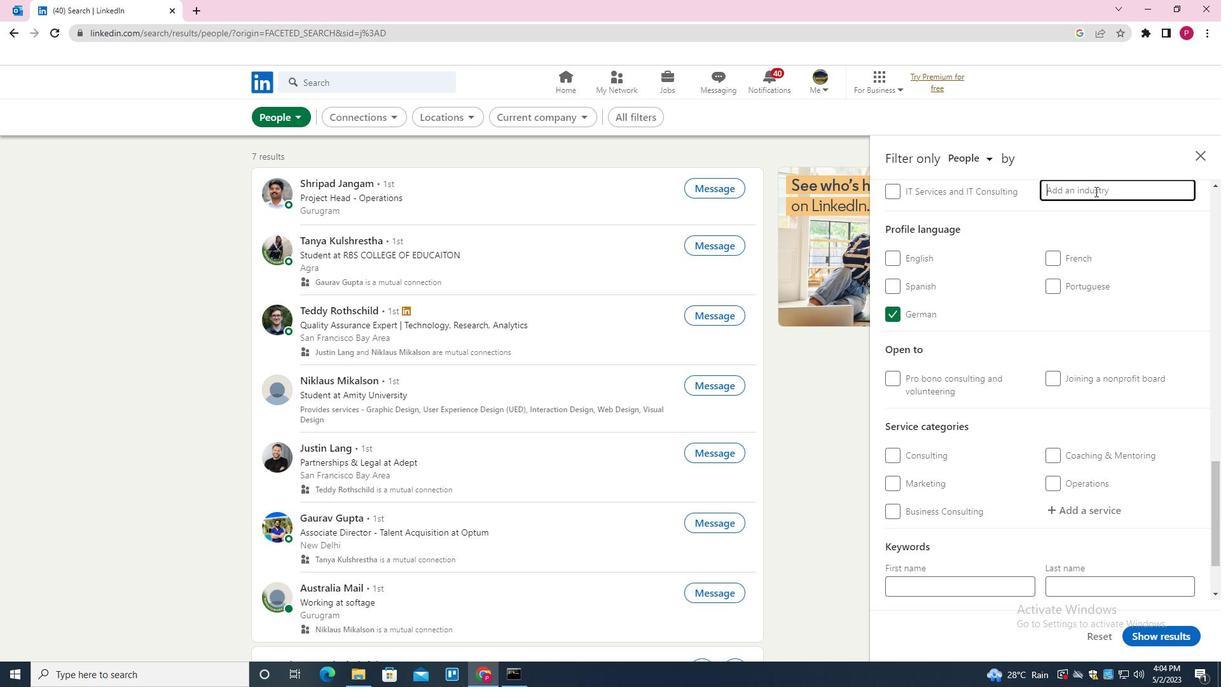 
Action: Key pressed <Key.shift>SPORTS<Key.space>AND<Key.space><Key.shift><Key.shift><Key.shift><Key.shift><Key.shift><Key.shift><Key.shift><Key.shift><Key.shift><Key.shift><Key.shift><Key.shift><Key.shift><Key.shift><Key.shift><Key.shift><Key.shift><Key.shift>RECREATION<Key.down><Key.enter>
Screenshot: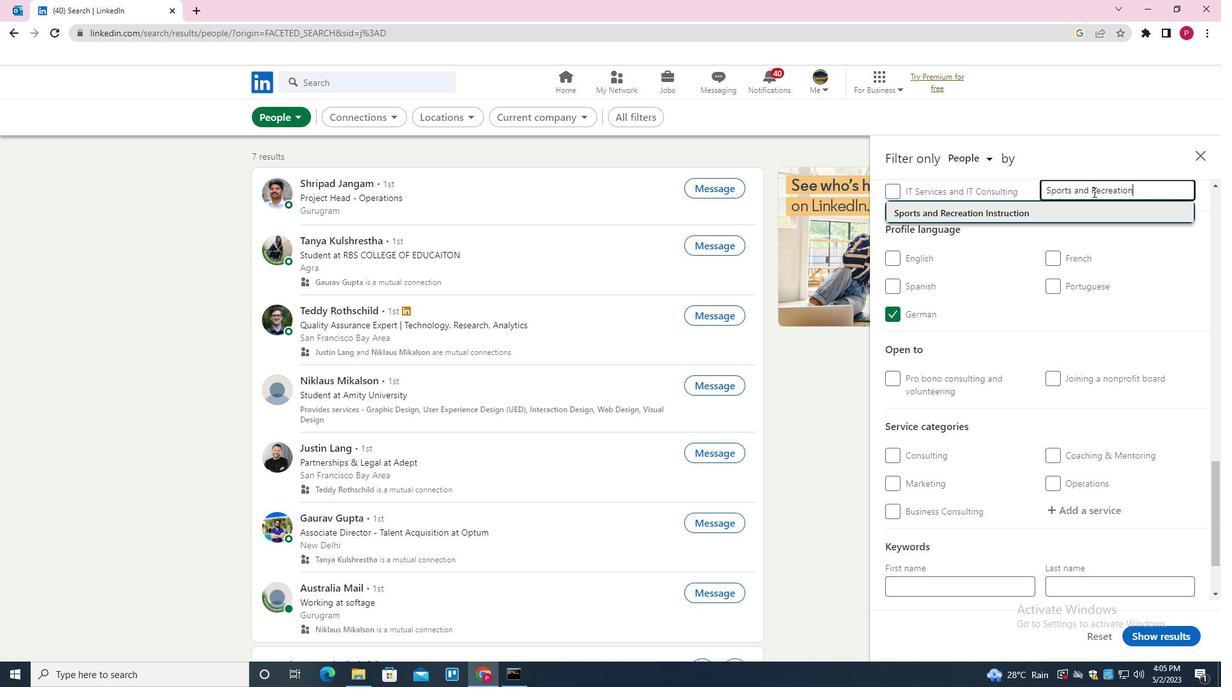 
Action: Mouse moved to (1029, 315)
Screenshot: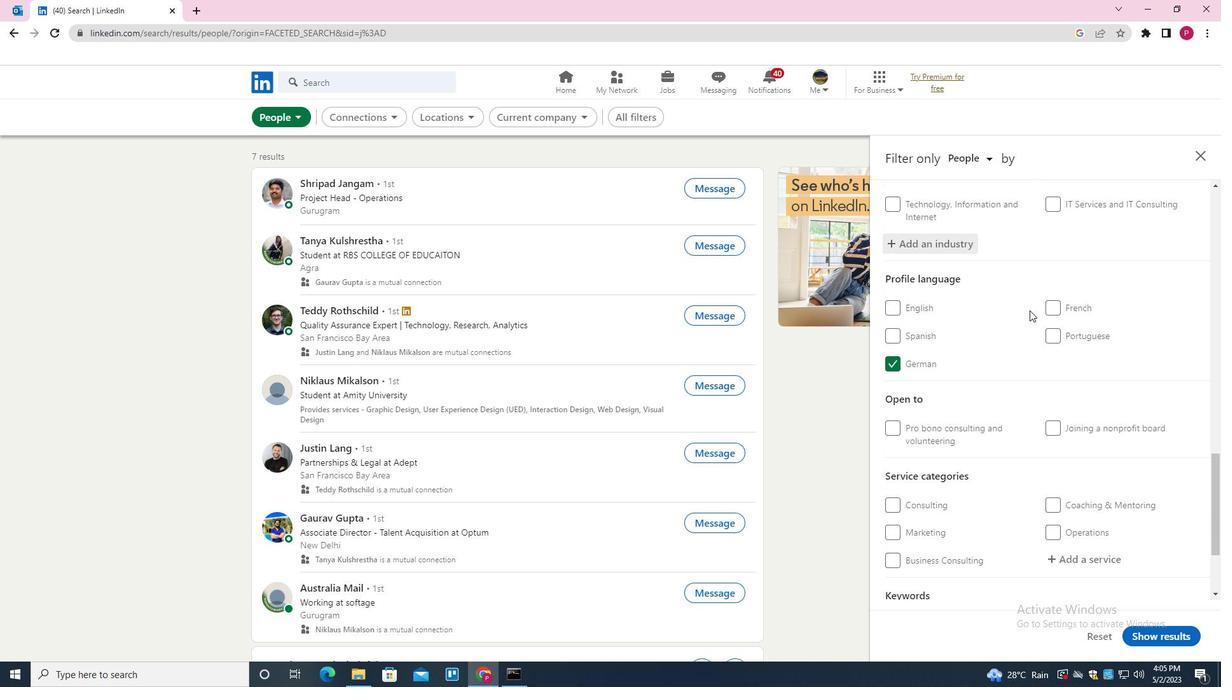 
Action: Mouse scrolled (1029, 314) with delta (0, 0)
Screenshot: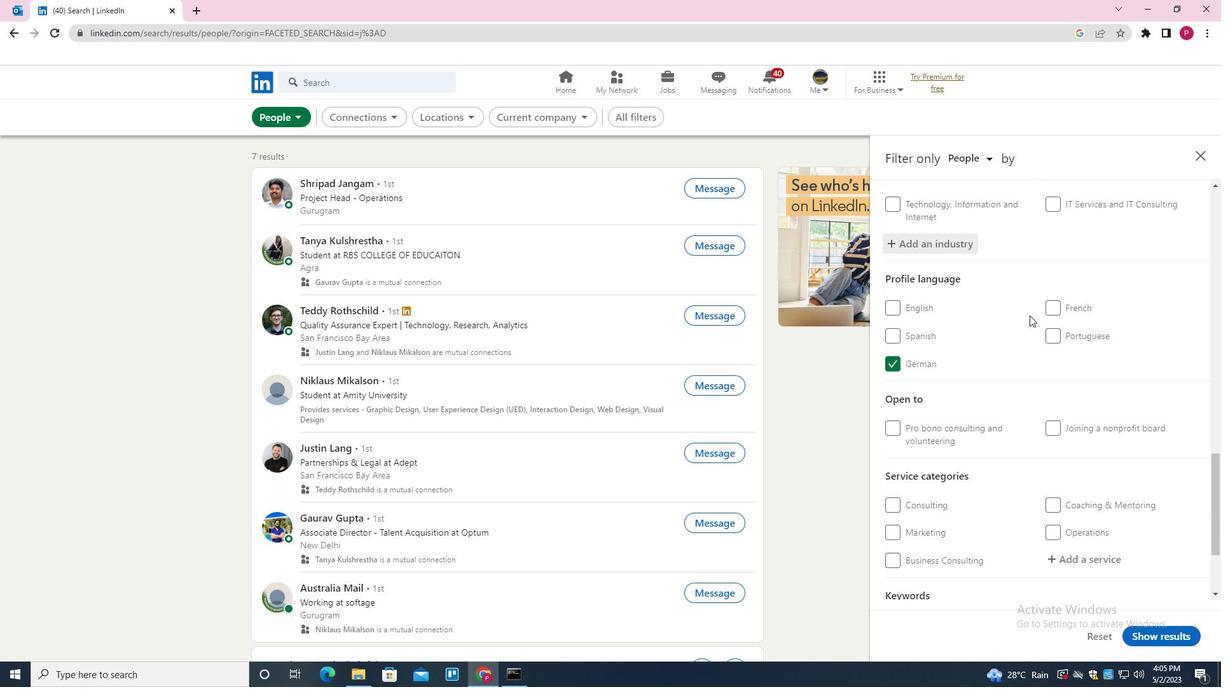 
Action: Mouse moved to (1031, 318)
Screenshot: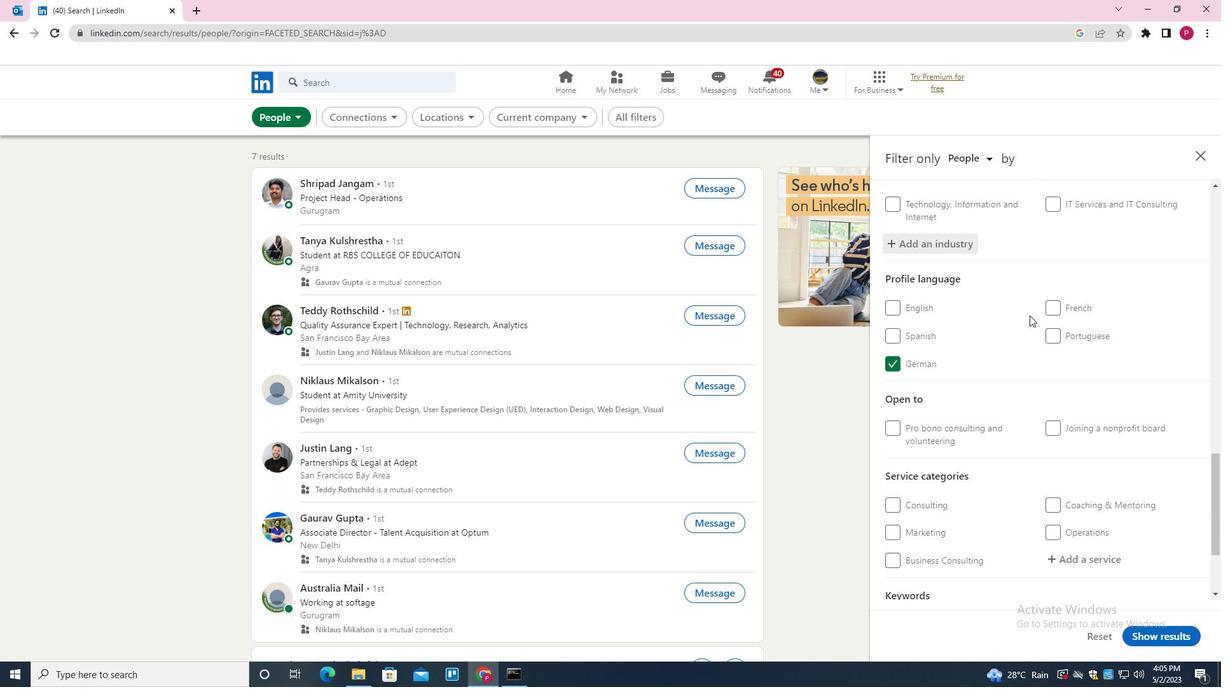 
Action: Mouse scrolled (1031, 318) with delta (0, 0)
Screenshot: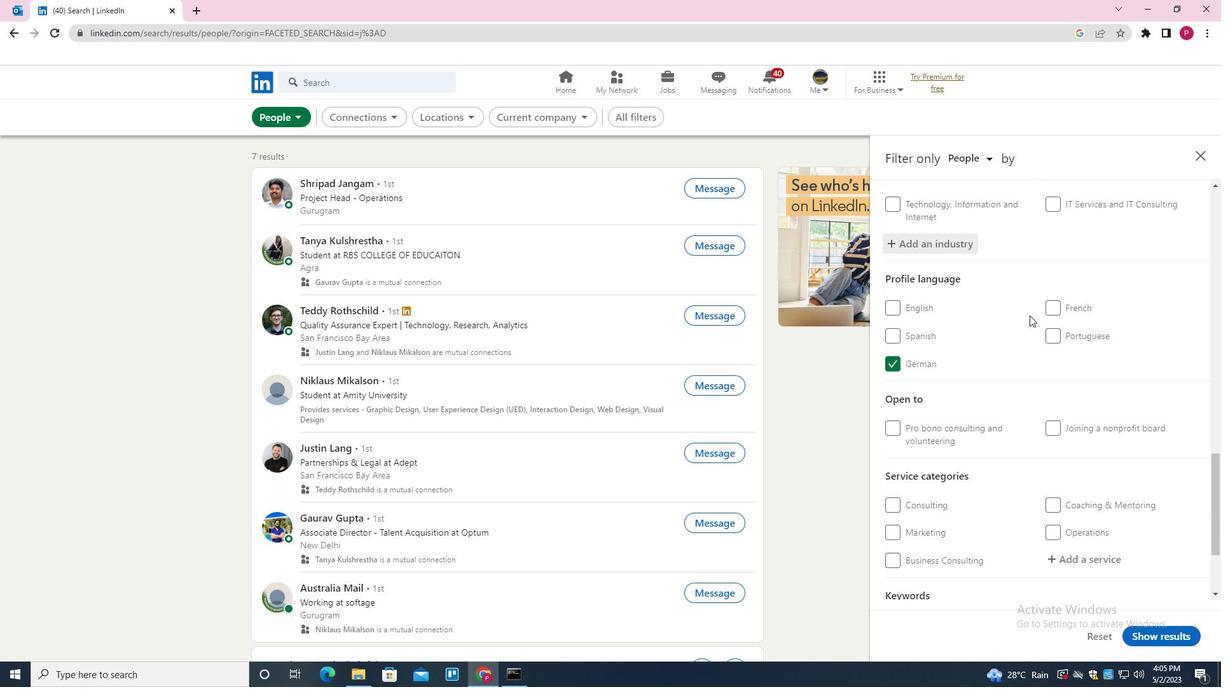
Action: Mouse moved to (1031, 321)
Screenshot: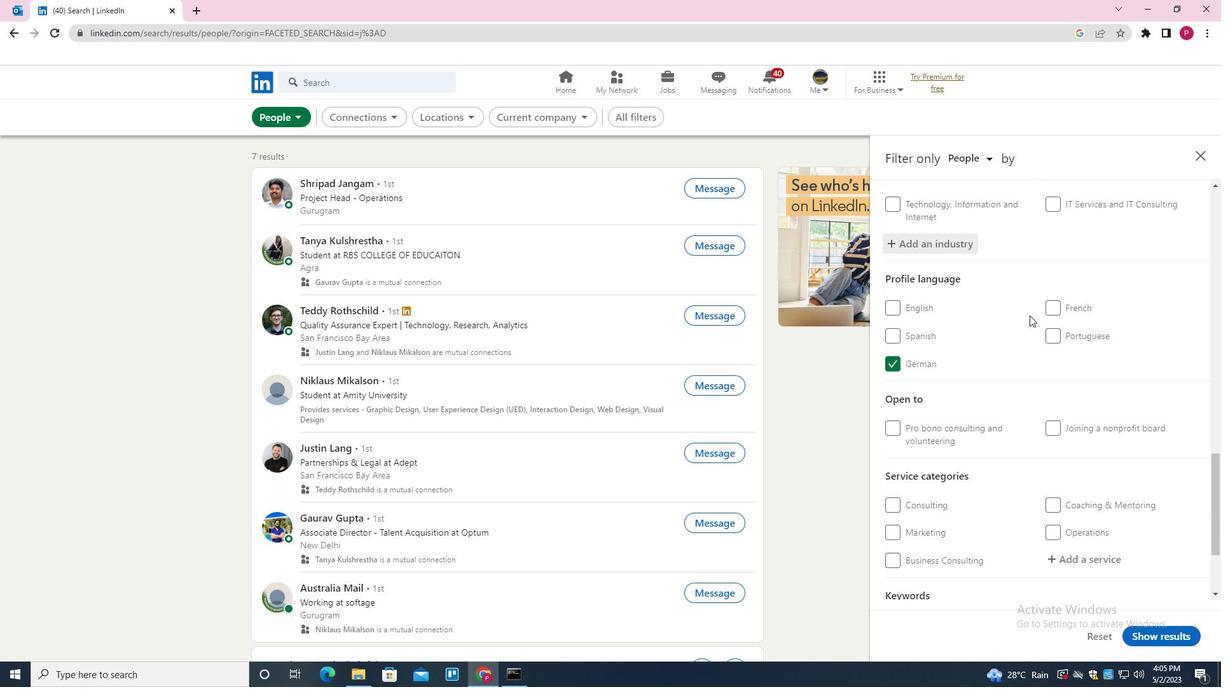 
Action: Mouse scrolled (1031, 321) with delta (0, 0)
Screenshot: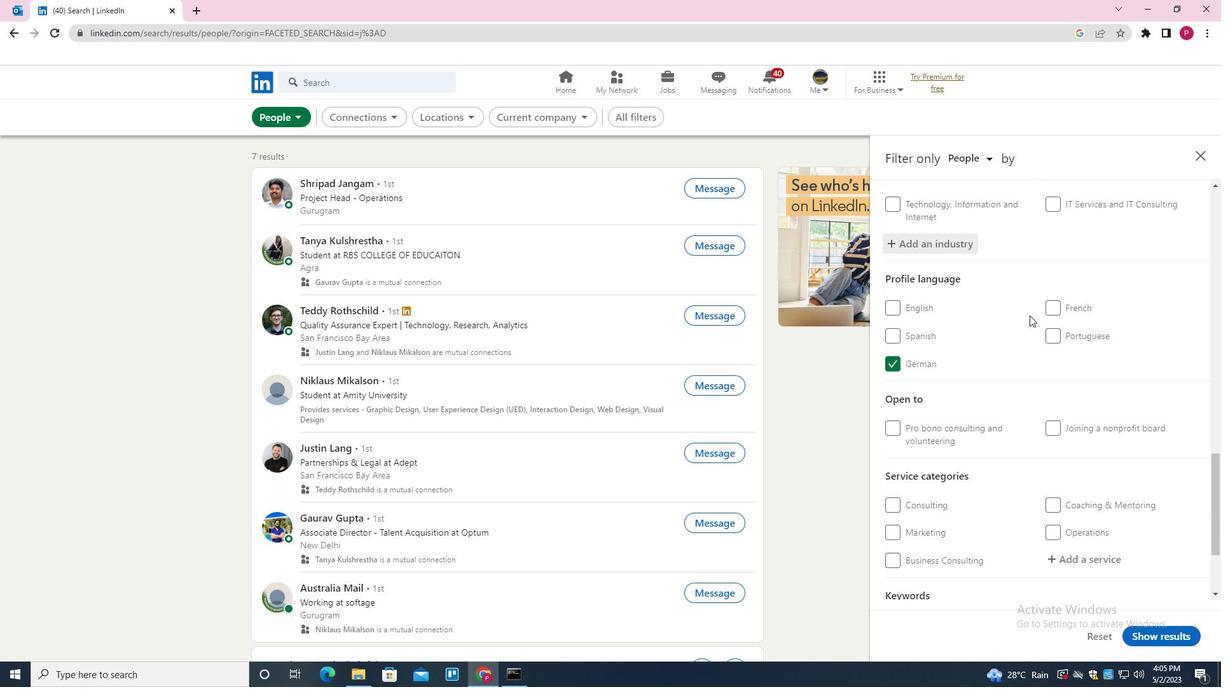 
Action: Mouse moved to (1092, 424)
Screenshot: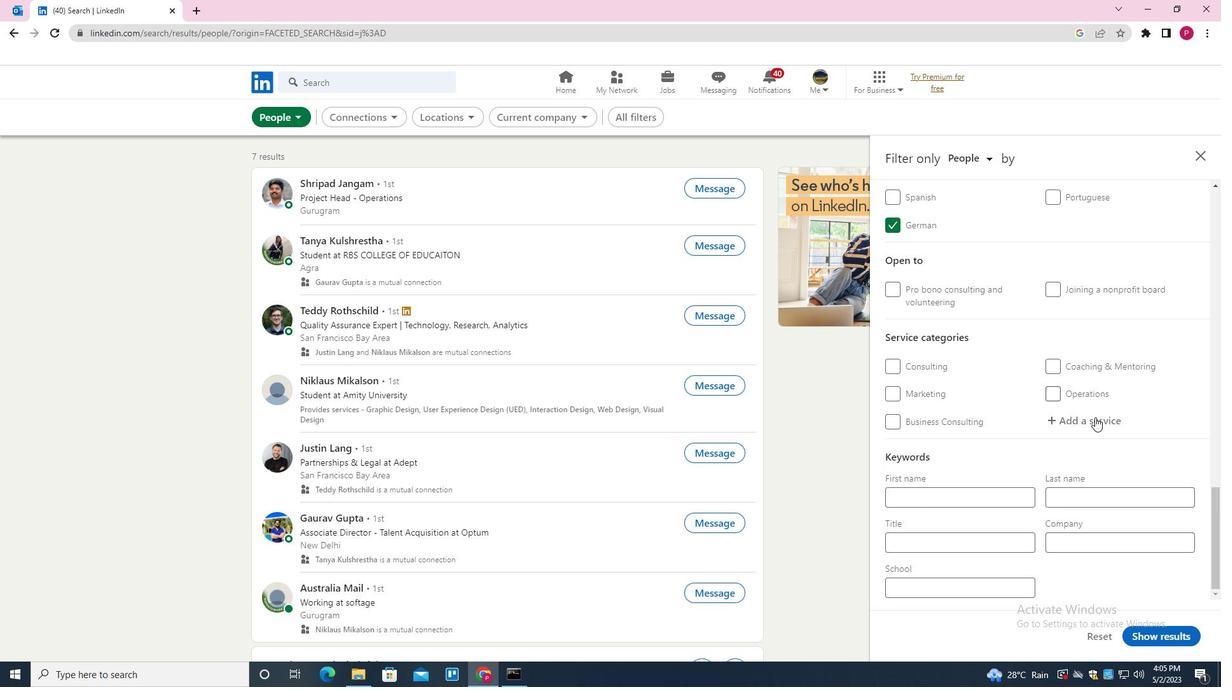 
Action: Mouse pressed left at (1092, 424)
Screenshot: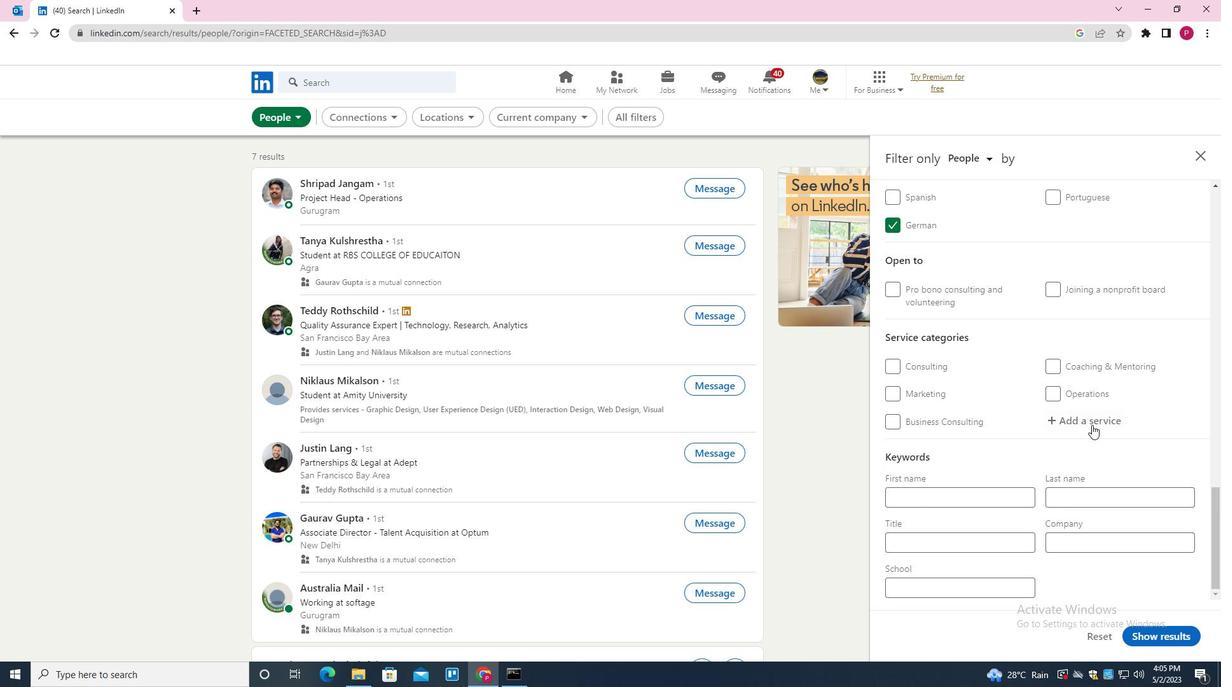 
Action: Key pressed <Key.shift><Key.shift><Key.shift><Key.shift>BUDGE<Key.down><Key.enter>
Screenshot: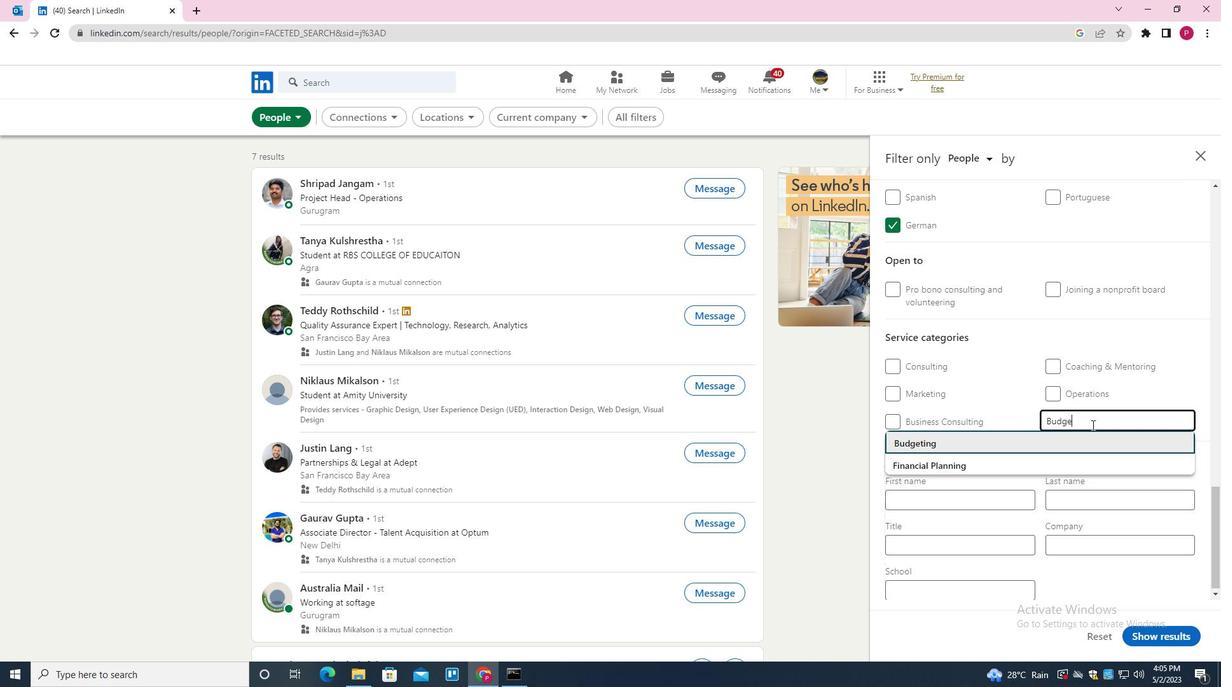 
Action: Mouse moved to (1091, 424)
Screenshot: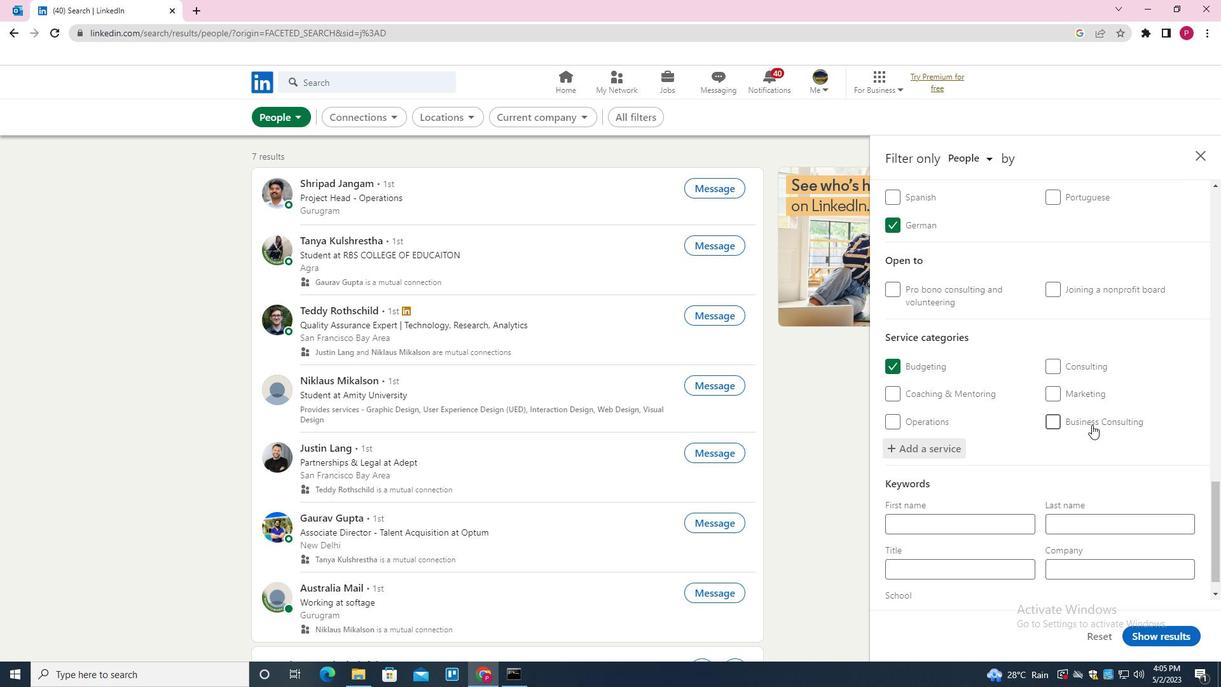 
Action: Mouse scrolled (1091, 424) with delta (0, 0)
Screenshot: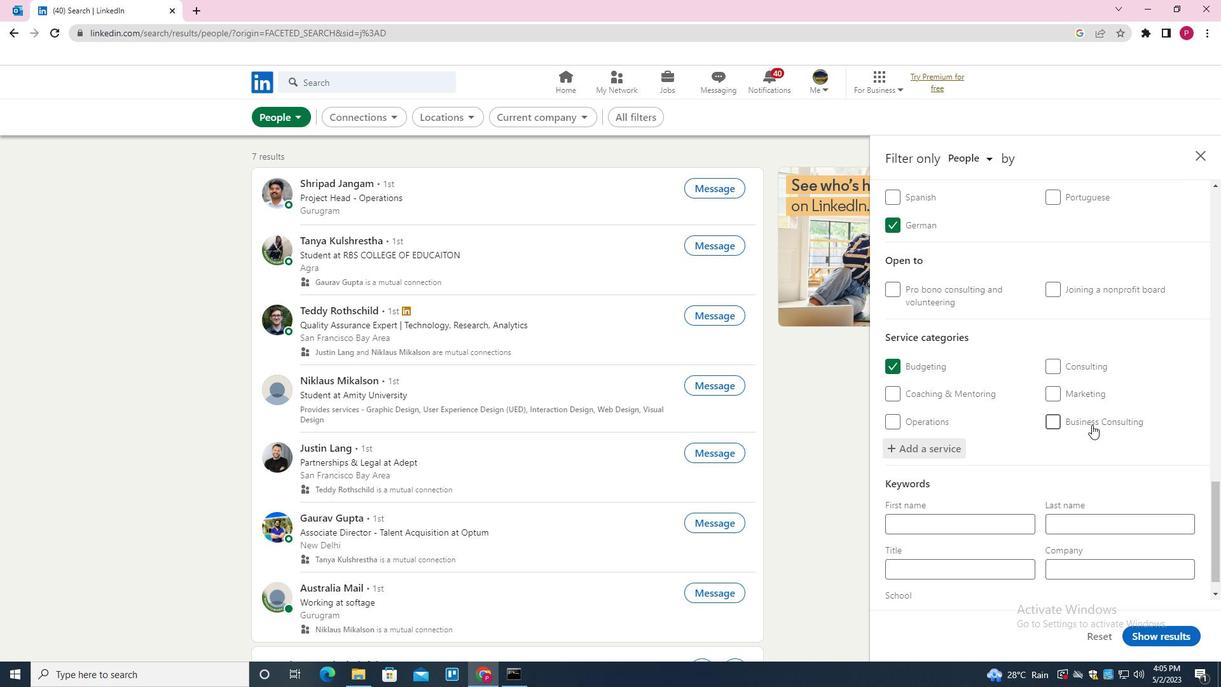 
Action: Mouse moved to (1087, 426)
Screenshot: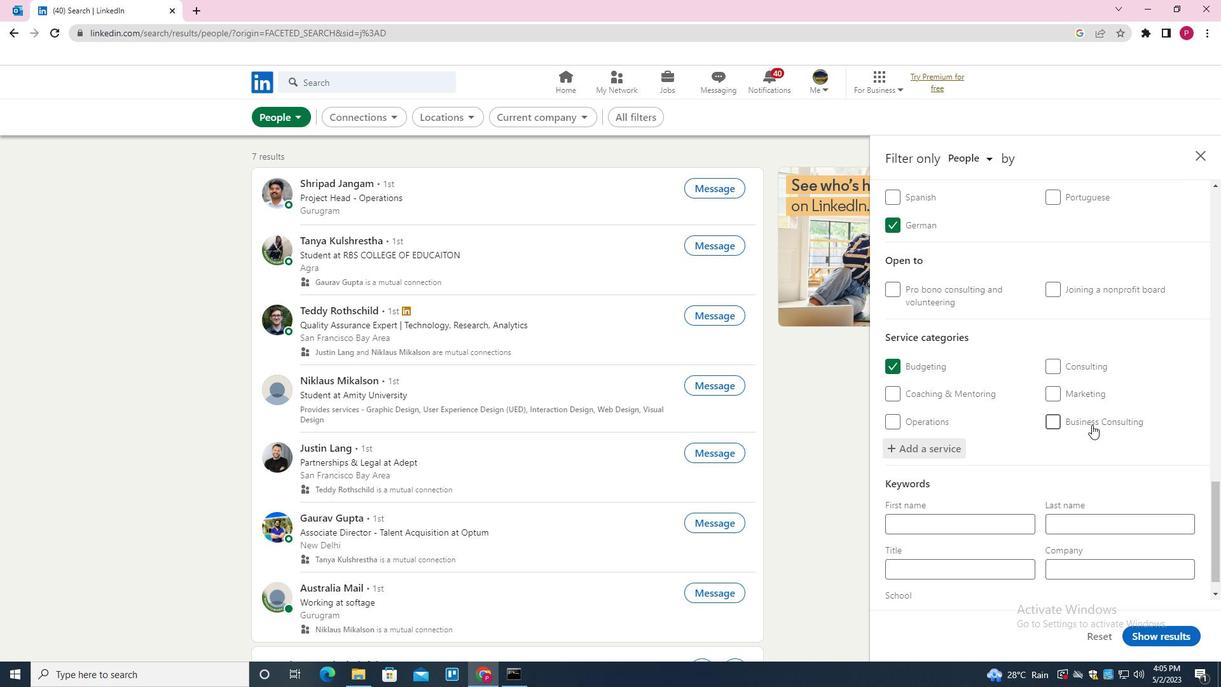 
Action: Mouse scrolled (1087, 425) with delta (0, 0)
Screenshot: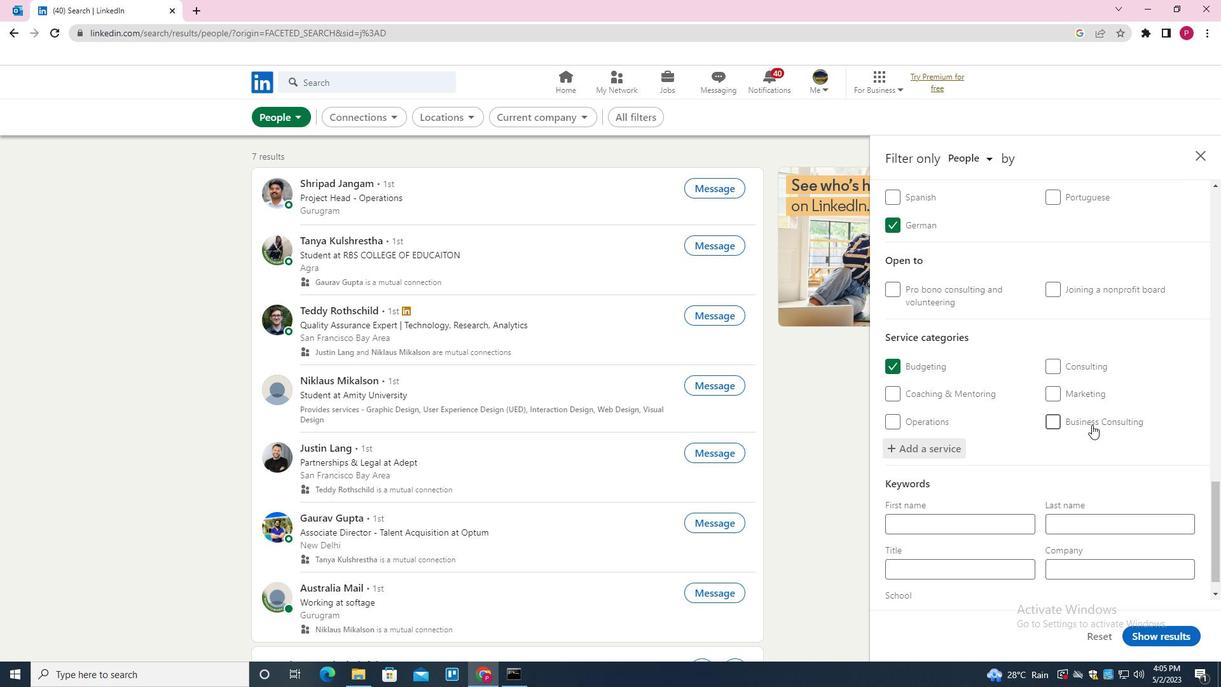 
Action: Mouse moved to (1083, 428)
Screenshot: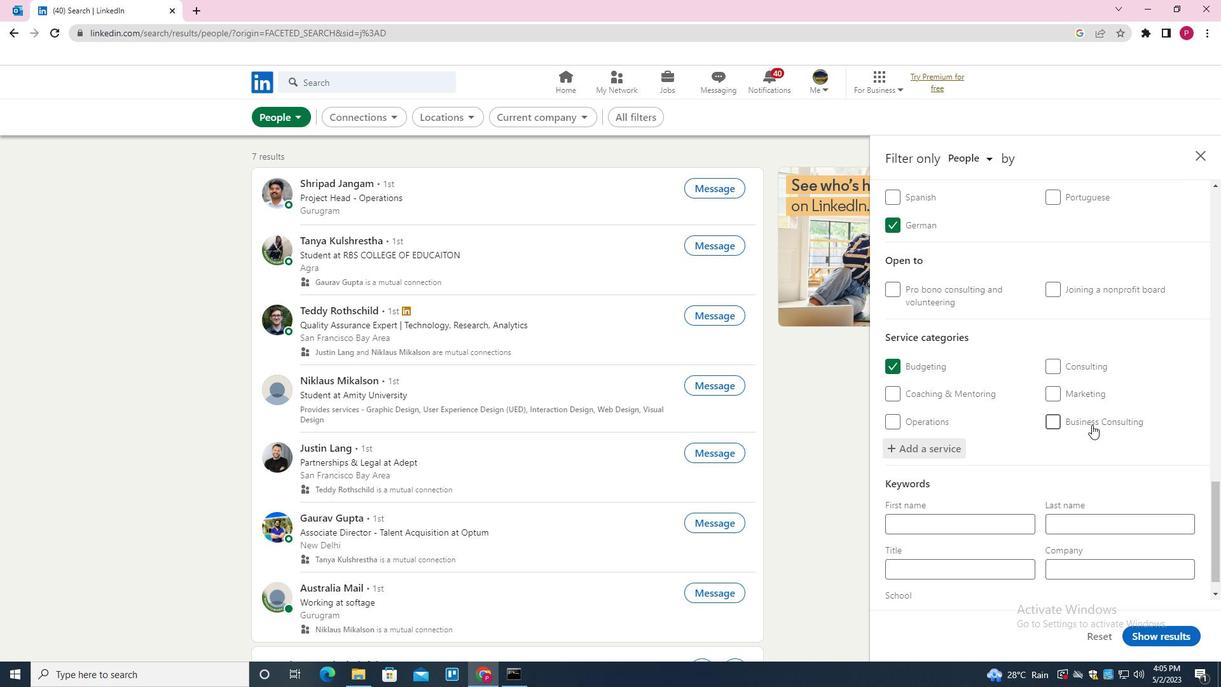 
Action: Mouse scrolled (1083, 428) with delta (0, 0)
Screenshot: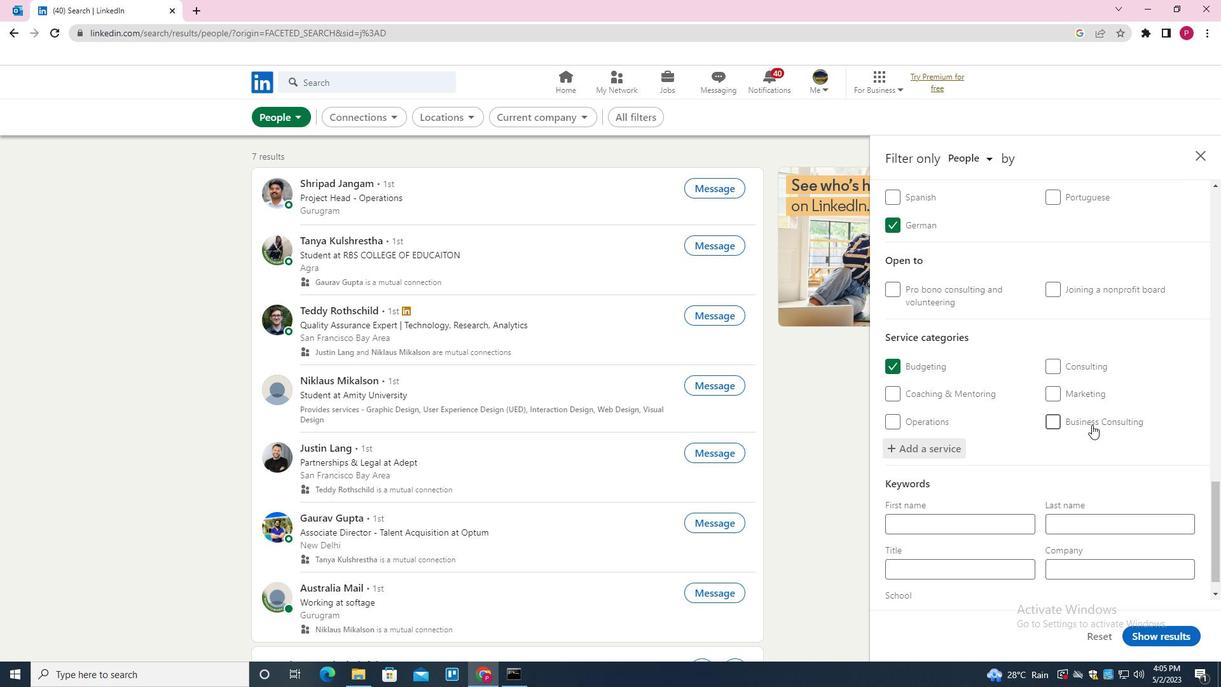 
Action: Mouse moved to (1081, 431)
Screenshot: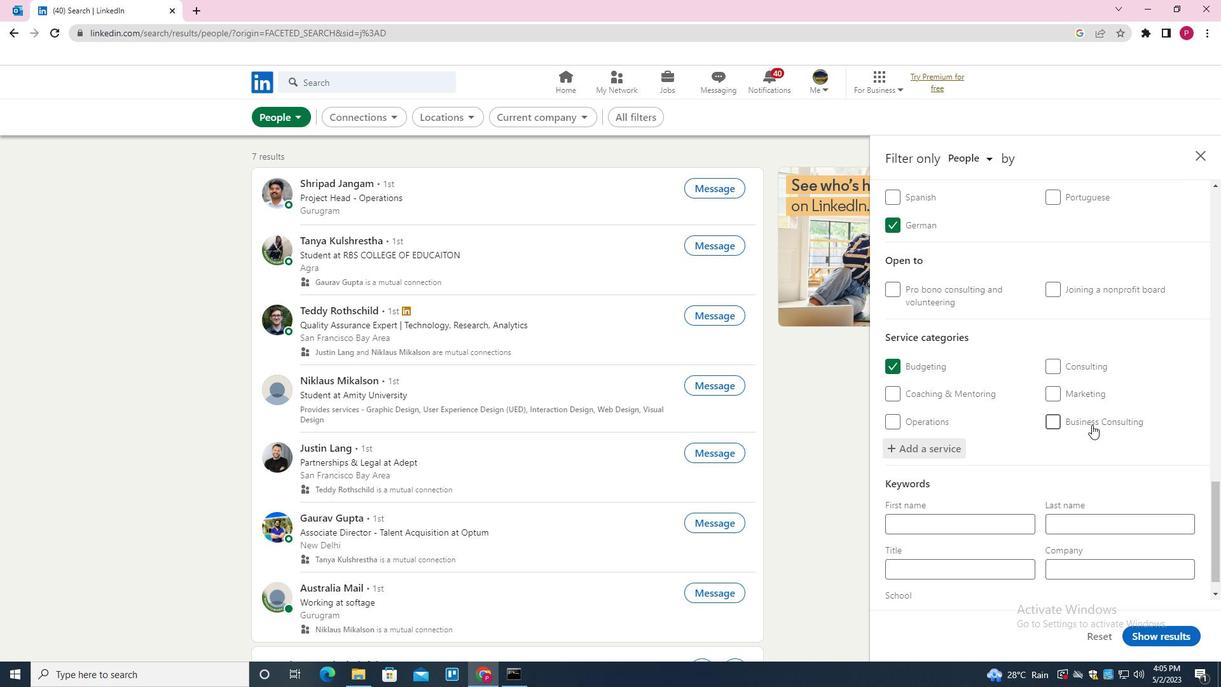 
Action: Mouse scrolled (1081, 430) with delta (0, 0)
Screenshot: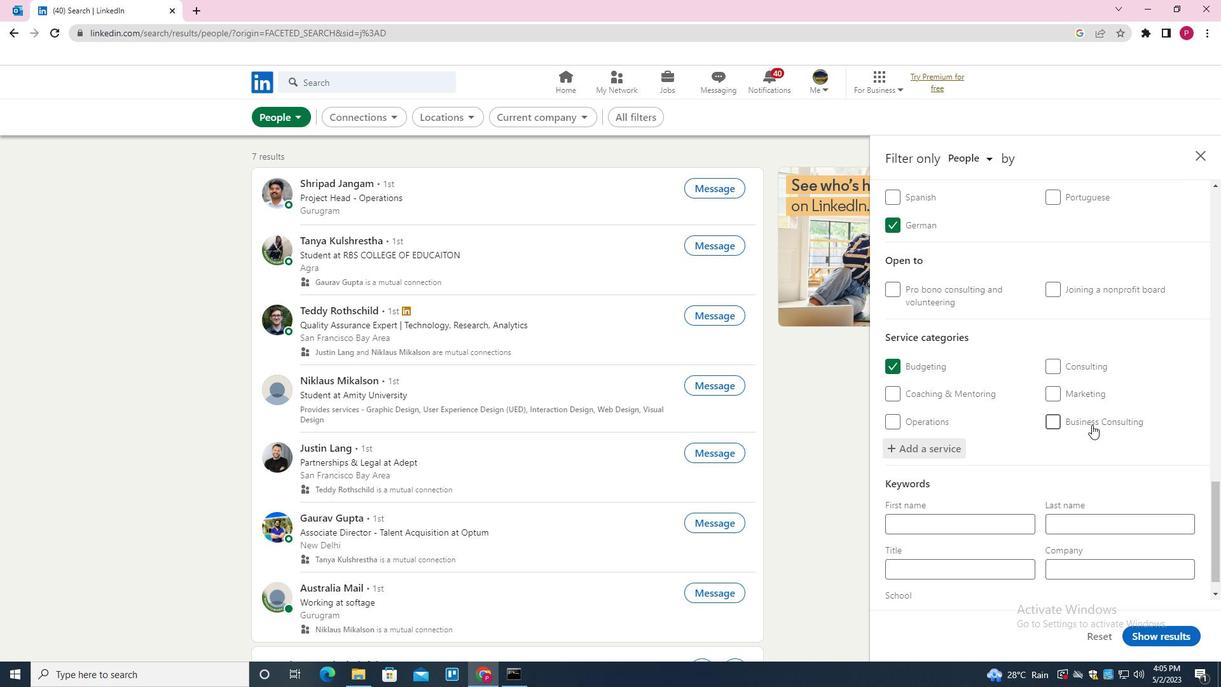 
Action: Mouse moved to (1071, 446)
Screenshot: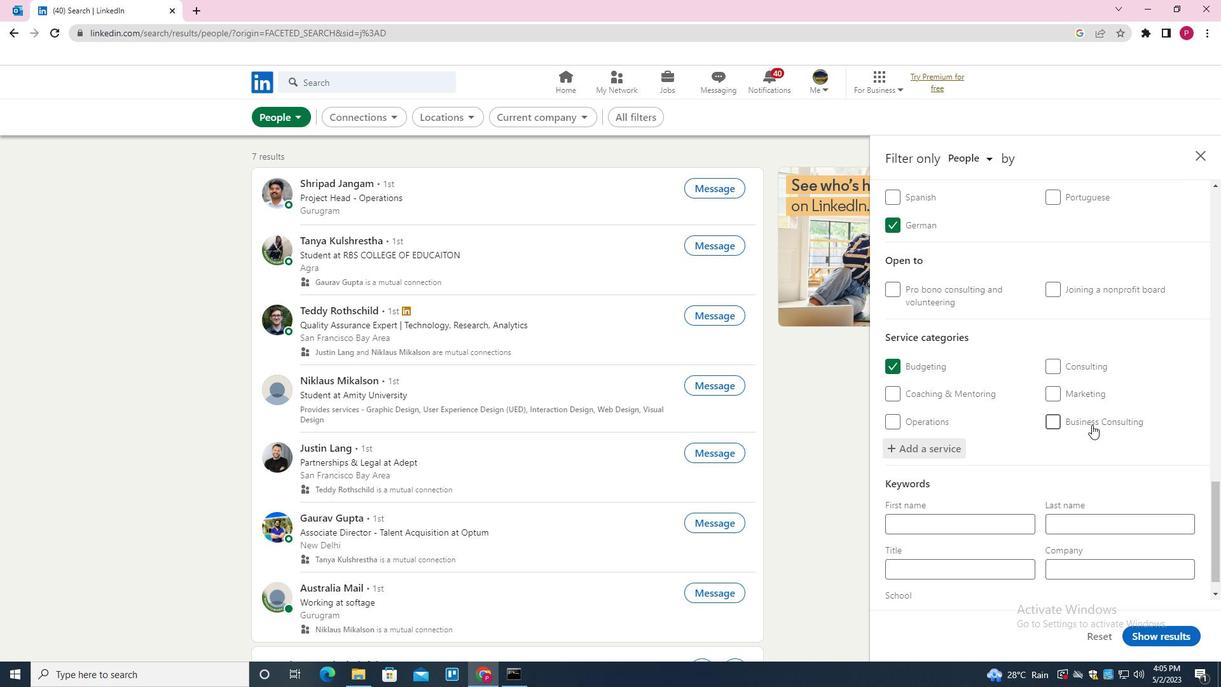 
Action: Mouse scrolled (1071, 445) with delta (0, 0)
Screenshot: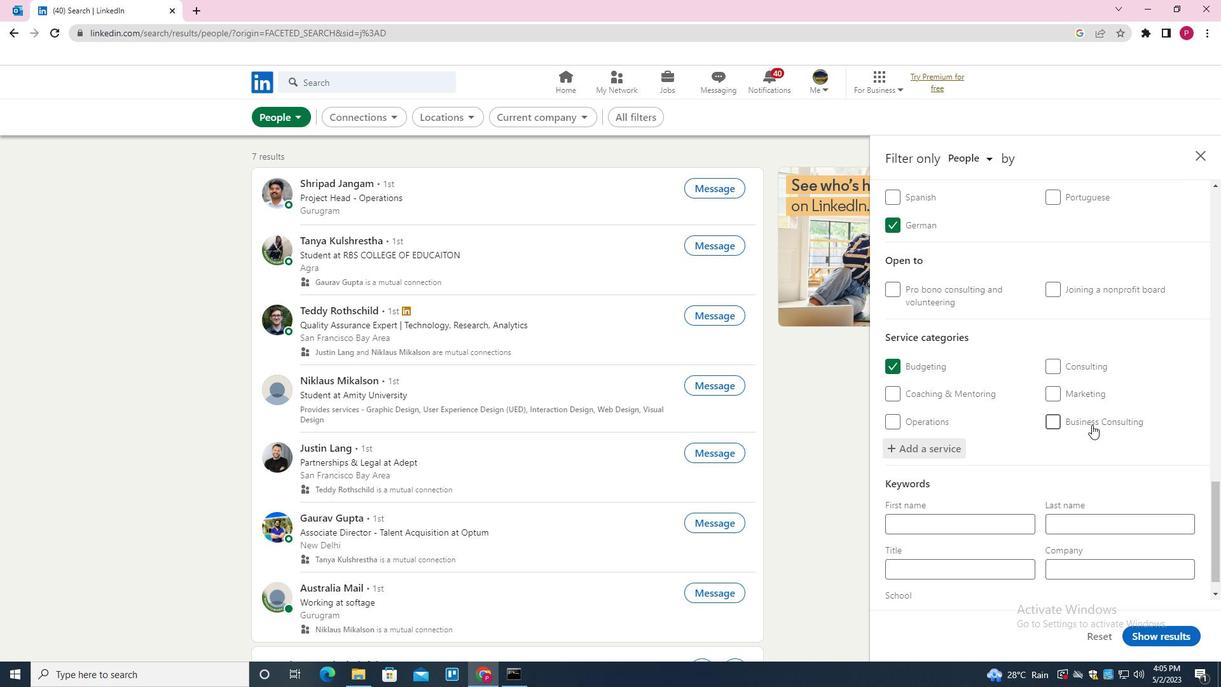 
Action: Mouse moved to (999, 538)
Screenshot: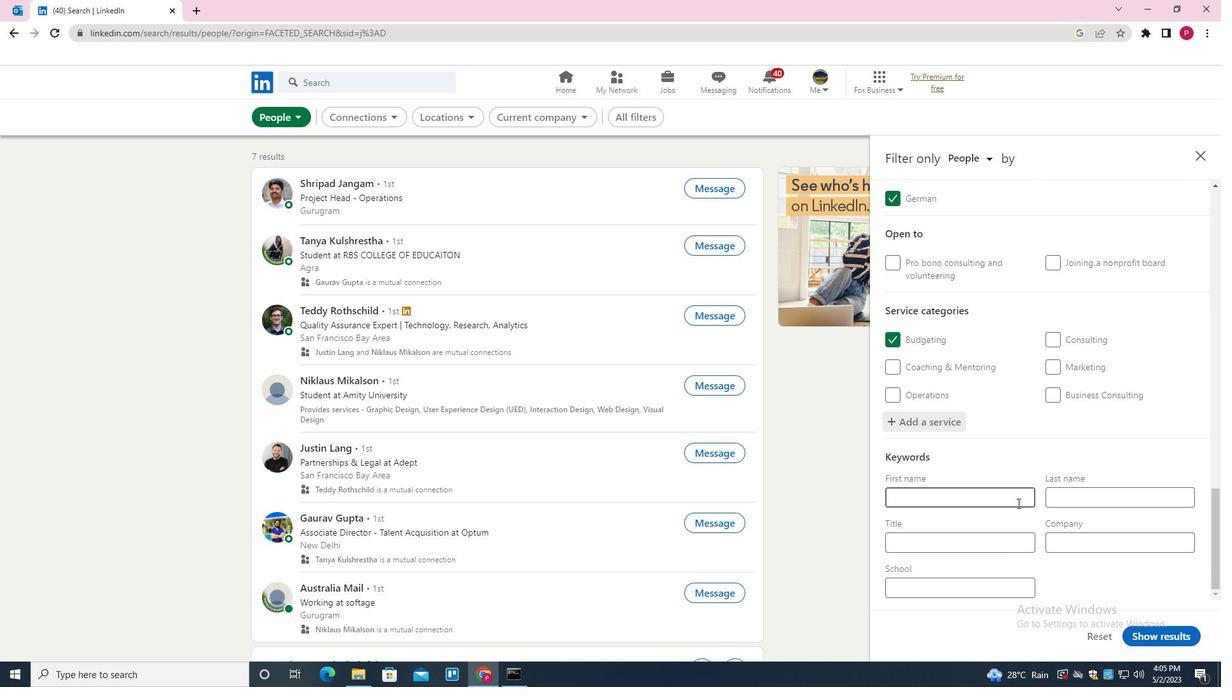 
Action: Mouse pressed left at (999, 538)
Screenshot: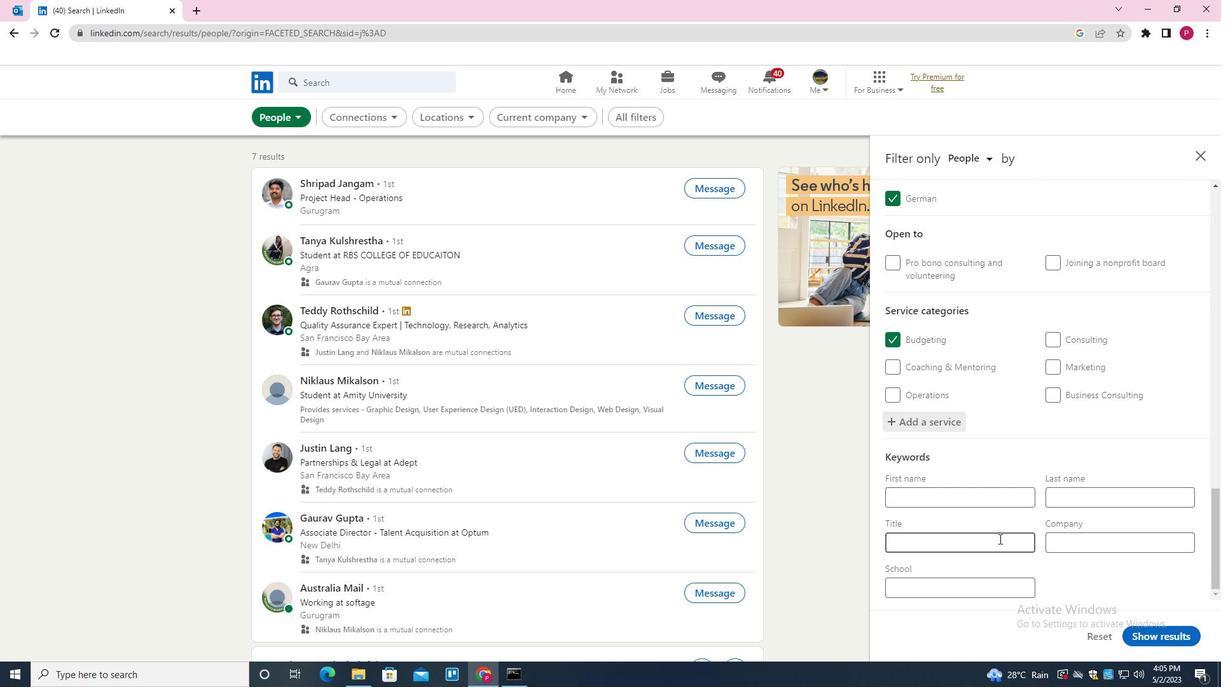 
Action: Mouse moved to (1003, 536)
Screenshot: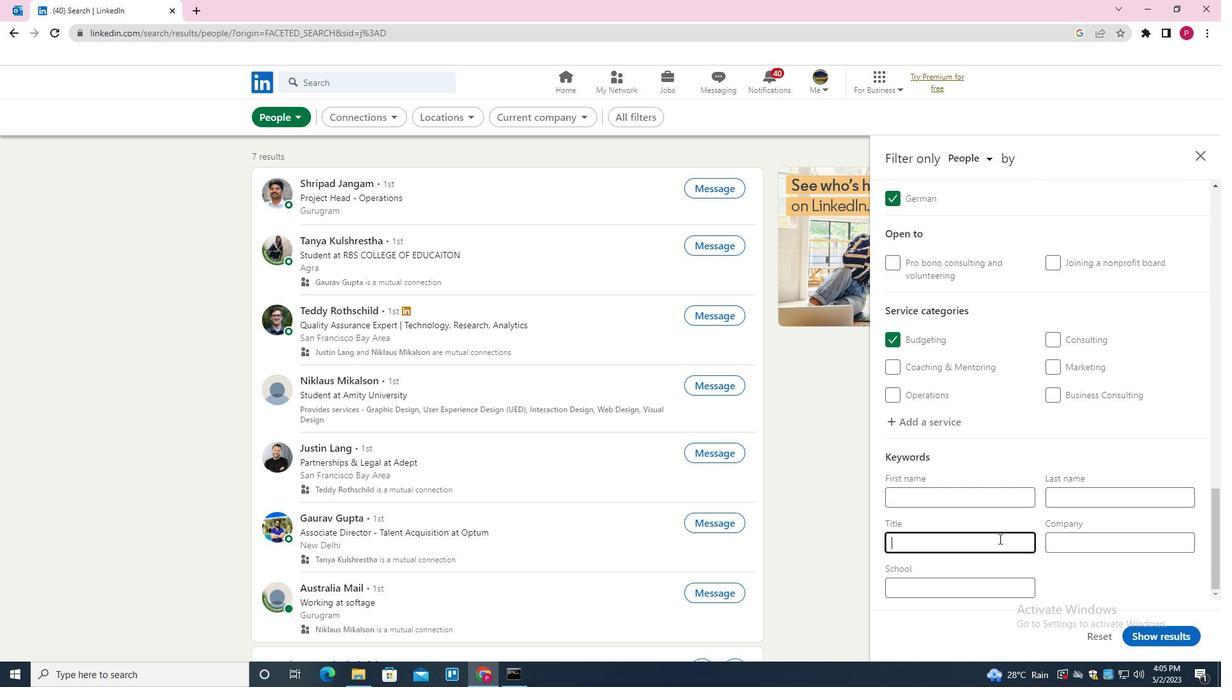 
Action: Key pressed <Key.shift><Key.shift><Key.shift>CONCIERGE
Screenshot: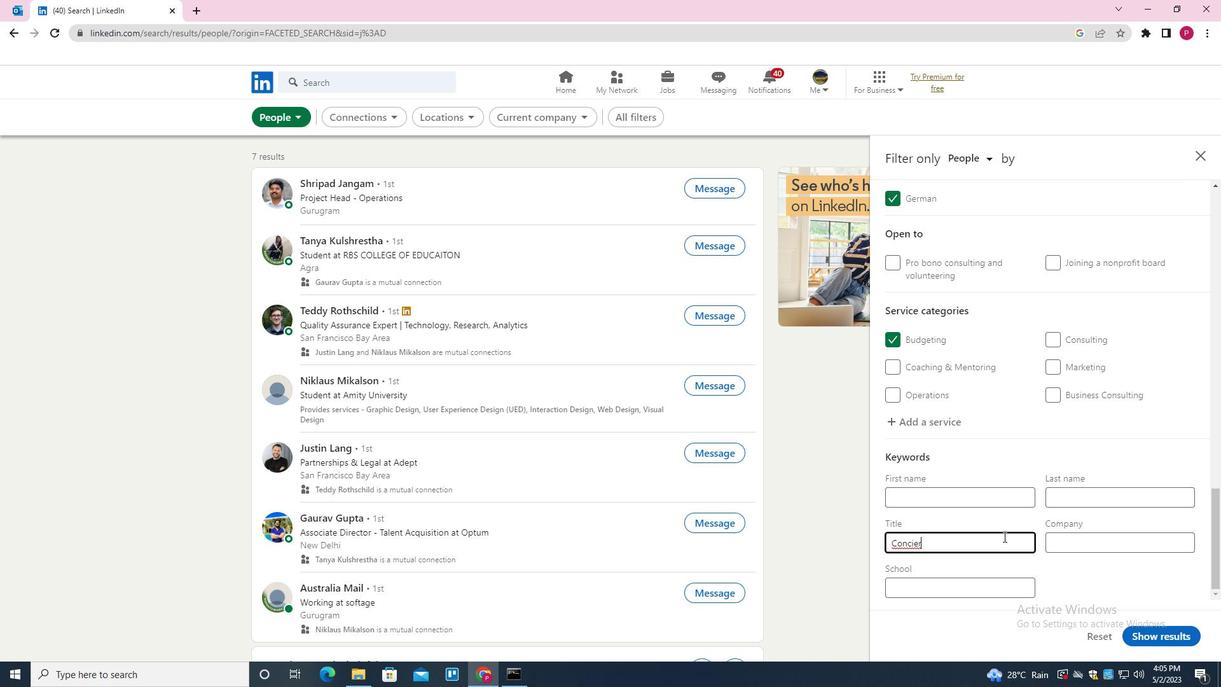 
Action: Mouse scrolled (1003, 536) with delta (0, 0)
Screenshot: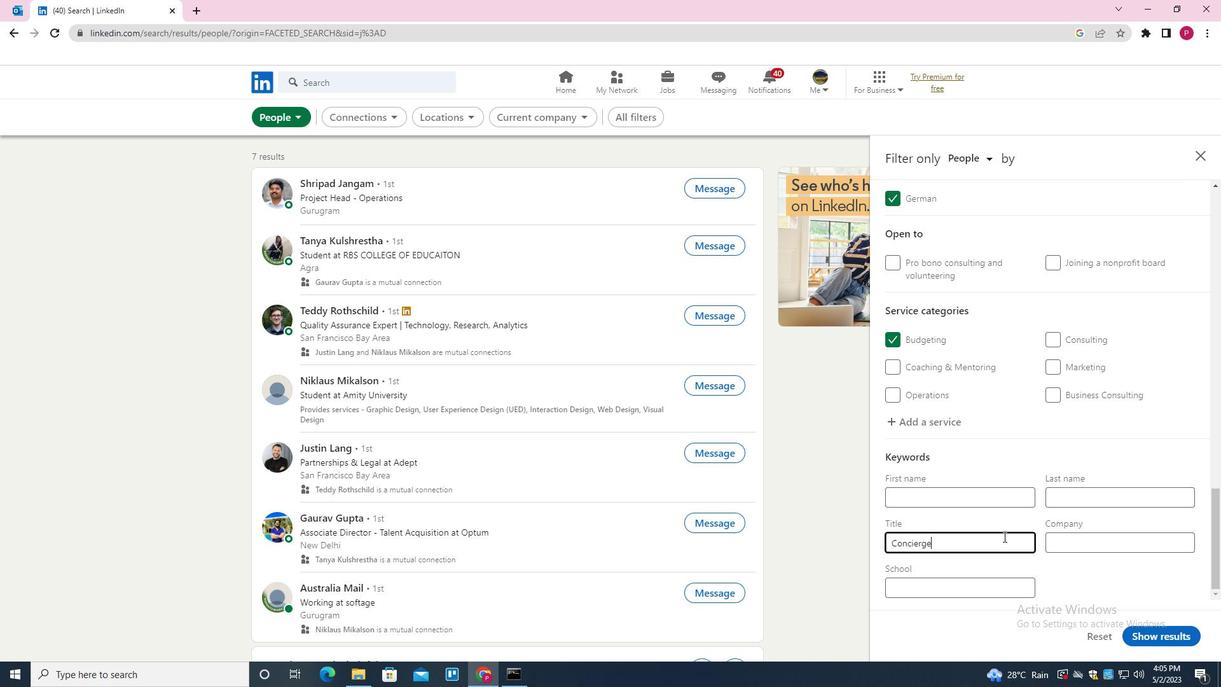 
Action: Mouse moved to (1171, 628)
Screenshot: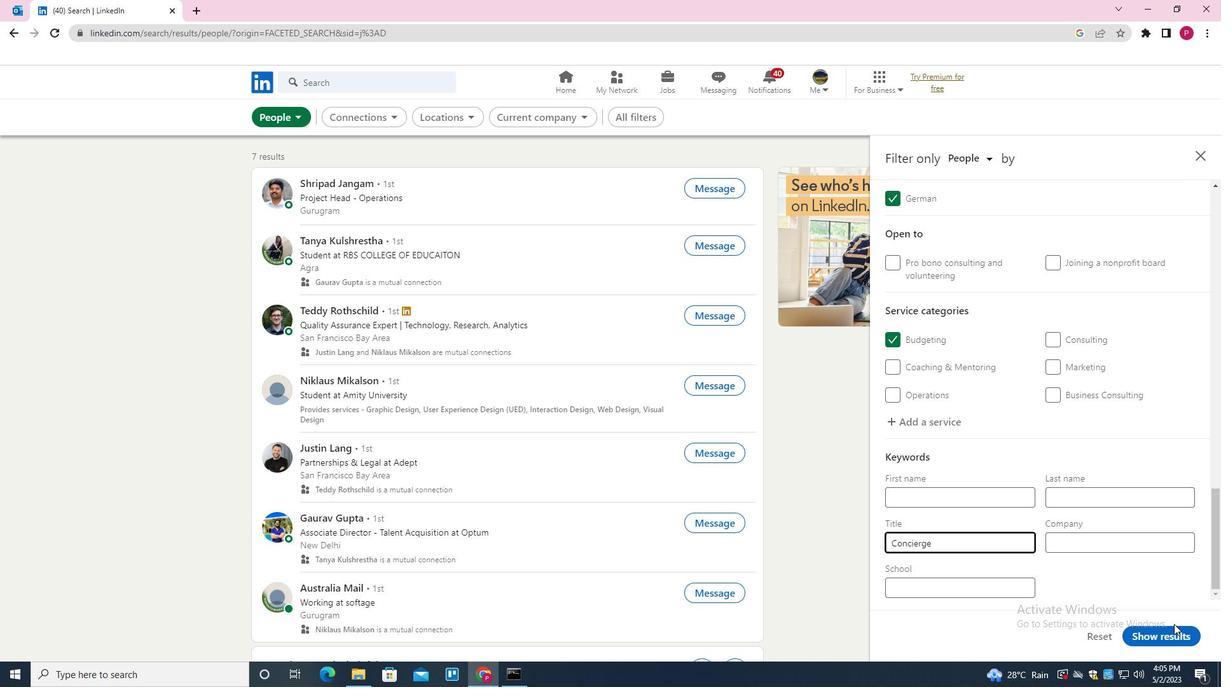 
Action: Mouse pressed left at (1171, 628)
Screenshot: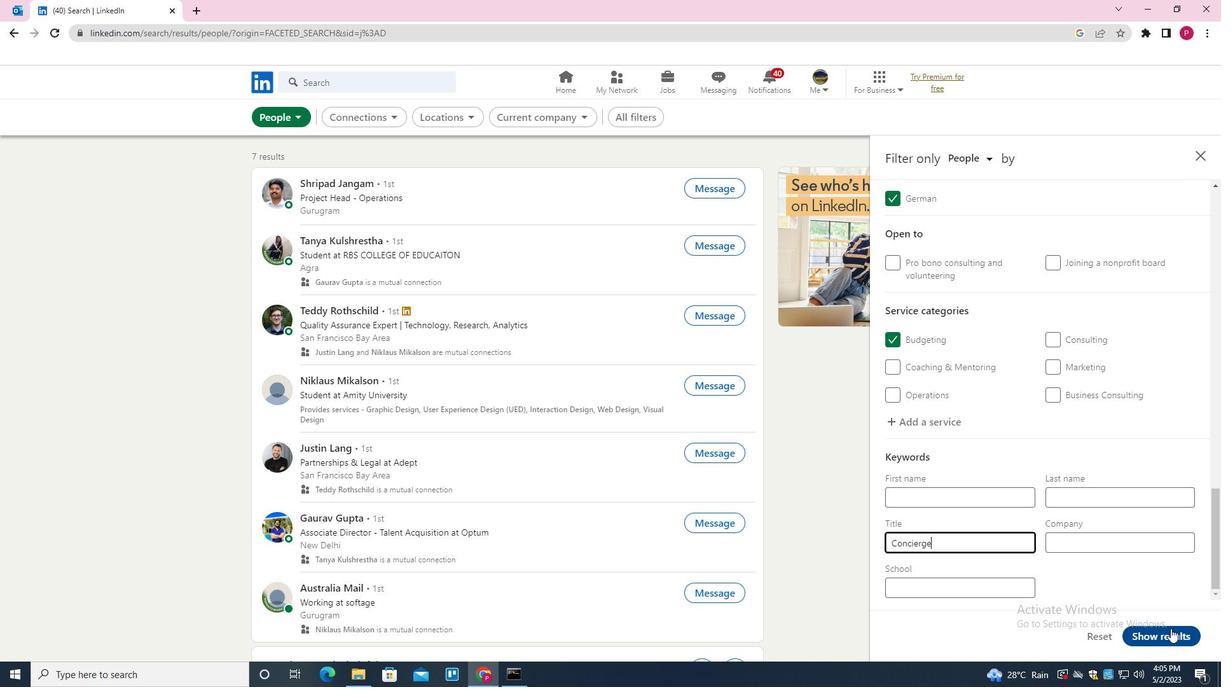 
Action: Mouse moved to (672, 393)
Screenshot: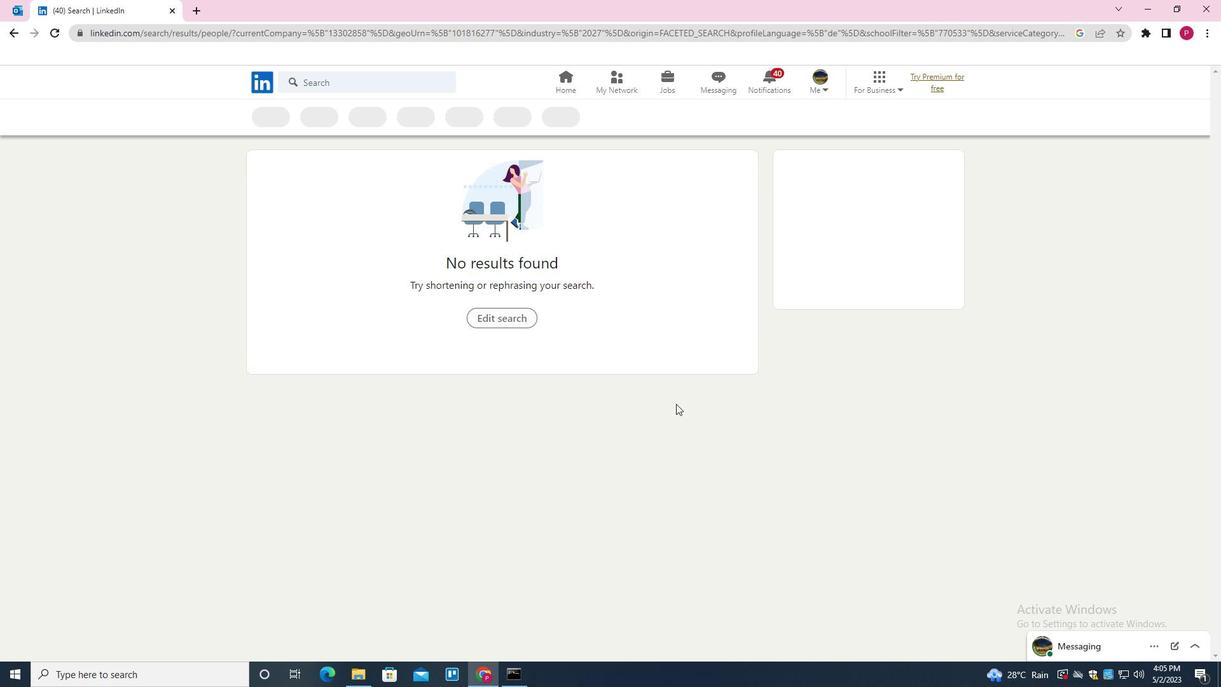 
